 Task: Find connections with filter location Yuncheng with filter topic #indiawith filter profile language Spanish with filter current company Piaggio Vehicles Pvt. Ltd. with filter school SREE VENKATESWARA COLLEGE OF ENGINEERING with filter industry Professional Training and Coaching with filter service category Business Law with filter keywords title Content Strategist
Action: Mouse moved to (527, 563)
Screenshot: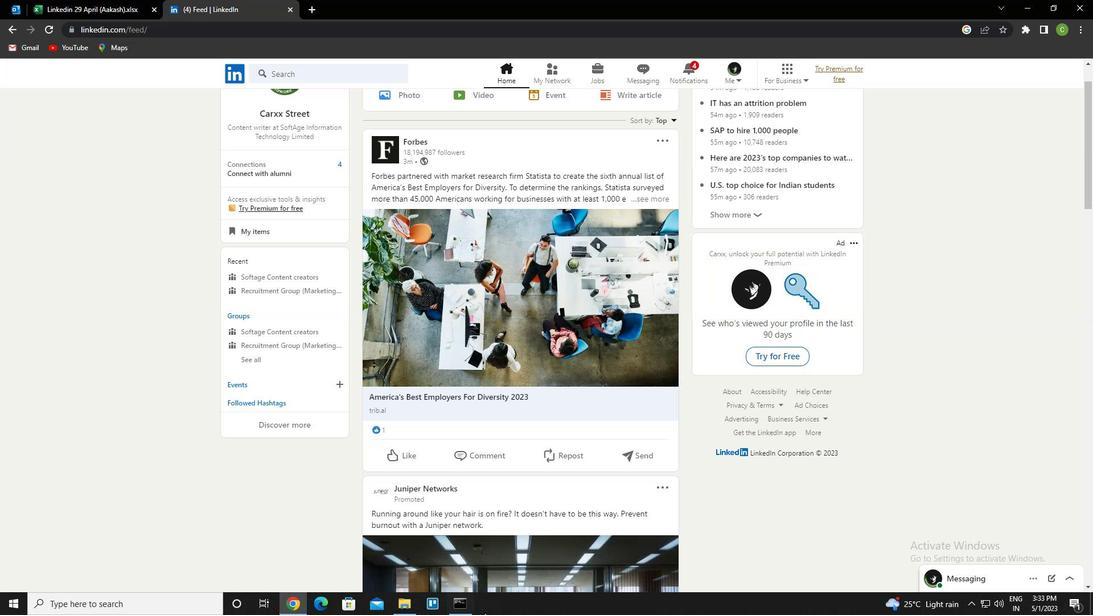 
Action: Mouse scrolled (527, 563) with delta (0, 0)
Screenshot: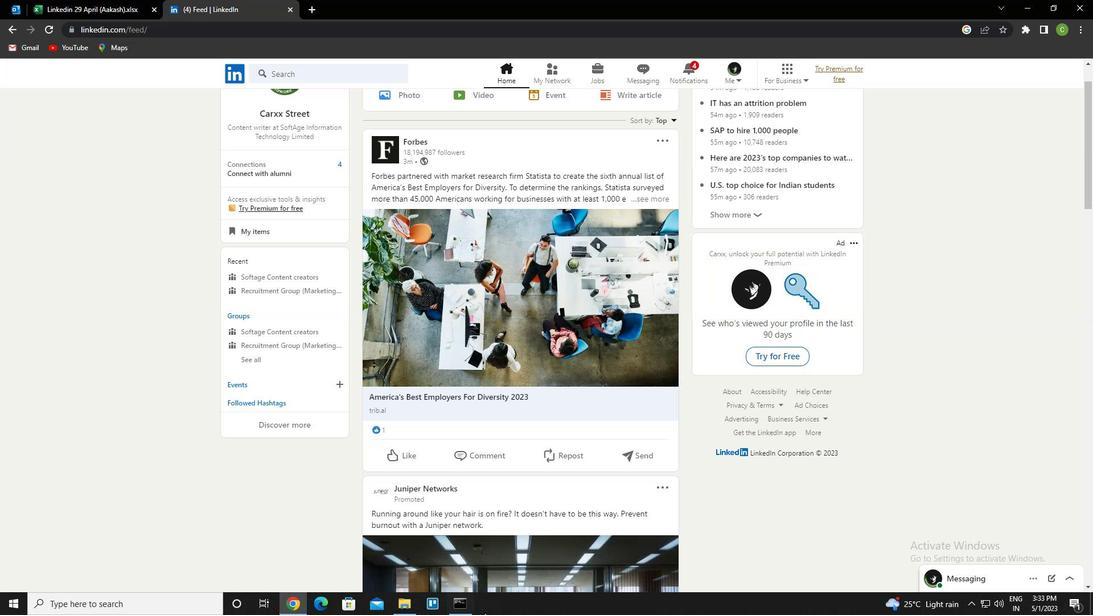 
Action: Mouse moved to (546, 83)
Screenshot: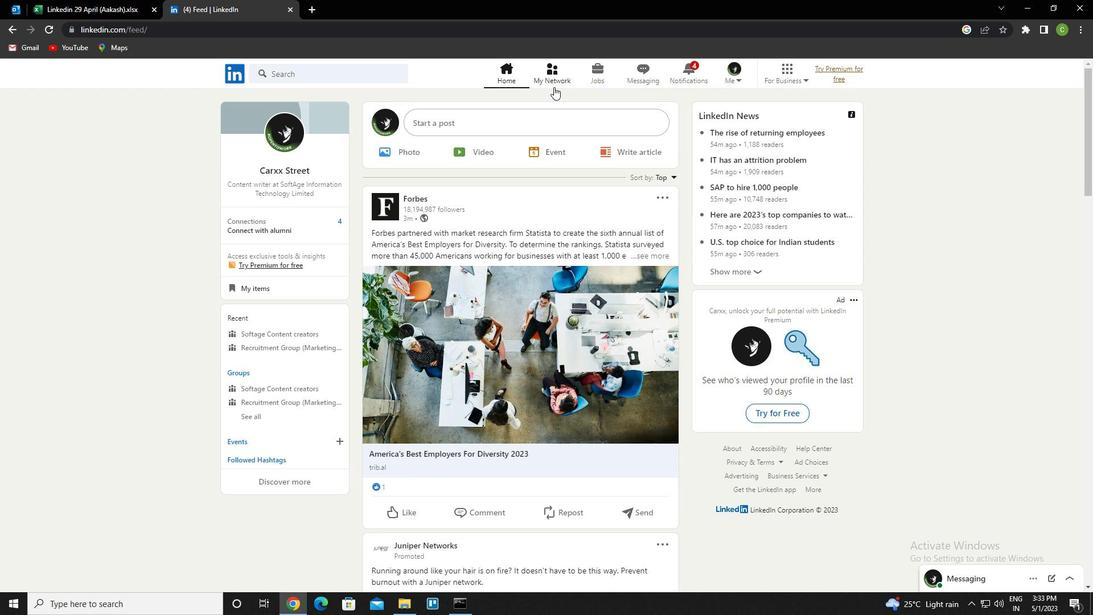 
Action: Mouse pressed left at (546, 83)
Screenshot: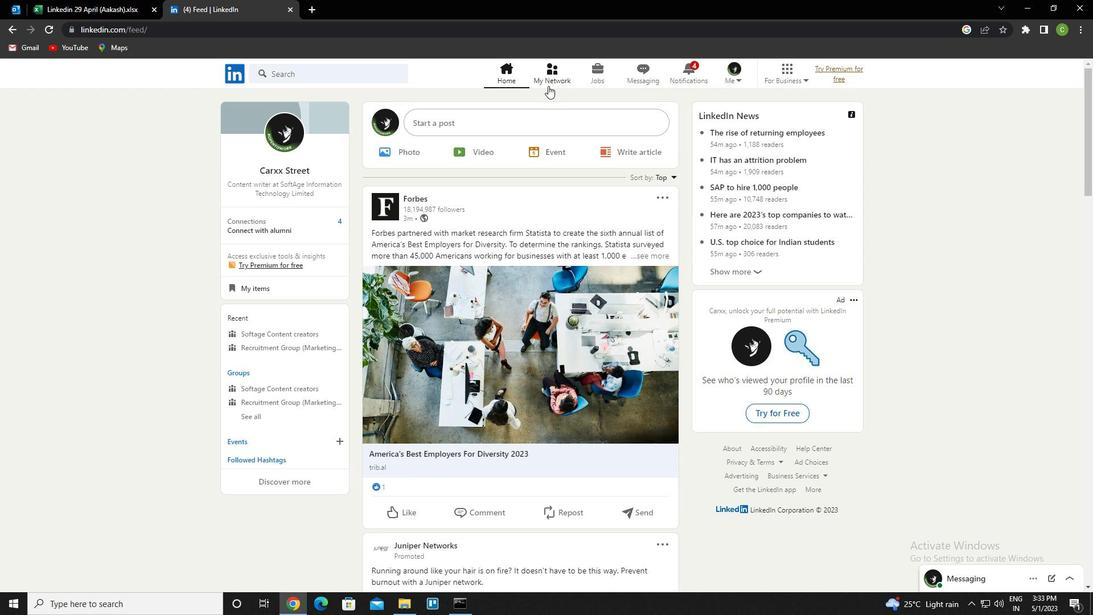 
Action: Mouse moved to (334, 142)
Screenshot: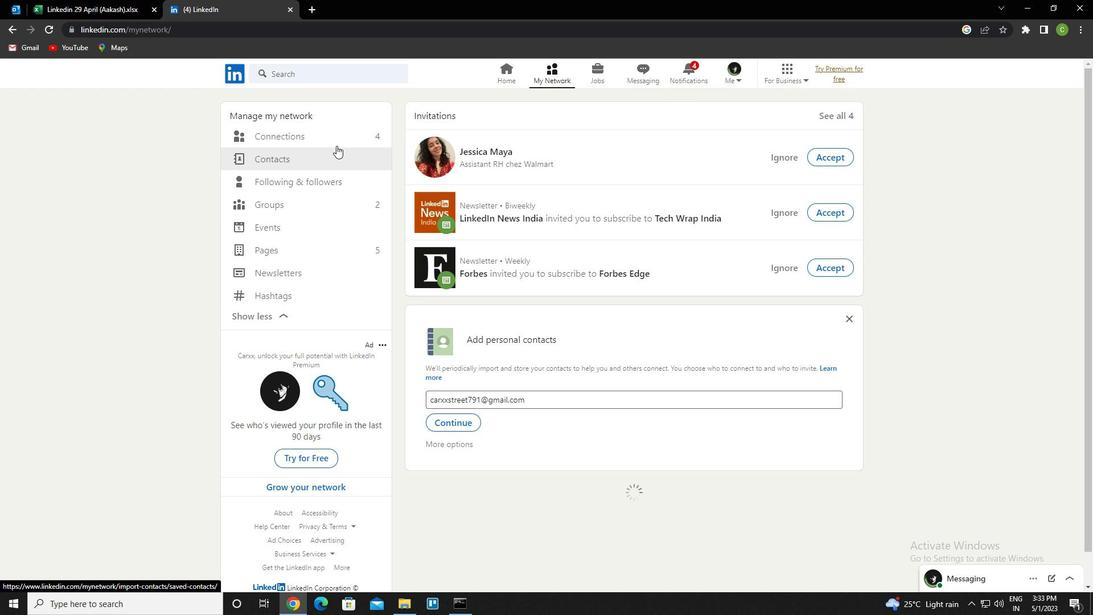 
Action: Mouse pressed left at (334, 142)
Screenshot: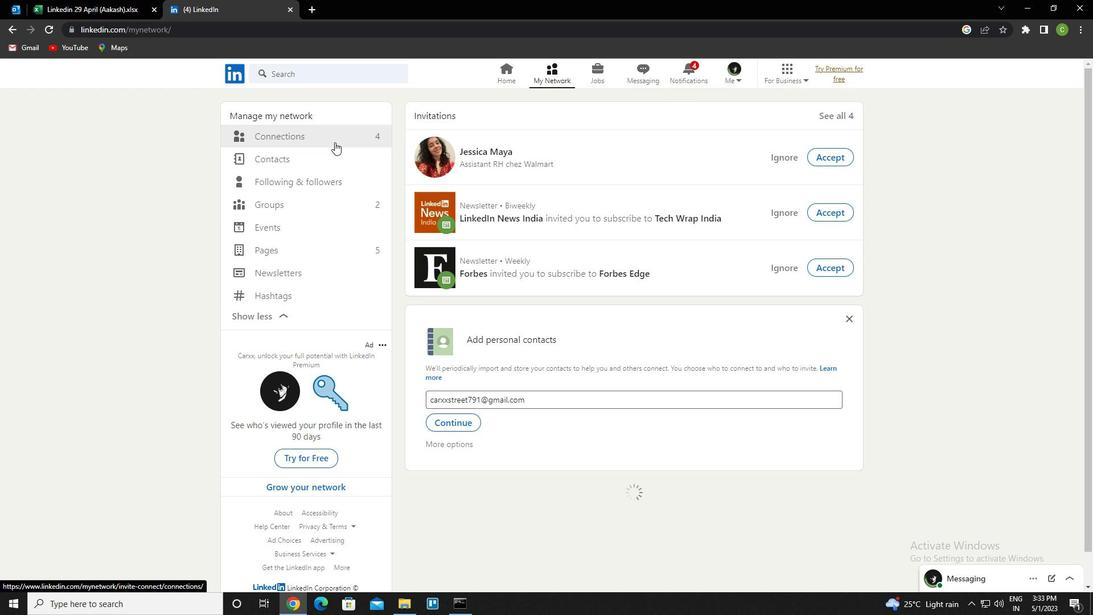 
Action: Mouse moved to (633, 137)
Screenshot: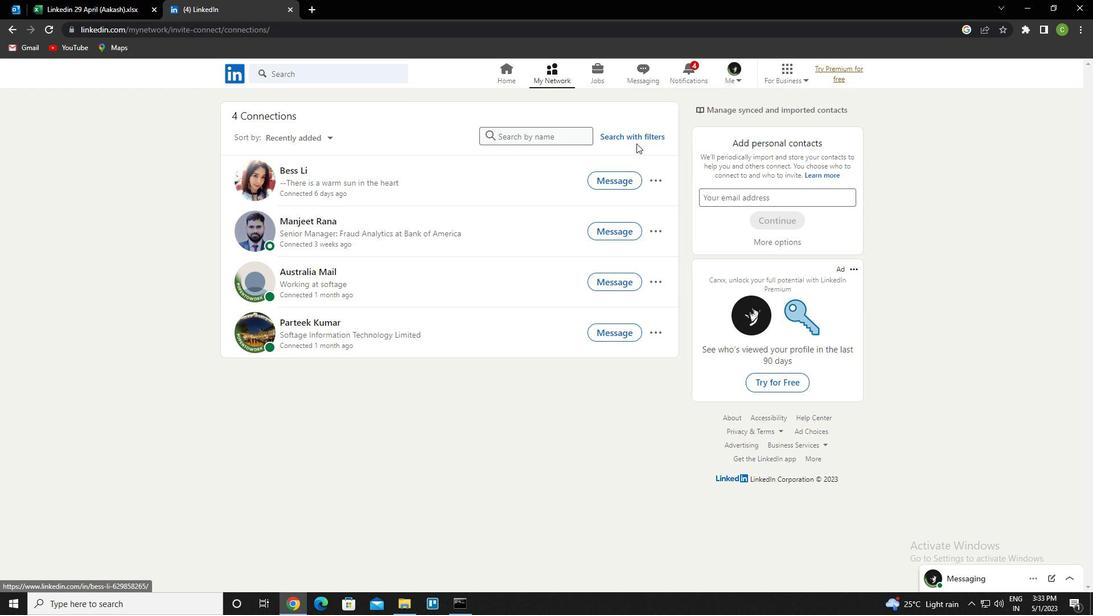 
Action: Mouse pressed left at (633, 137)
Screenshot: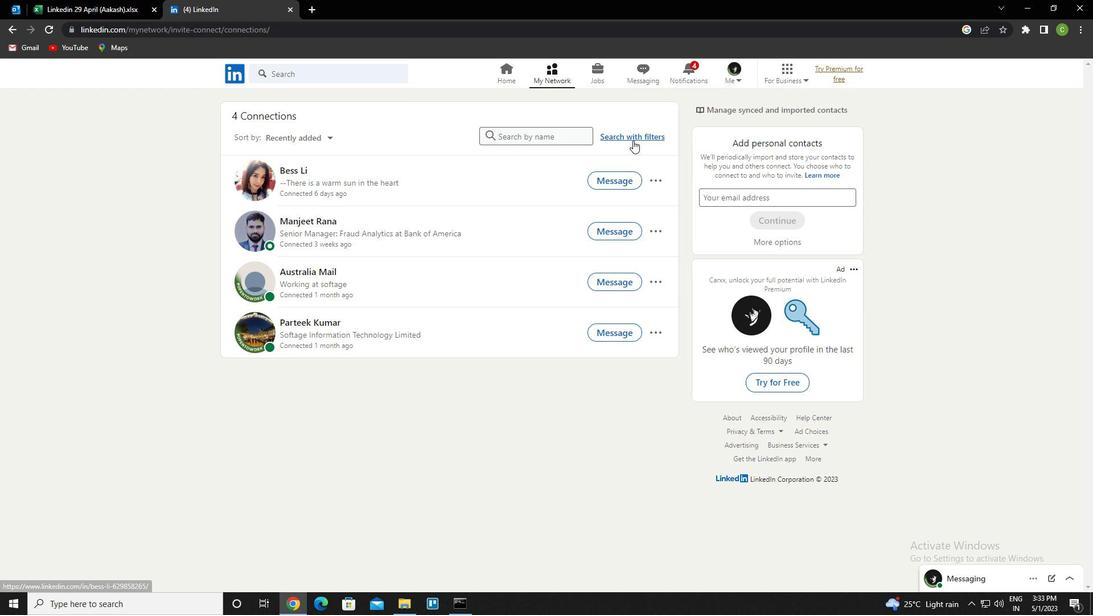 
Action: Mouse moved to (587, 104)
Screenshot: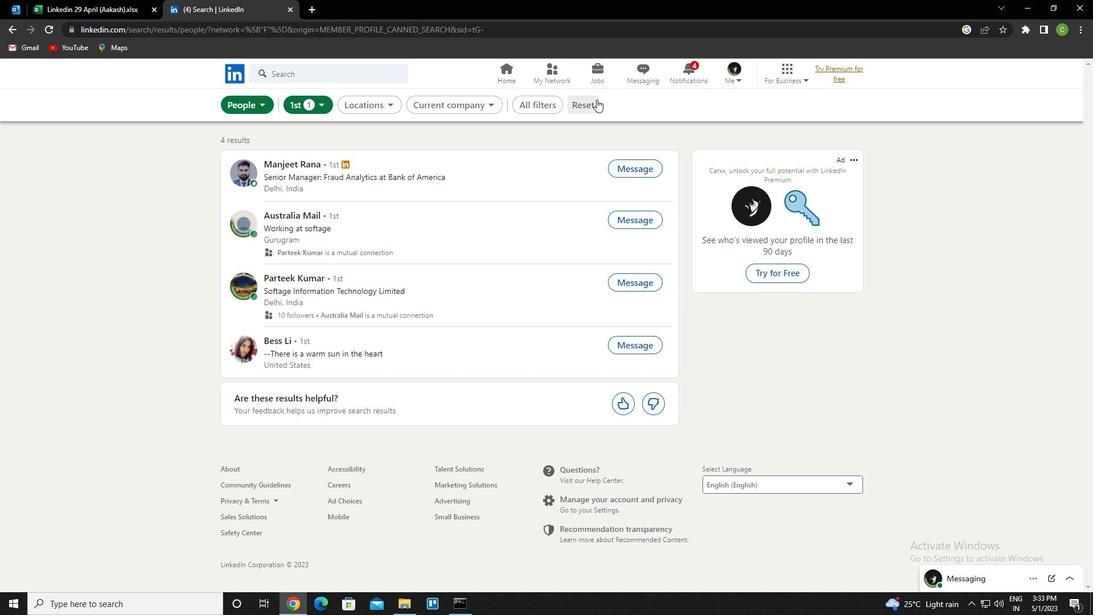 
Action: Mouse pressed left at (587, 104)
Screenshot: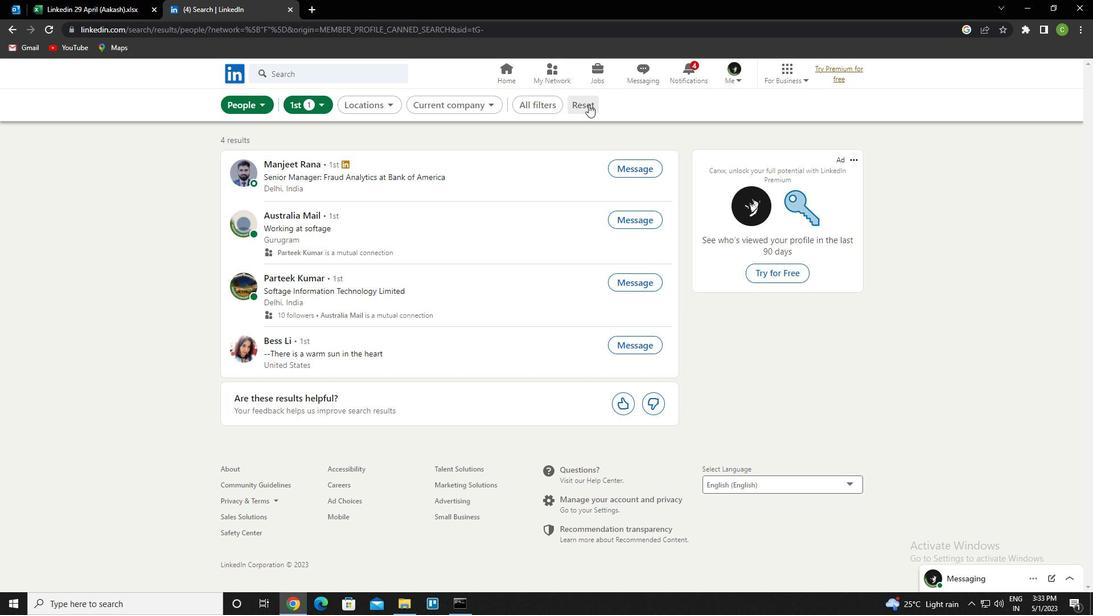 
Action: Mouse moved to (564, 104)
Screenshot: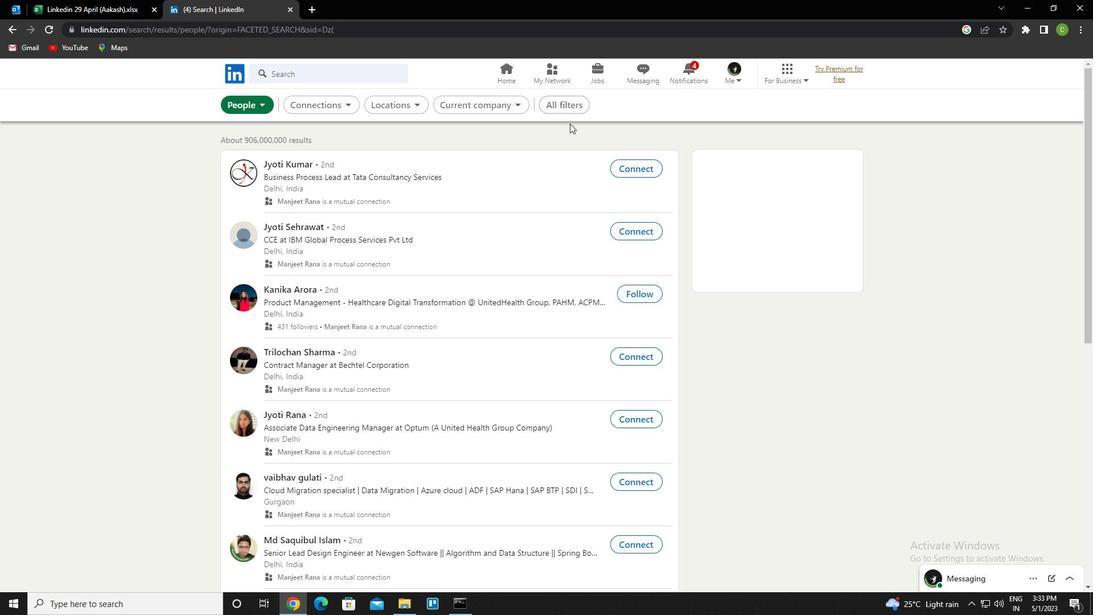 
Action: Mouse pressed left at (564, 104)
Screenshot: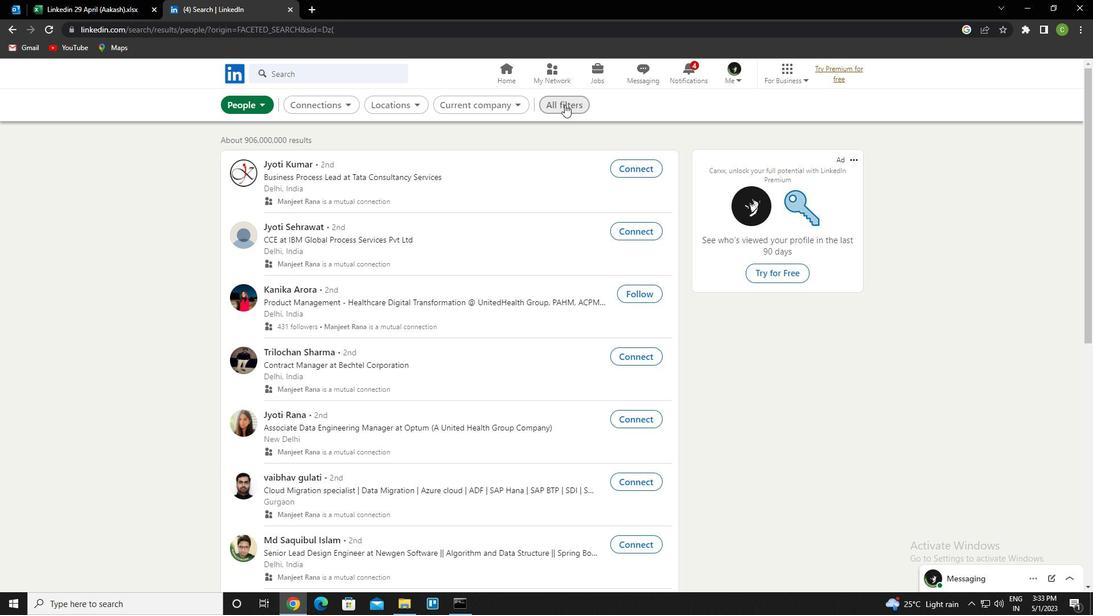 
Action: Mouse moved to (923, 307)
Screenshot: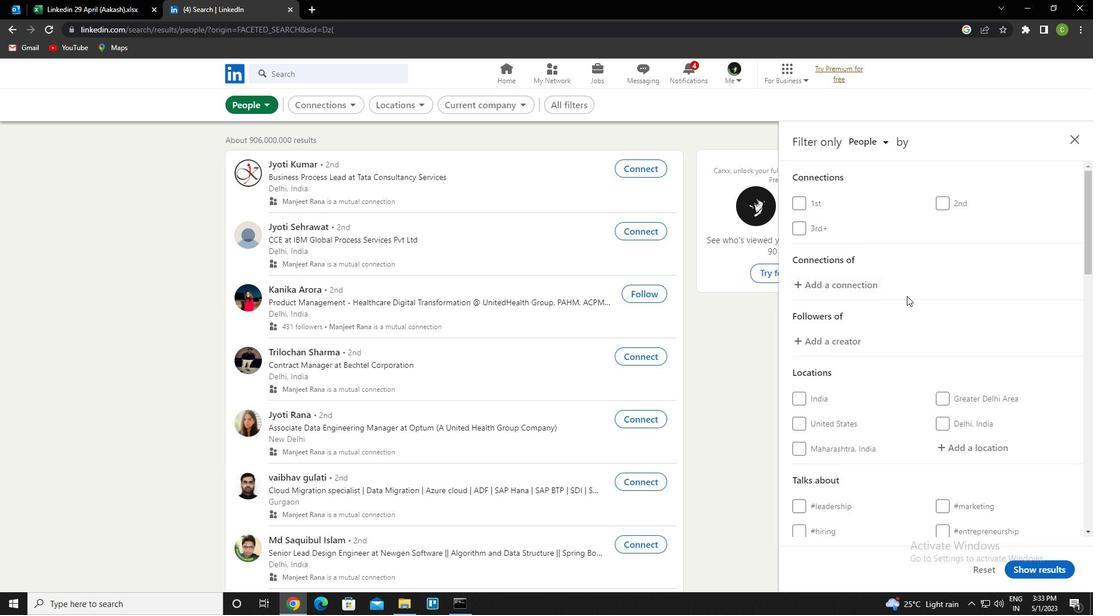 
Action: Mouse scrolled (923, 306) with delta (0, 0)
Screenshot: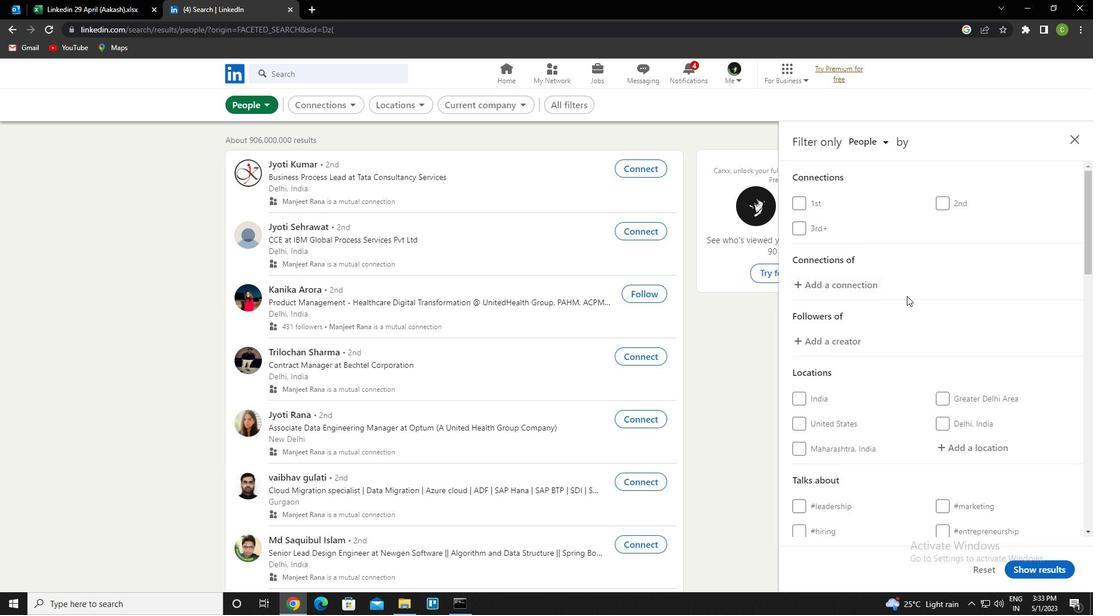 
Action: Mouse moved to (935, 314)
Screenshot: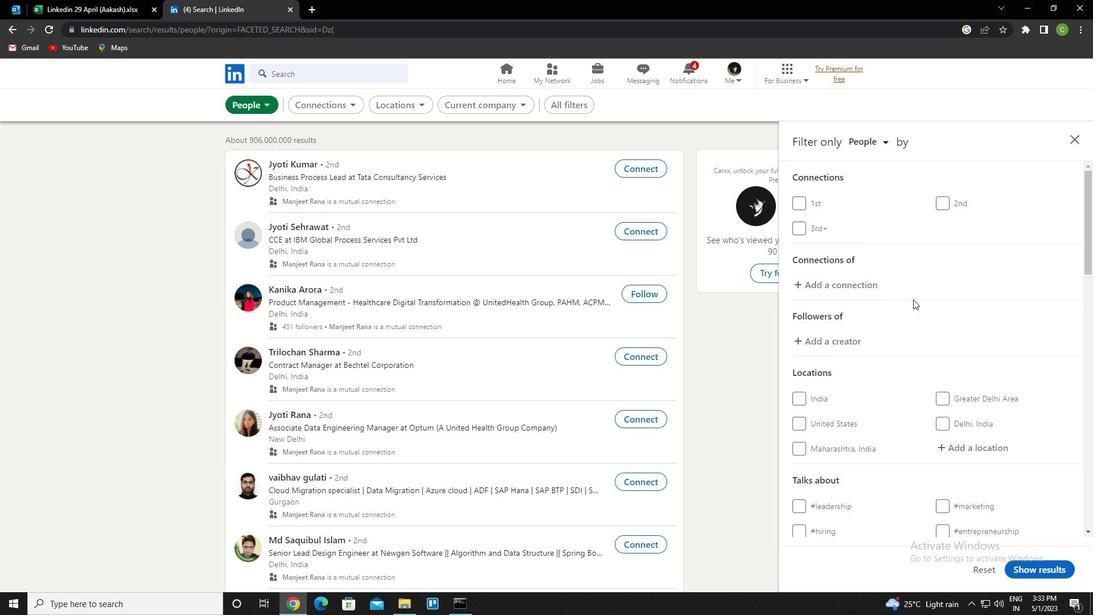 
Action: Mouse scrolled (935, 314) with delta (0, 0)
Screenshot: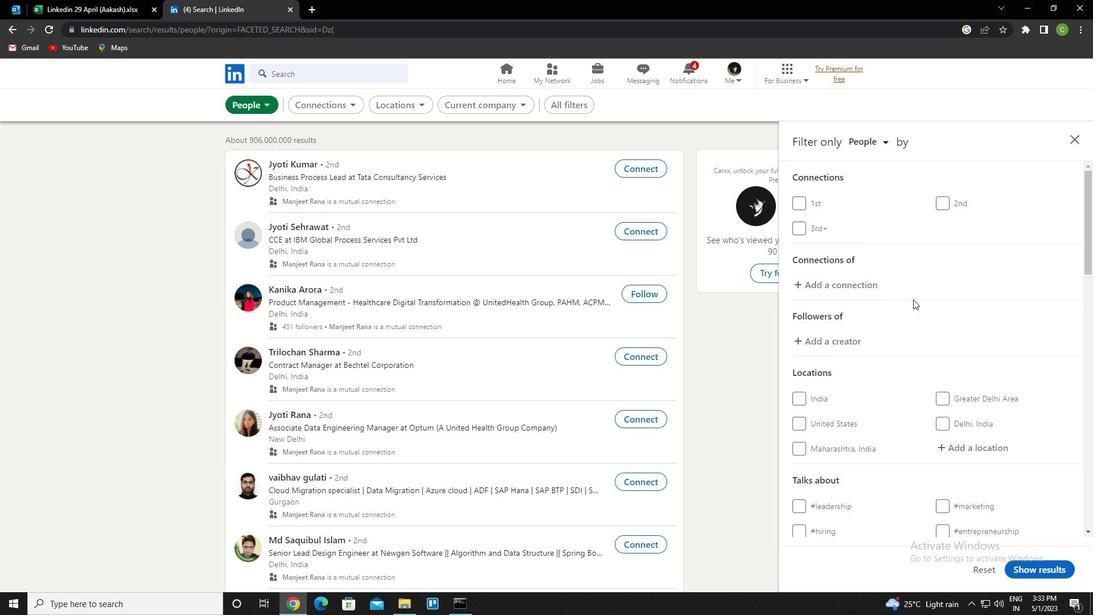 
Action: Mouse moved to (960, 338)
Screenshot: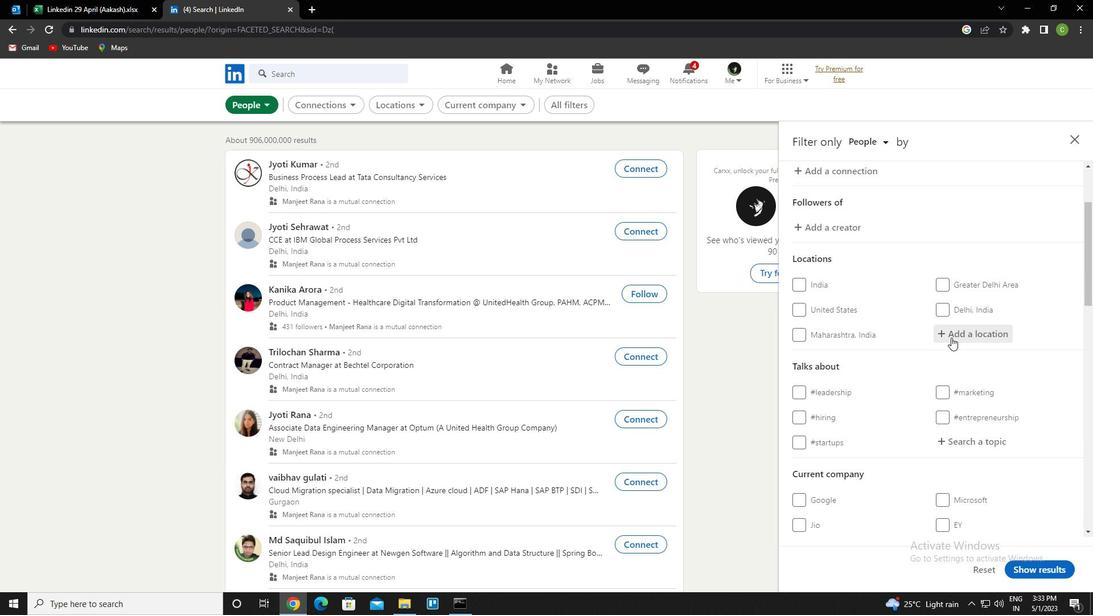 
Action: Mouse pressed left at (960, 338)
Screenshot: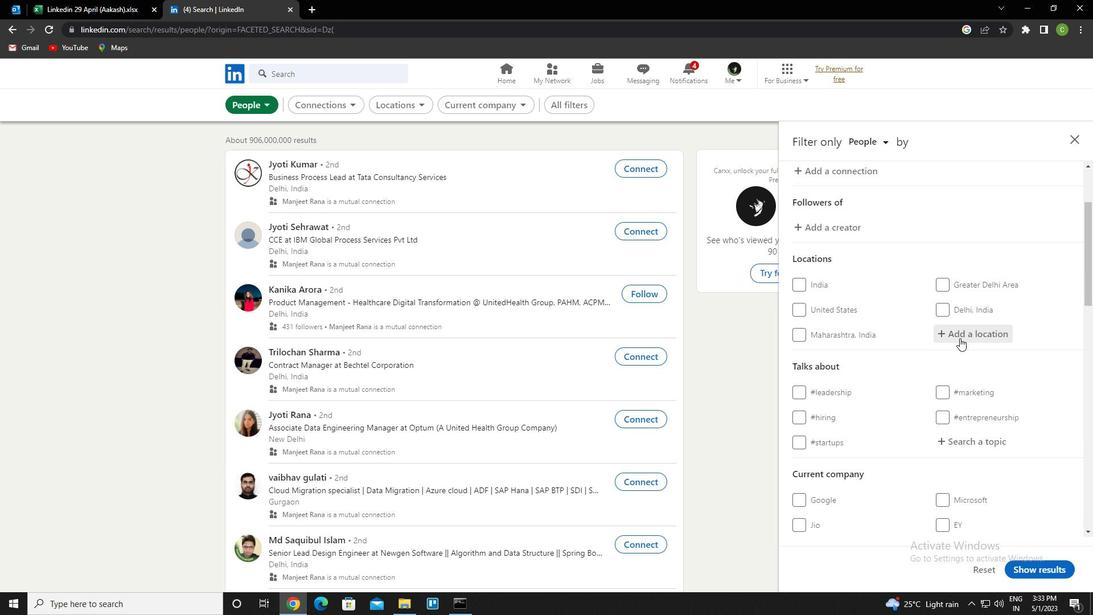 
Action: Mouse moved to (950, 334)
Screenshot: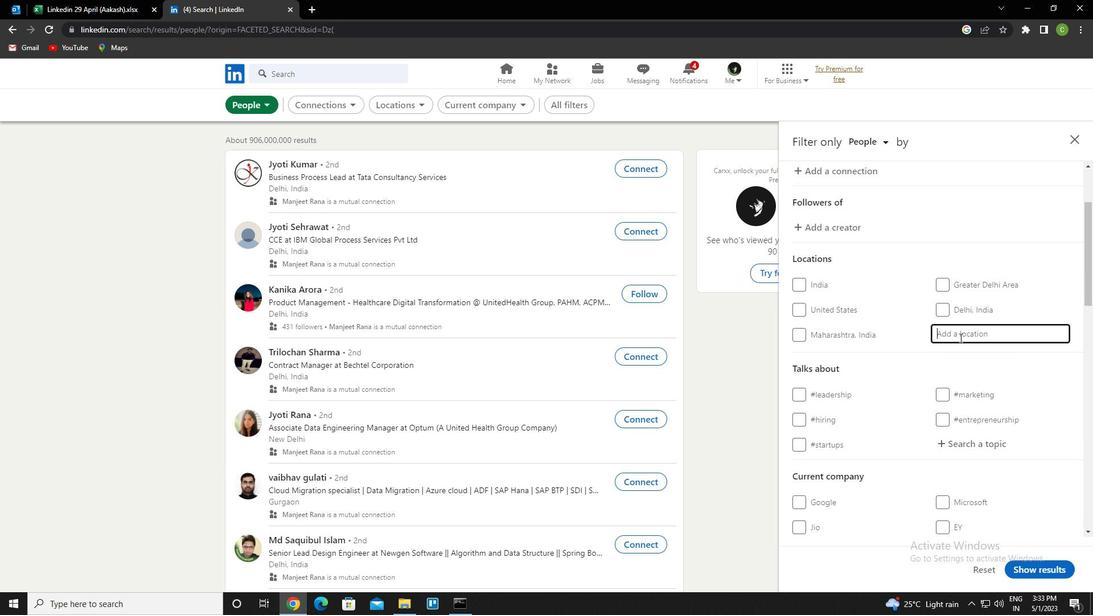 
Action: Key pressed <Key.caps_lock>y<Key.caps_lock>uncheng<Key.down><Key.enter>
Screenshot: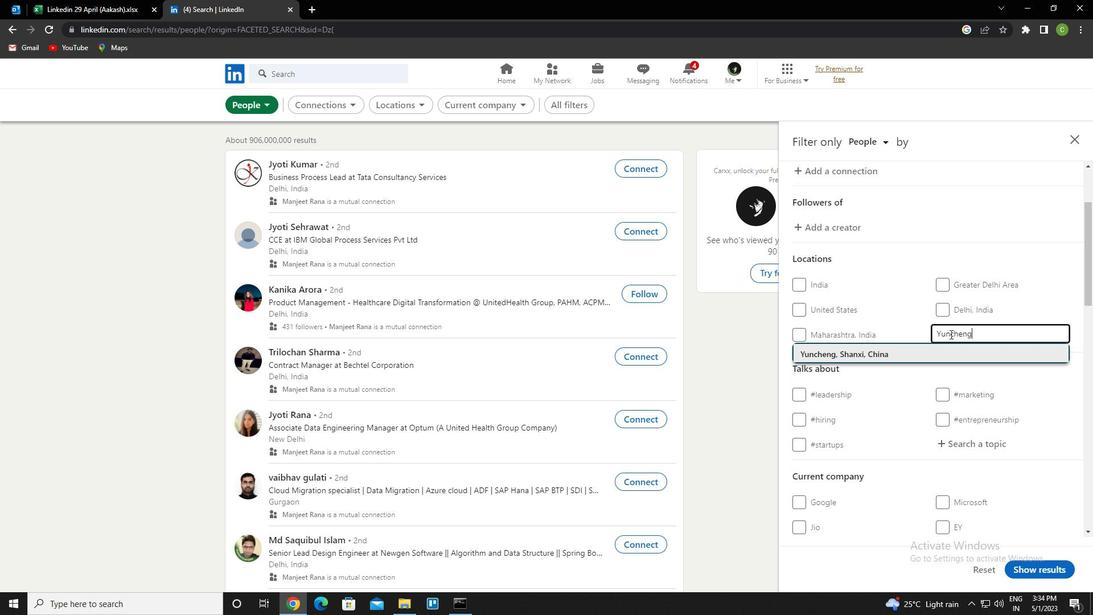 
Action: Mouse moved to (974, 349)
Screenshot: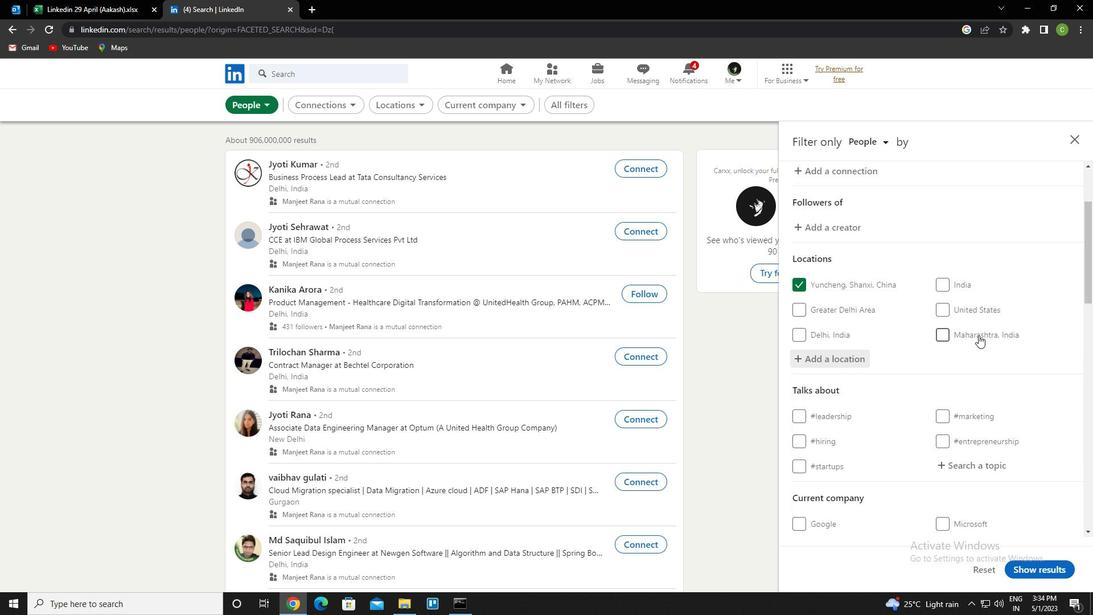 
Action: Mouse scrolled (974, 349) with delta (0, 0)
Screenshot: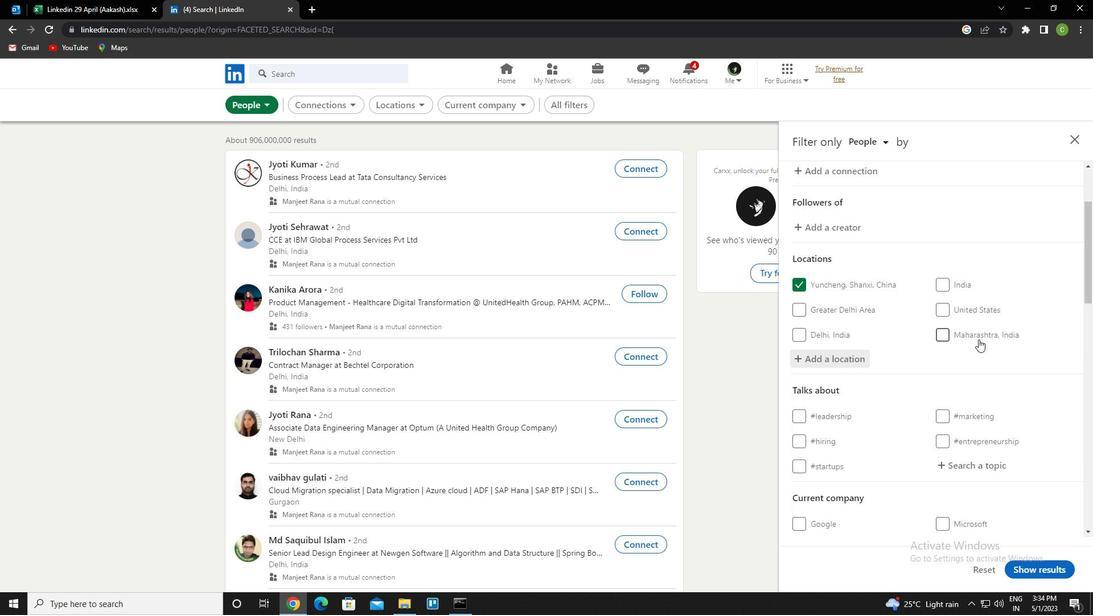 
Action: Mouse moved to (971, 353)
Screenshot: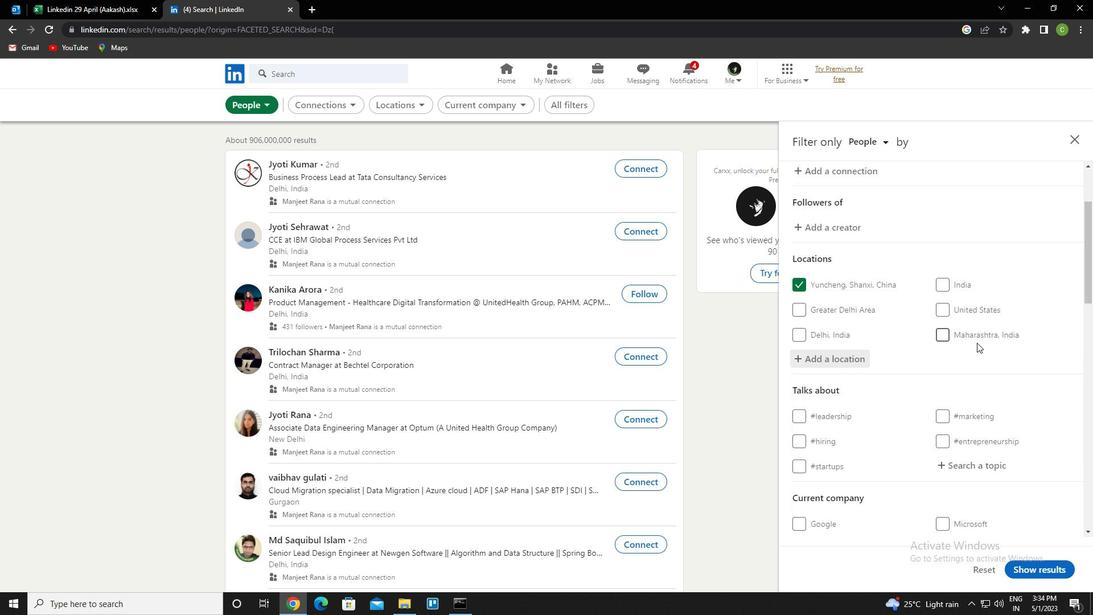 
Action: Mouse scrolled (971, 352) with delta (0, 0)
Screenshot: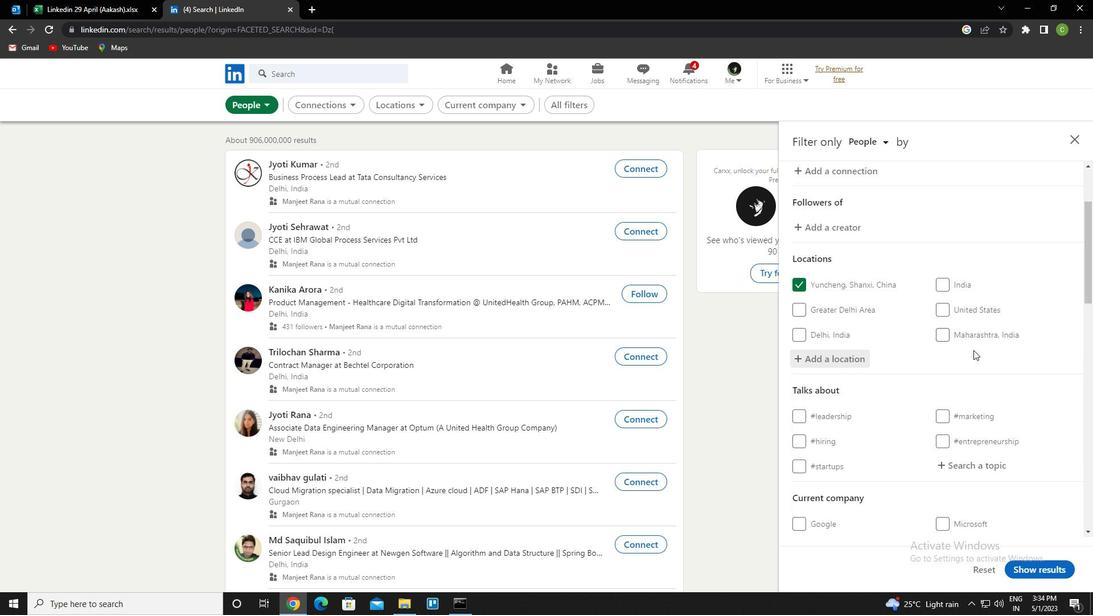 
Action: Mouse moved to (970, 354)
Screenshot: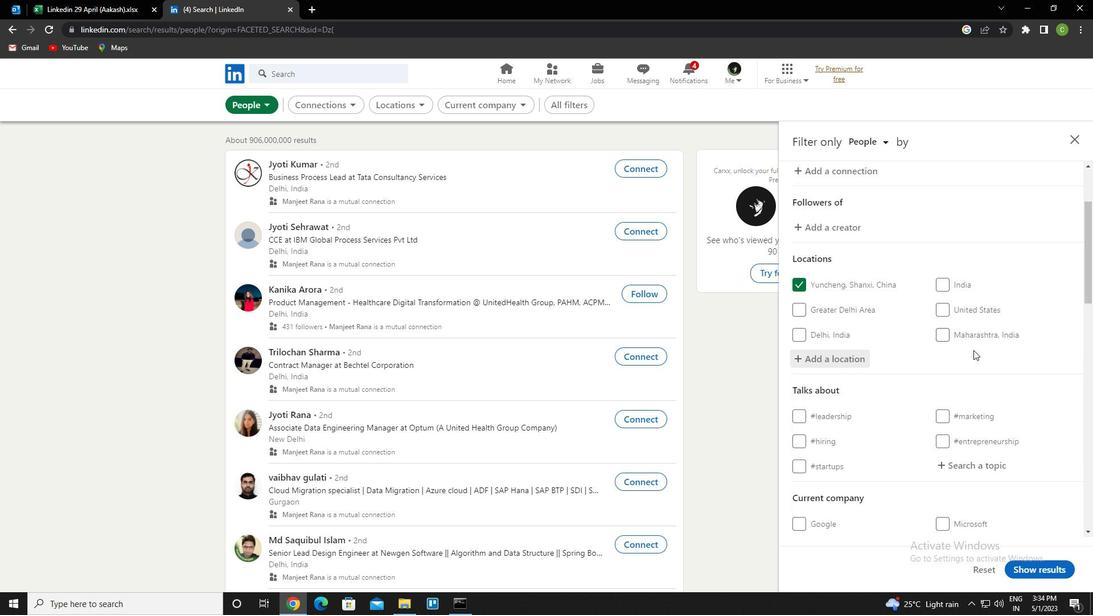 
Action: Mouse scrolled (970, 354) with delta (0, 0)
Screenshot: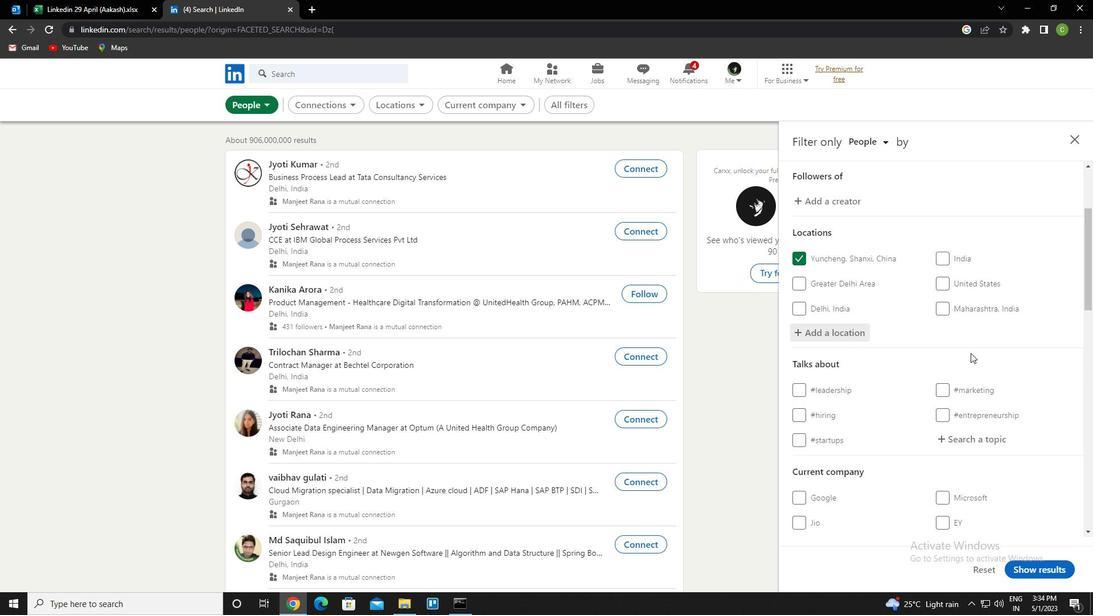
Action: Mouse moved to (976, 298)
Screenshot: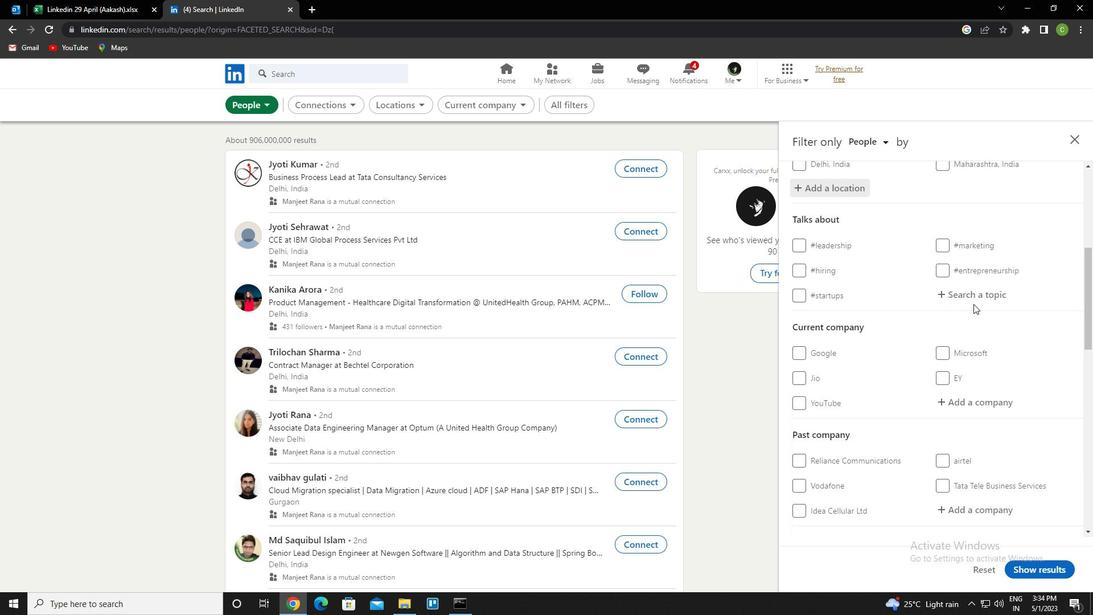 
Action: Mouse pressed left at (976, 298)
Screenshot: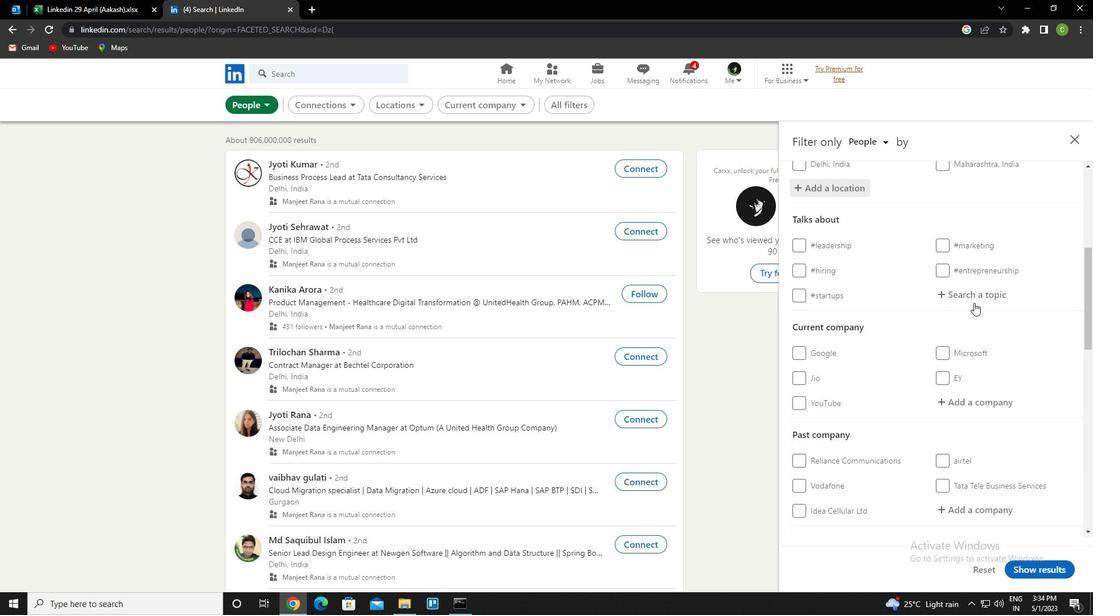 
Action: Key pressed <Key.caps_lock>i<Key.caps_lock>ndia<Key.down><Key.enter>
Screenshot: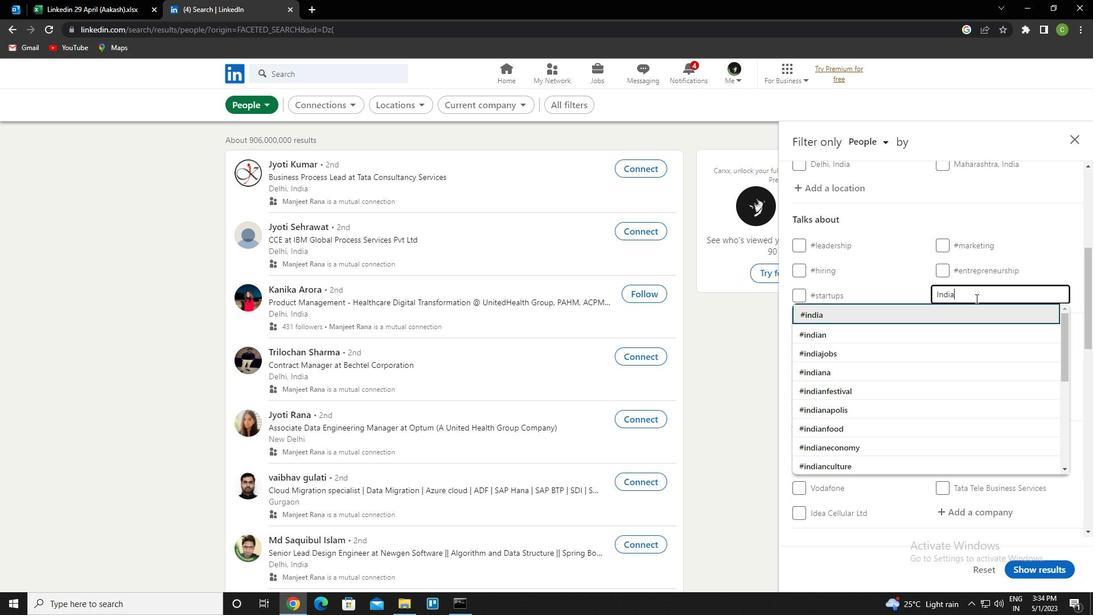 
Action: Mouse scrolled (976, 297) with delta (0, 0)
Screenshot: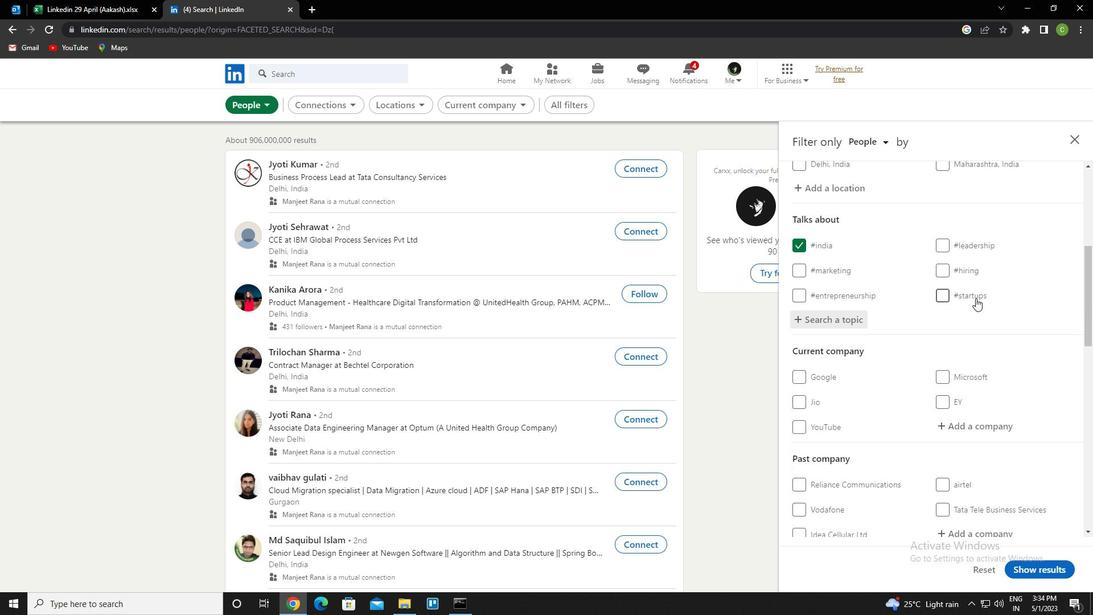 
Action: Mouse scrolled (976, 297) with delta (0, 0)
Screenshot: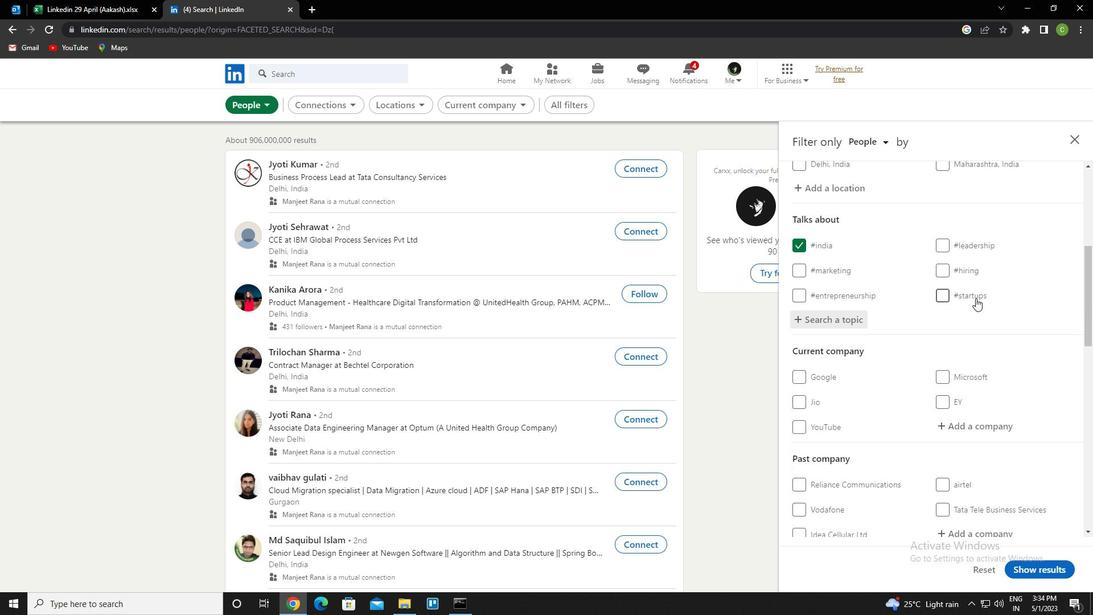 
Action: Mouse moved to (976, 298)
Screenshot: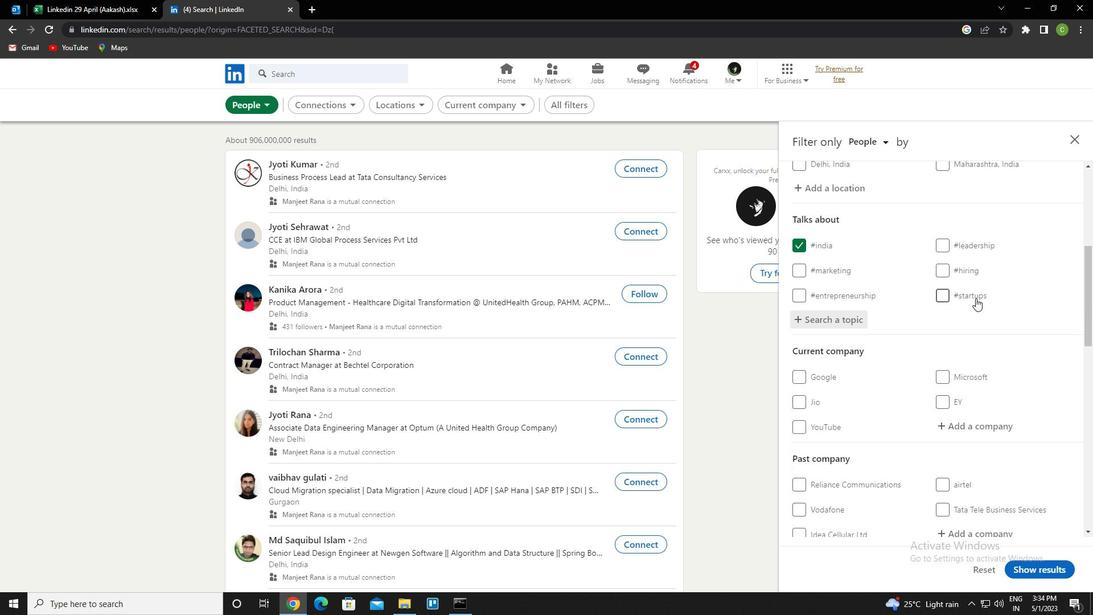 
Action: Mouse scrolled (976, 297) with delta (0, 0)
Screenshot: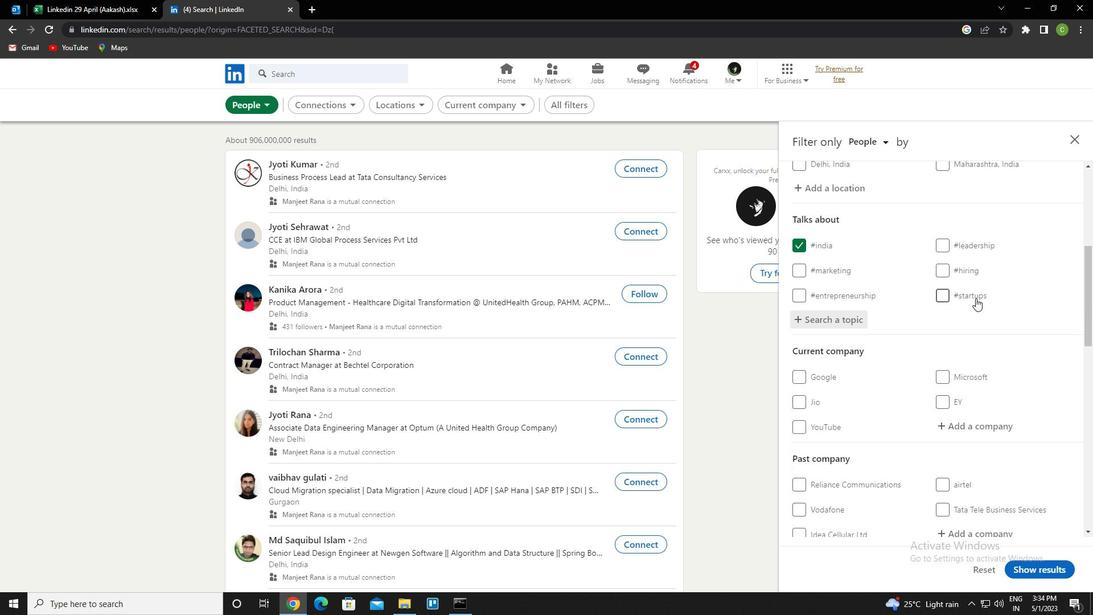 
Action: Mouse moved to (974, 305)
Screenshot: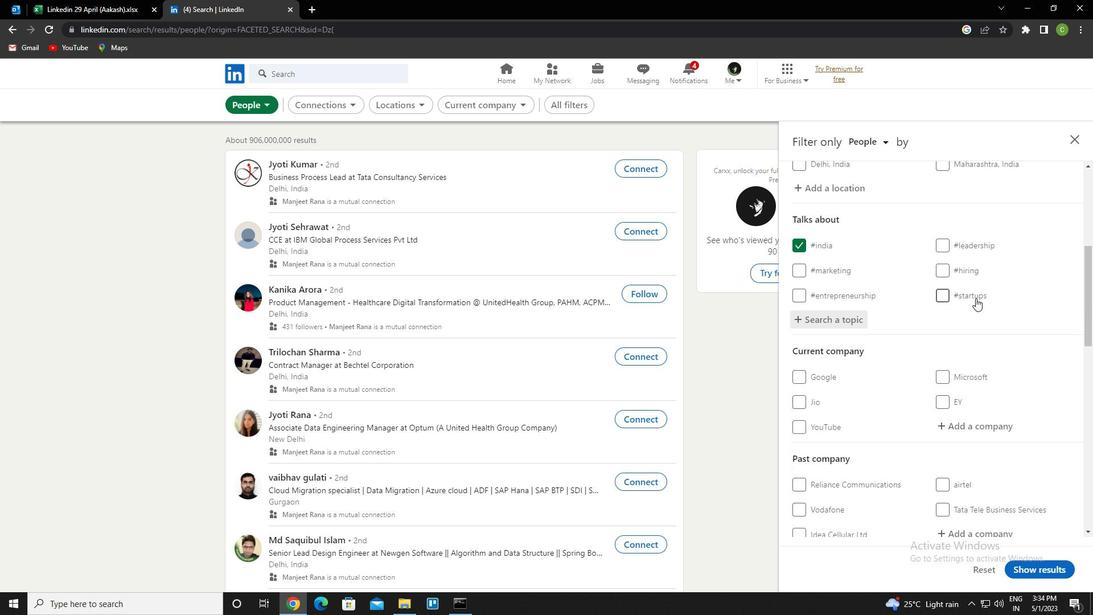 
Action: Mouse scrolled (974, 305) with delta (0, 0)
Screenshot: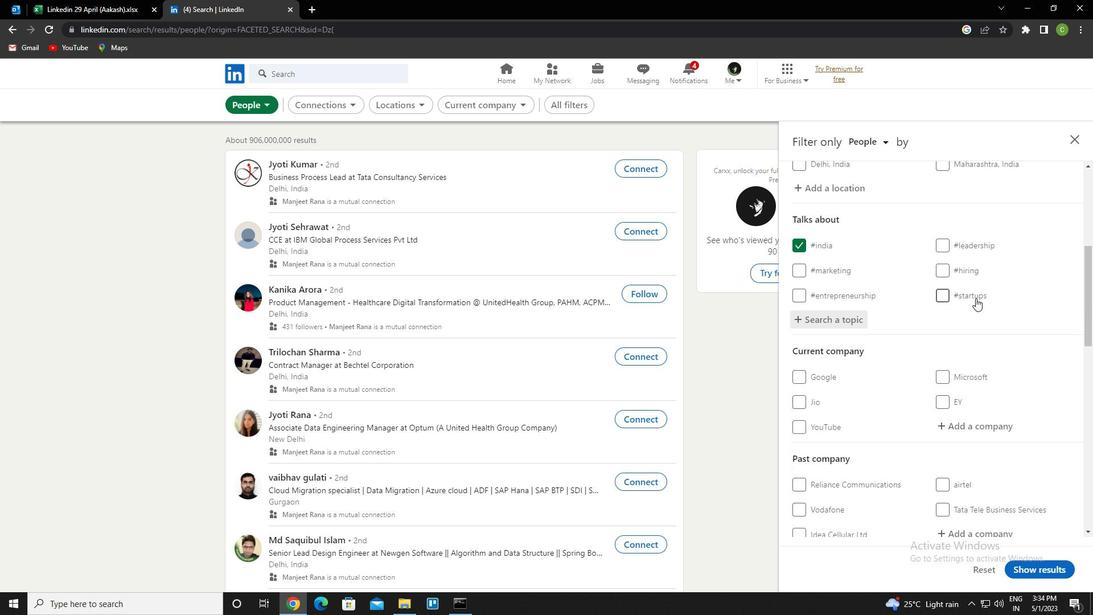 
Action: Mouse moved to (975, 326)
Screenshot: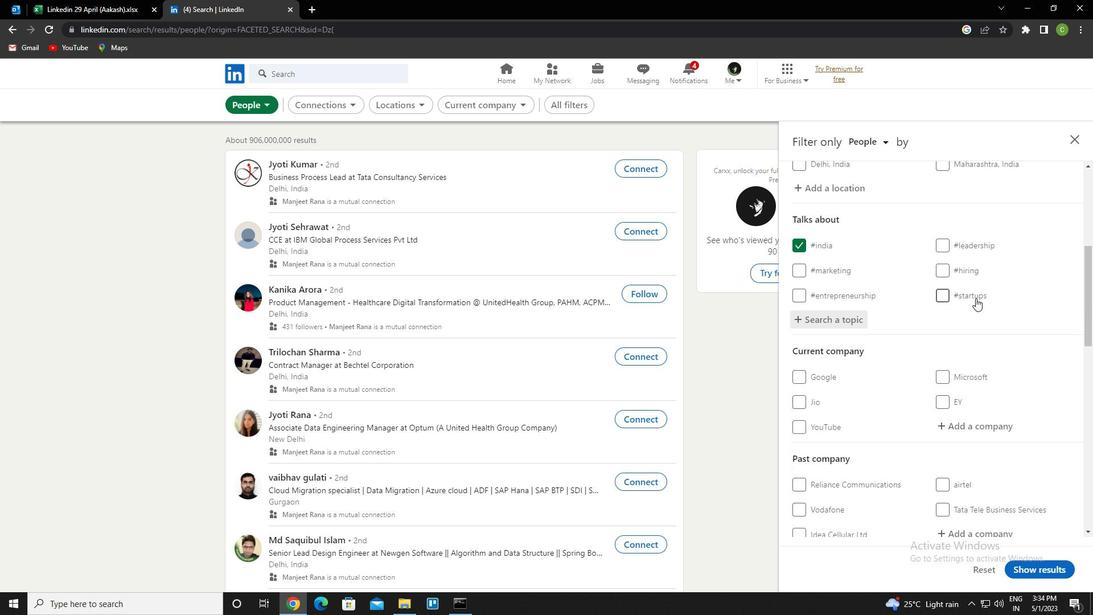 
Action: Mouse scrolled (975, 325) with delta (0, 0)
Screenshot: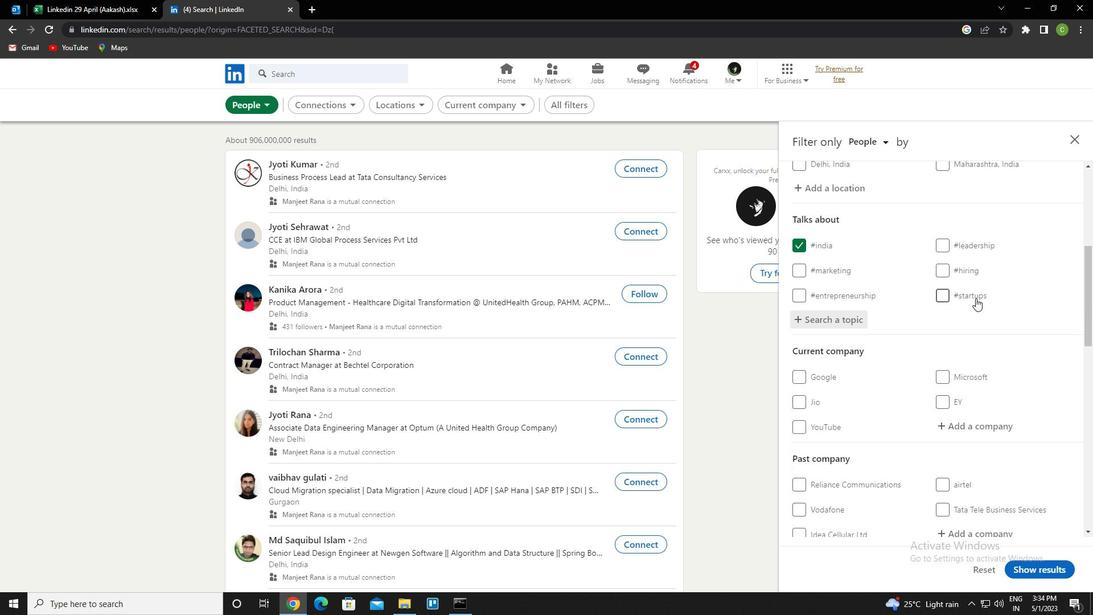 
Action: Mouse moved to (977, 355)
Screenshot: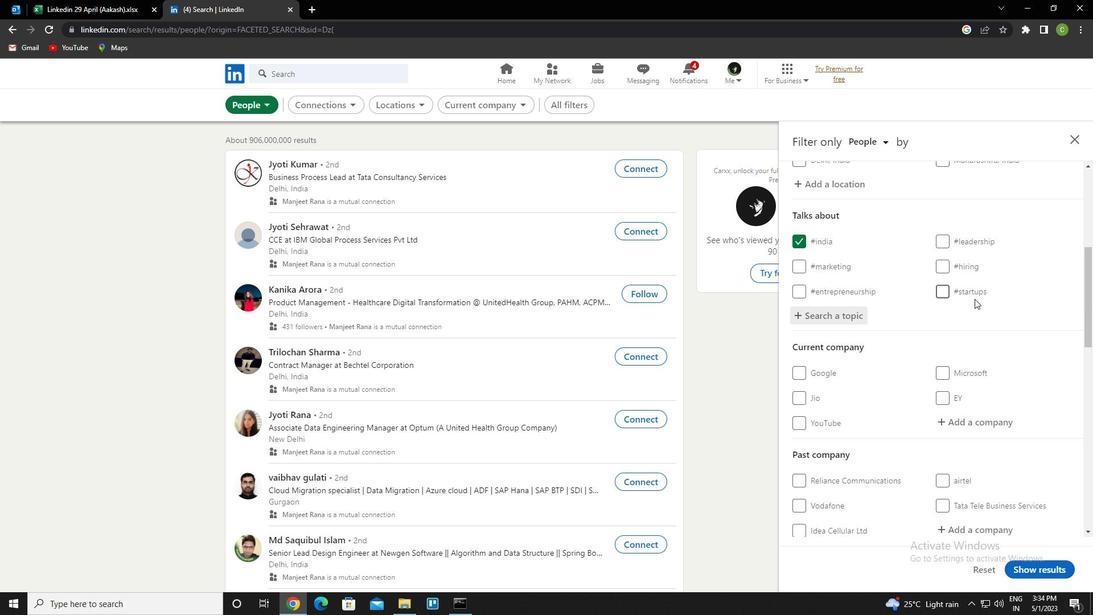 
Action: Mouse scrolled (977, 355) with delta (0, 0)
Screenshot: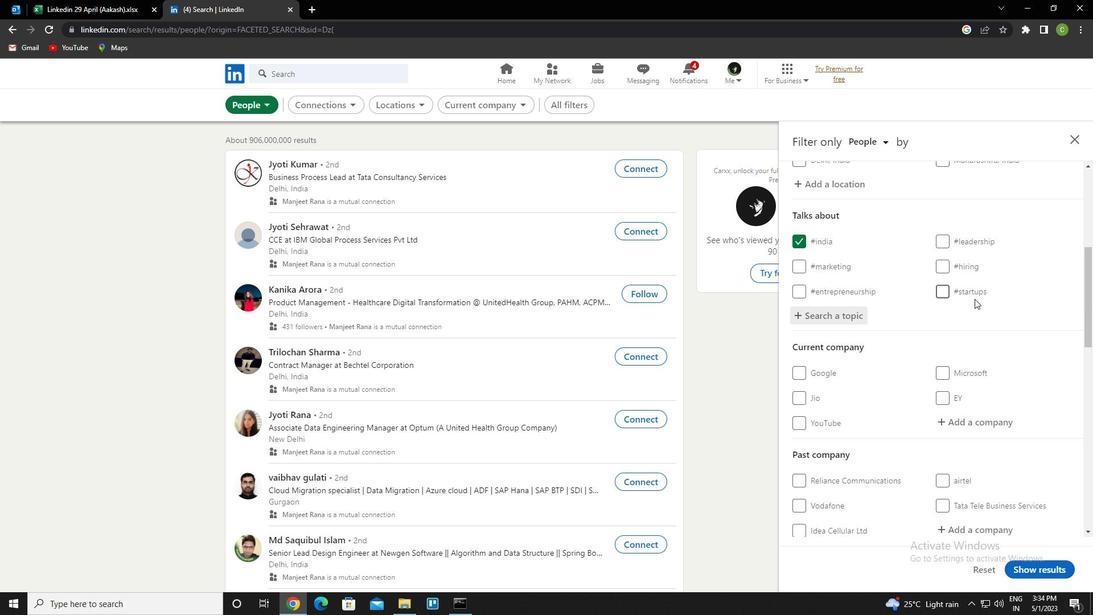 
Action: Mouse moved to (980, 367)
Screenshot: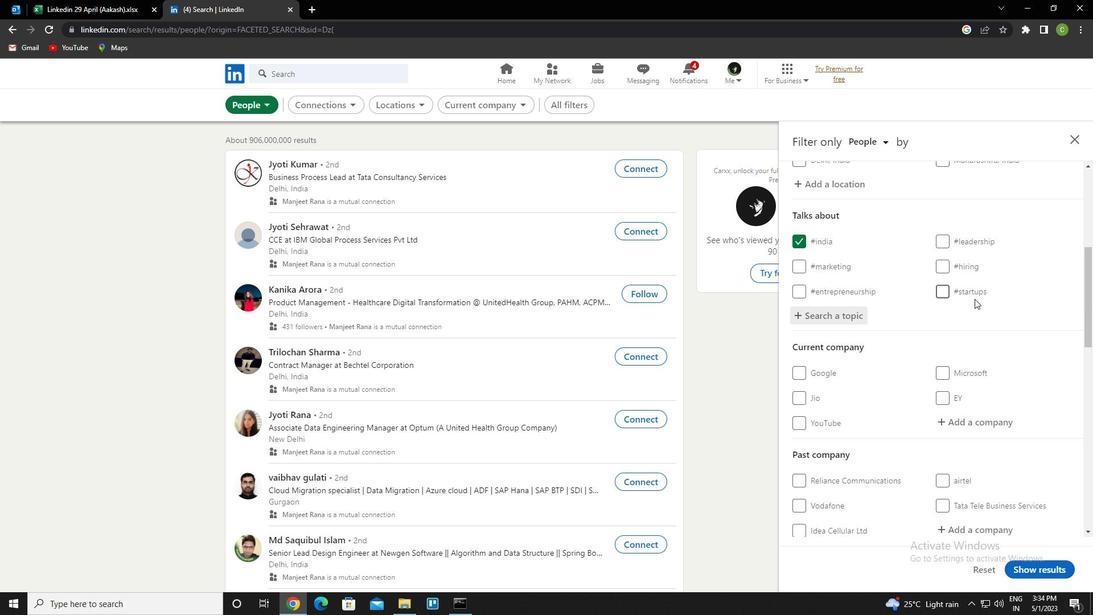 
Action: Mouse scrolled (980, 367) with delta (0, 0)
Screenshot: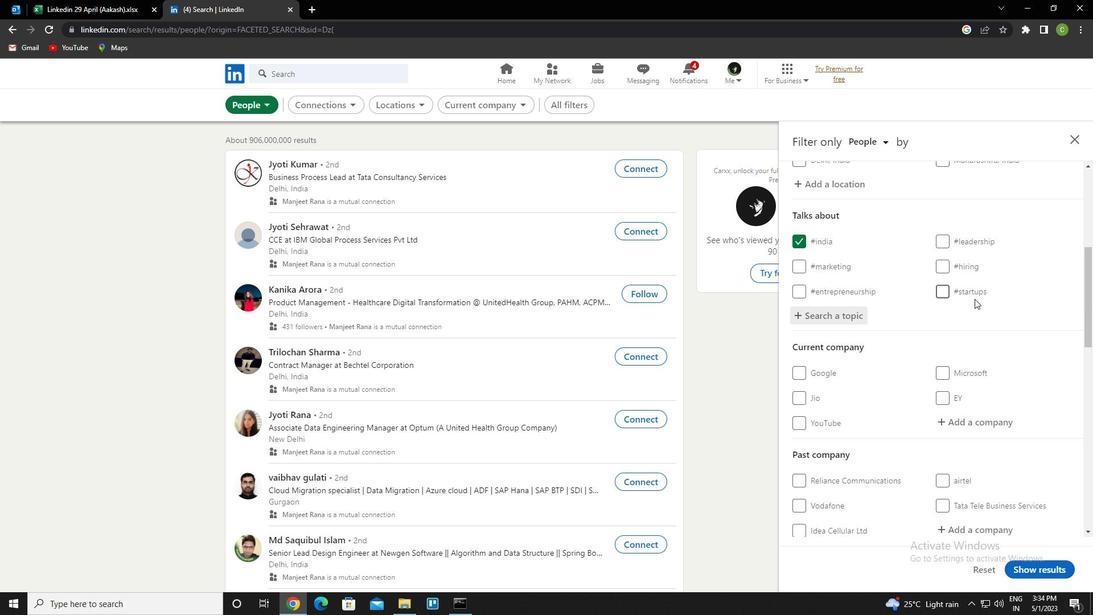 
Action: Mouse moved to (980, 369)
Screenshot: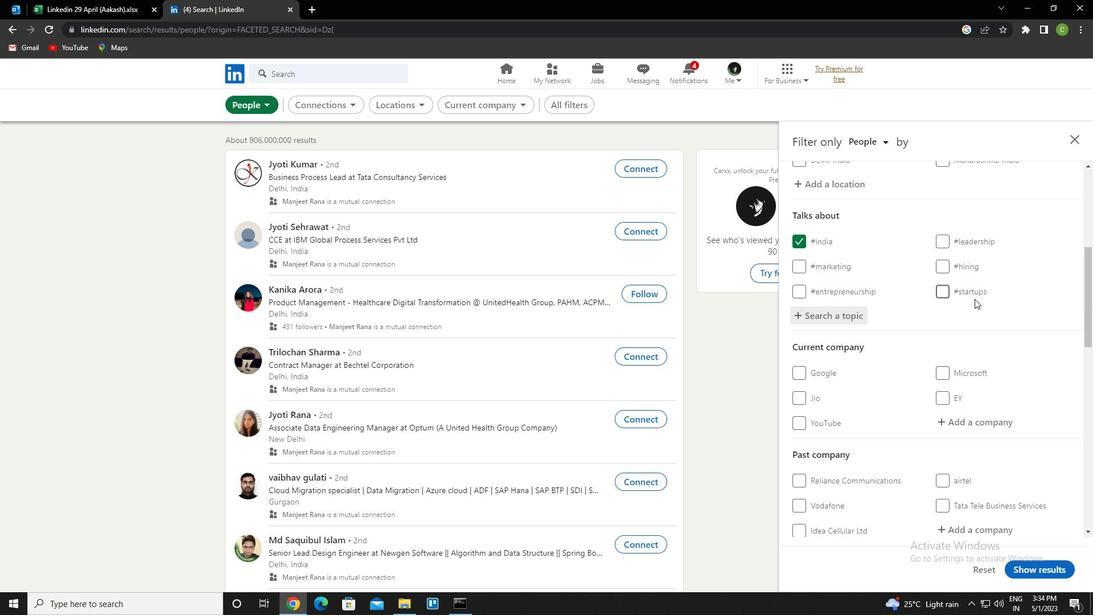 
Action: Mouse scrolled (980, 369) with delta (0, 0)
Screenshot: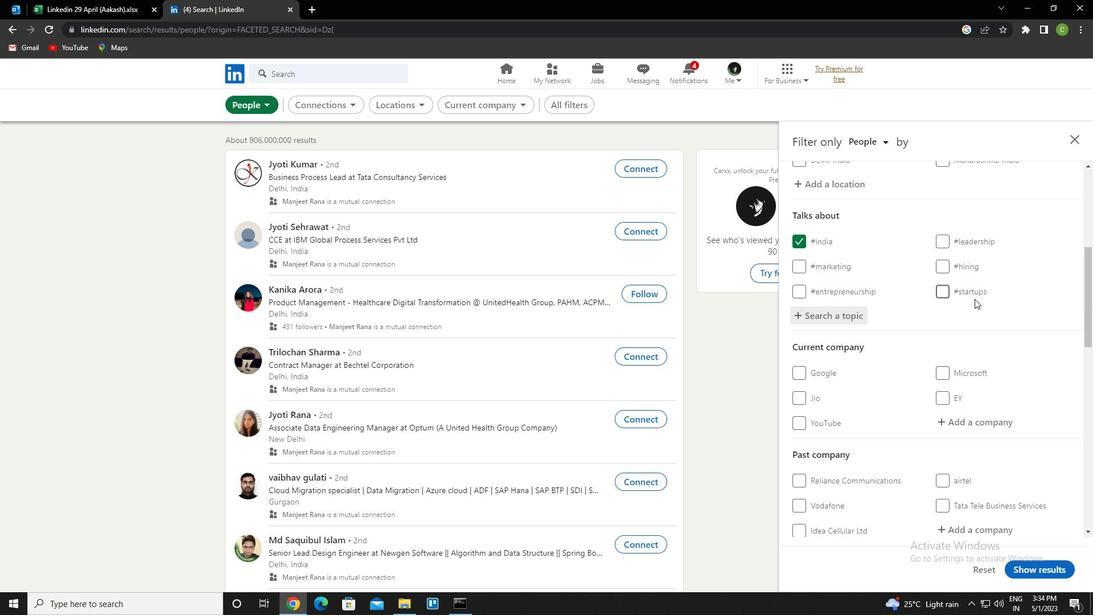
Action: Mouse moved to (980, 370)
Screenshot: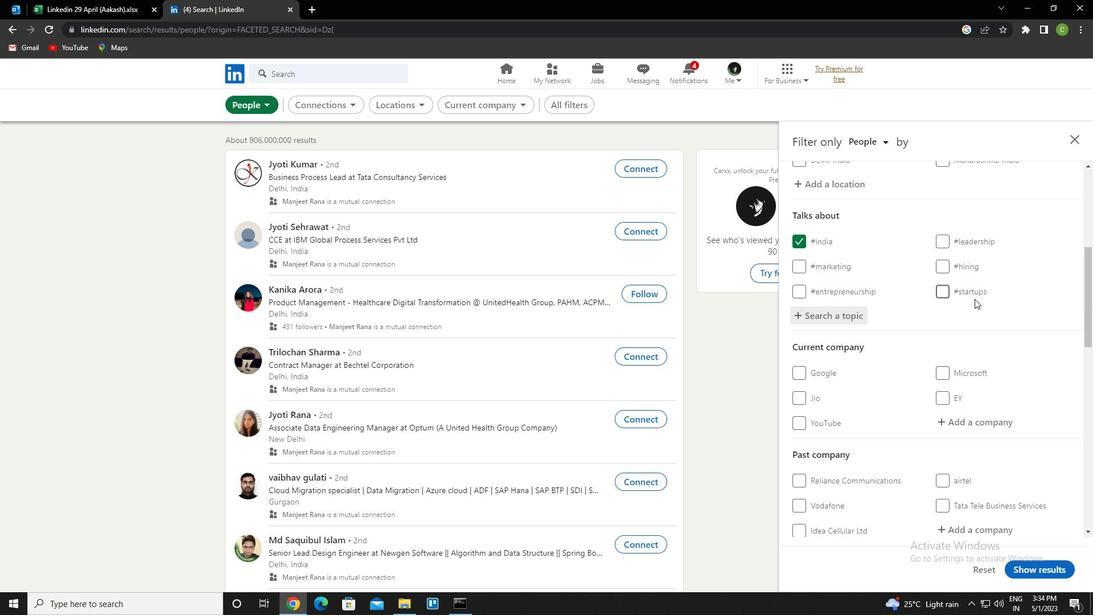 
Action: Mouse scrolled (980, 369) with delta (0, 0)
Screenshot: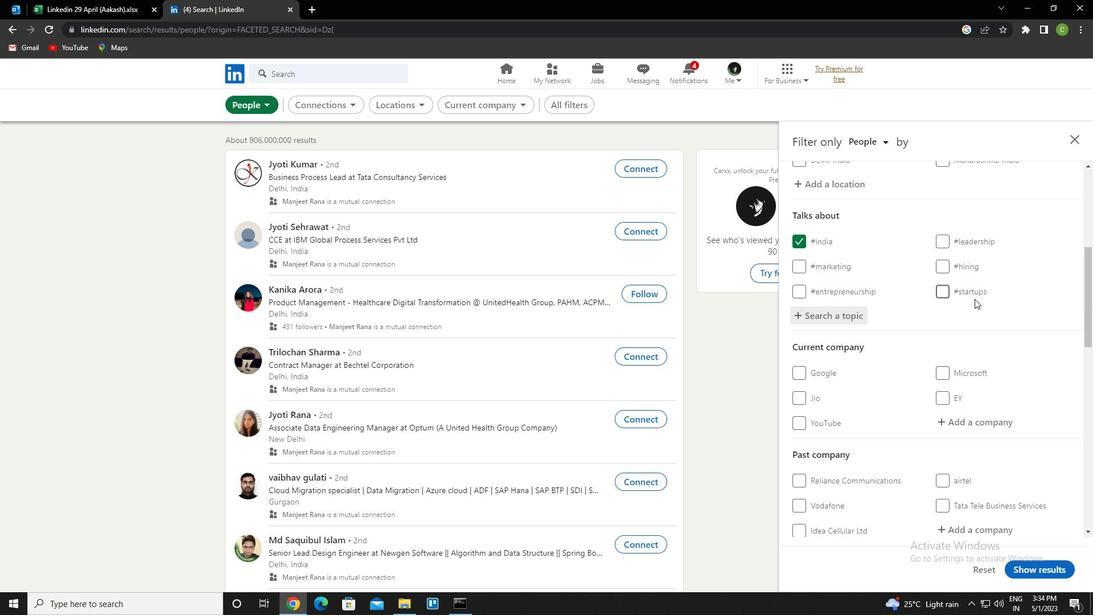 
Action: Mouse moved to (980, 370)
Screenshot: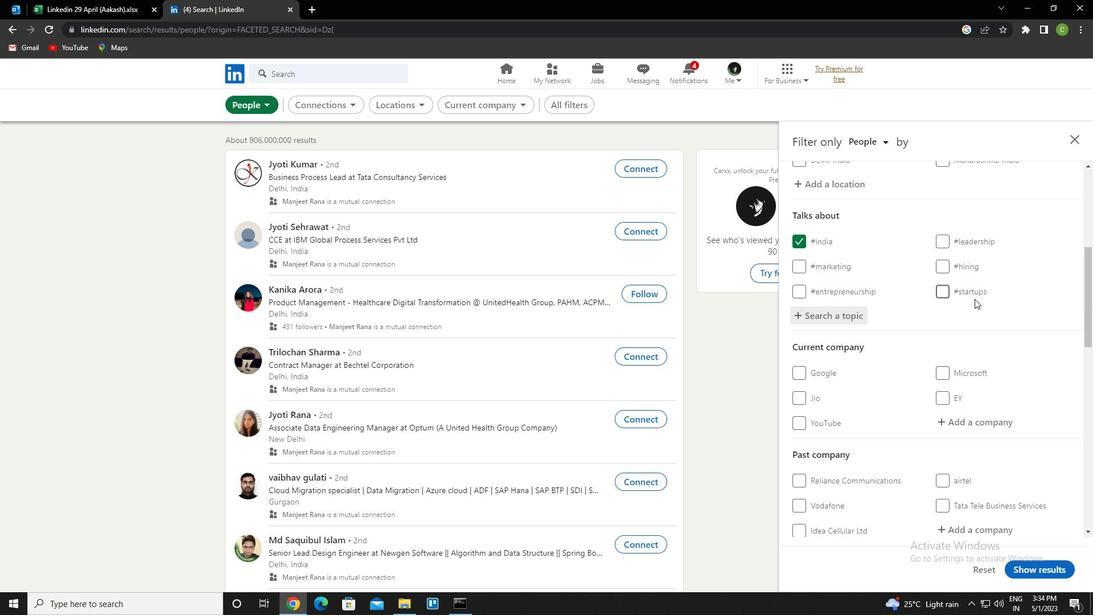 
Action: Mouse scrolled (980, 370) with delta (0, 0)
Screenshot: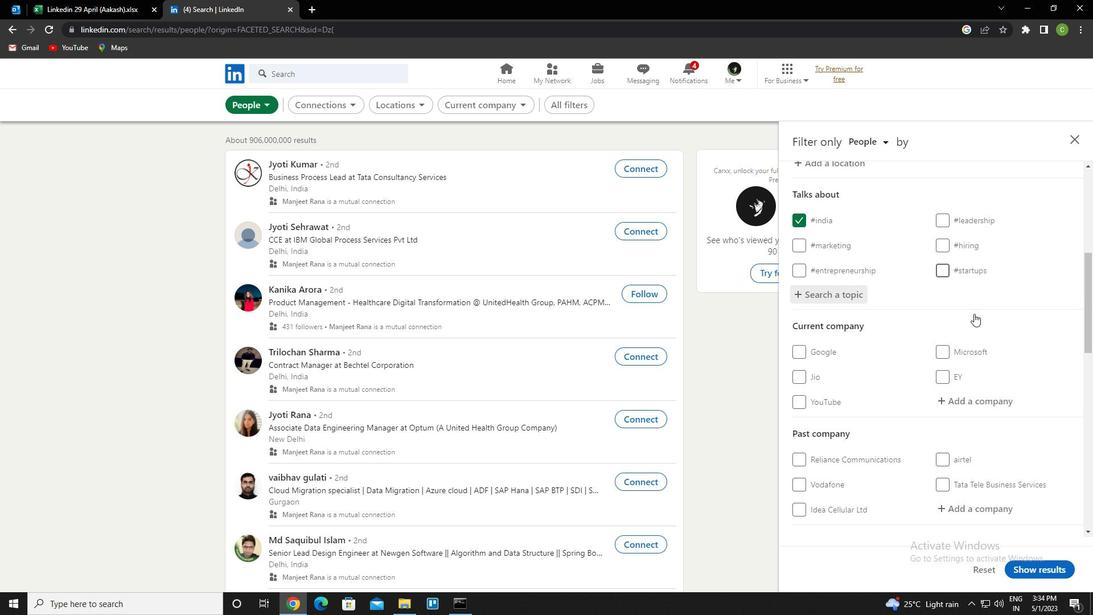 
Action: Mouse moved to (799, 286)
Screenshot: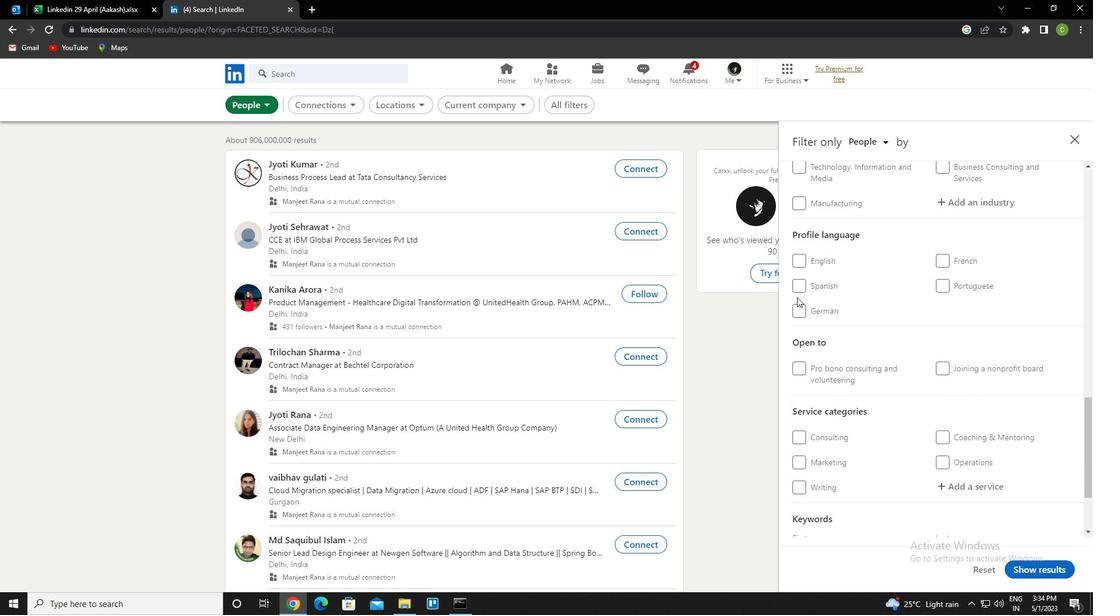 
Action: Mouse pressed left at (799, 286)
Screenshot: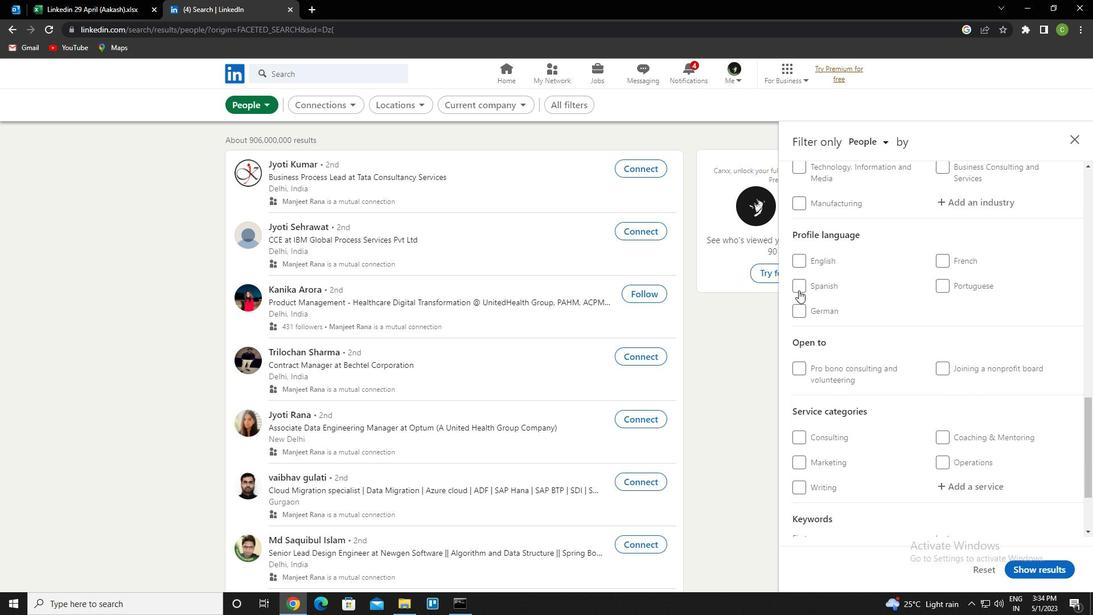
Action: Mouse moved to (836, 328)
Screenshot: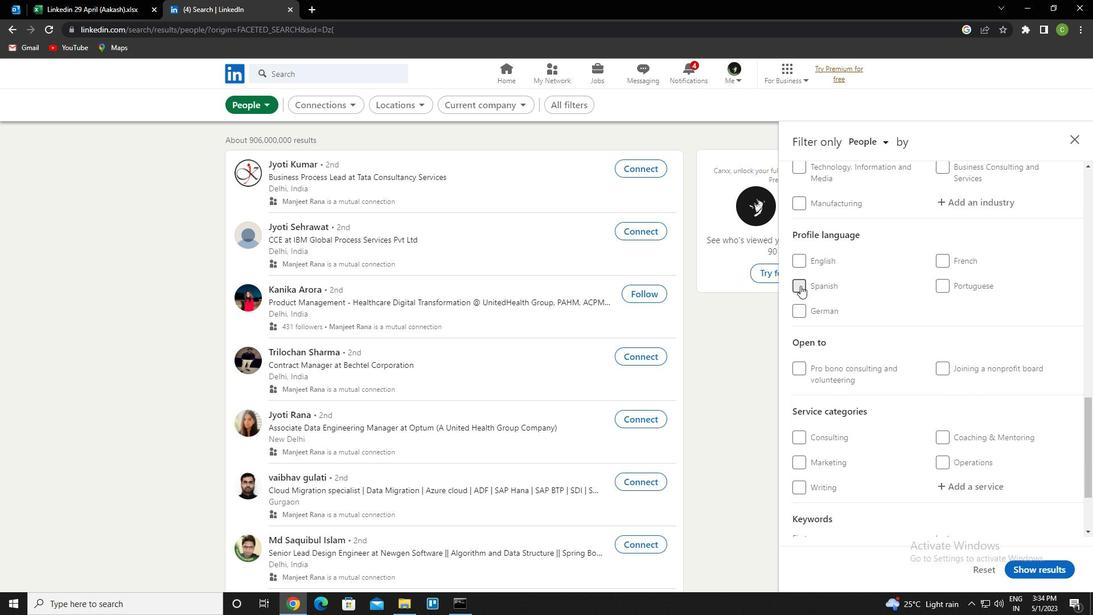 
Action: Mouse scrolled (836, 329) with delta (0, 0)
Screenshot: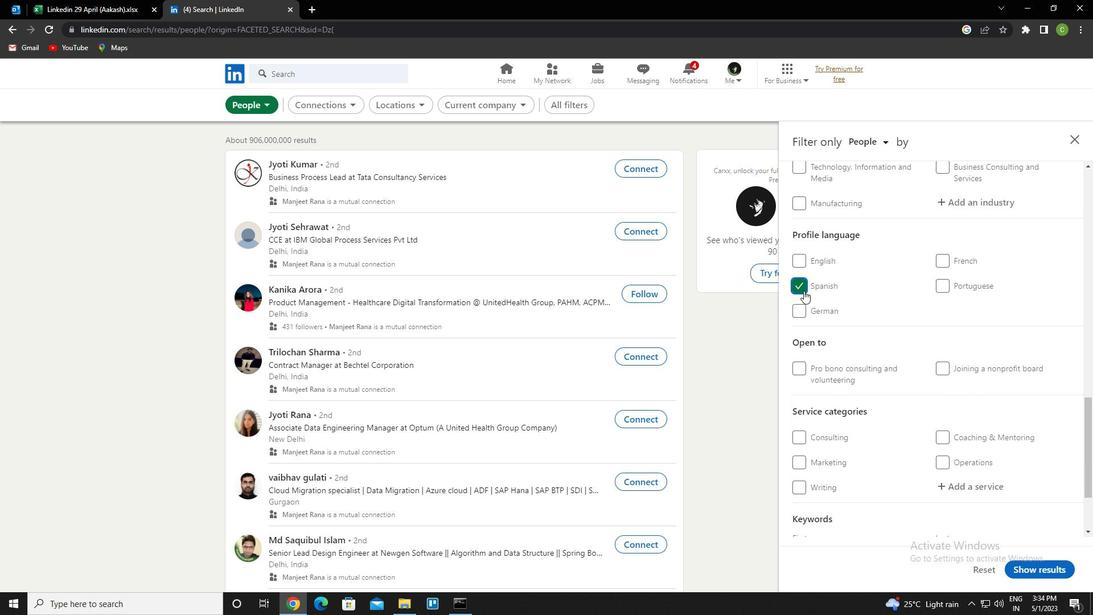 
Action: Mouse scrolled (836, 329) with delta (0, 0)
Screenshot: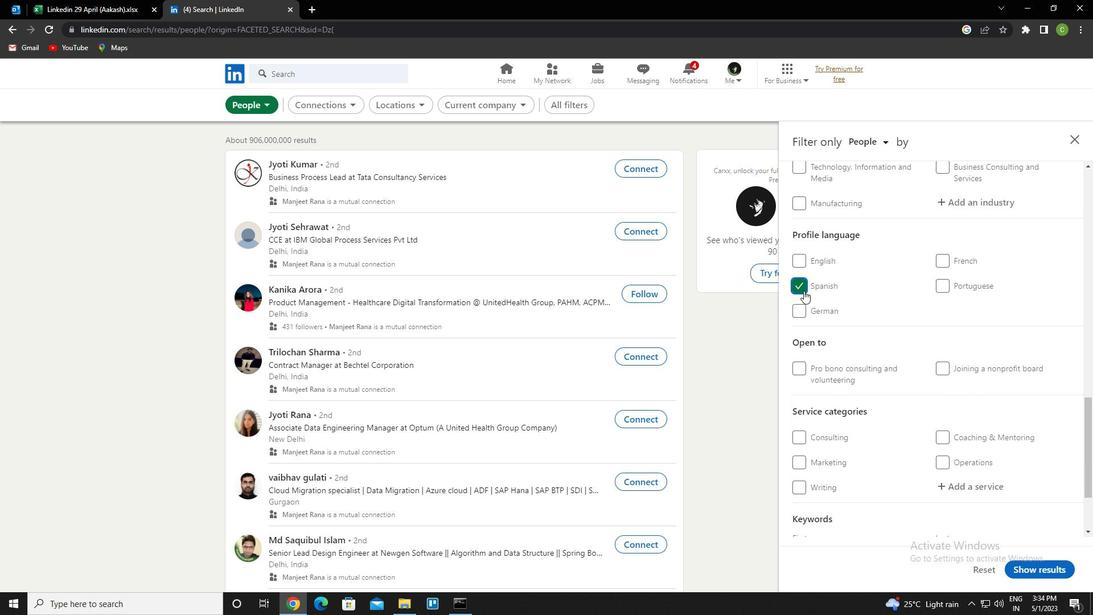 
Action: Mouse scrolled (836, 329) with delta (0, 0)
Screenshot: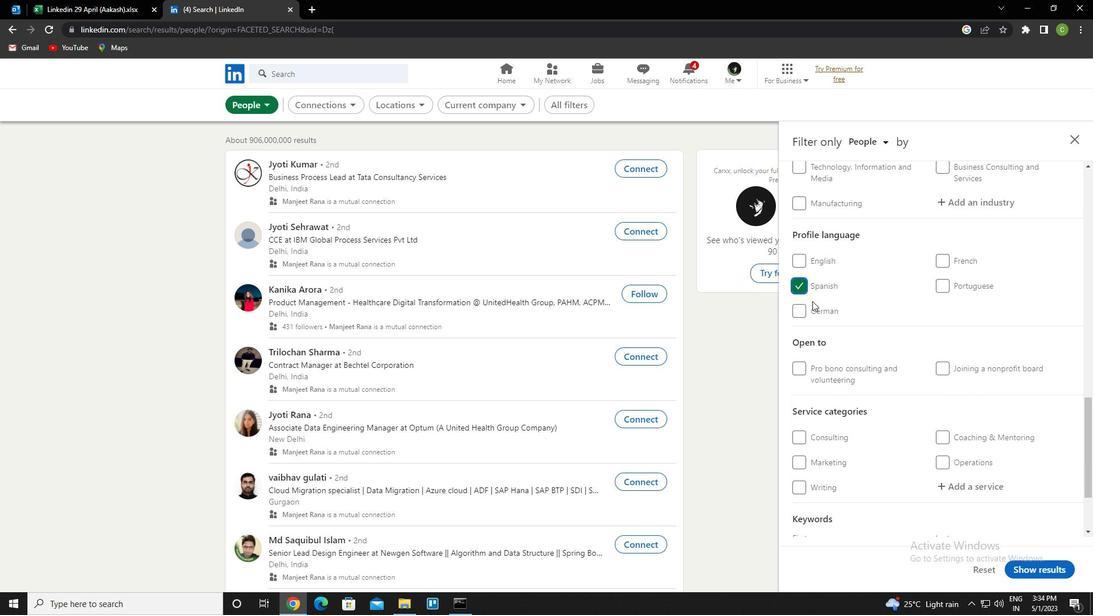 
Action: Mouse scrolled (836, 329) with delta (0, 0)
Screenshot: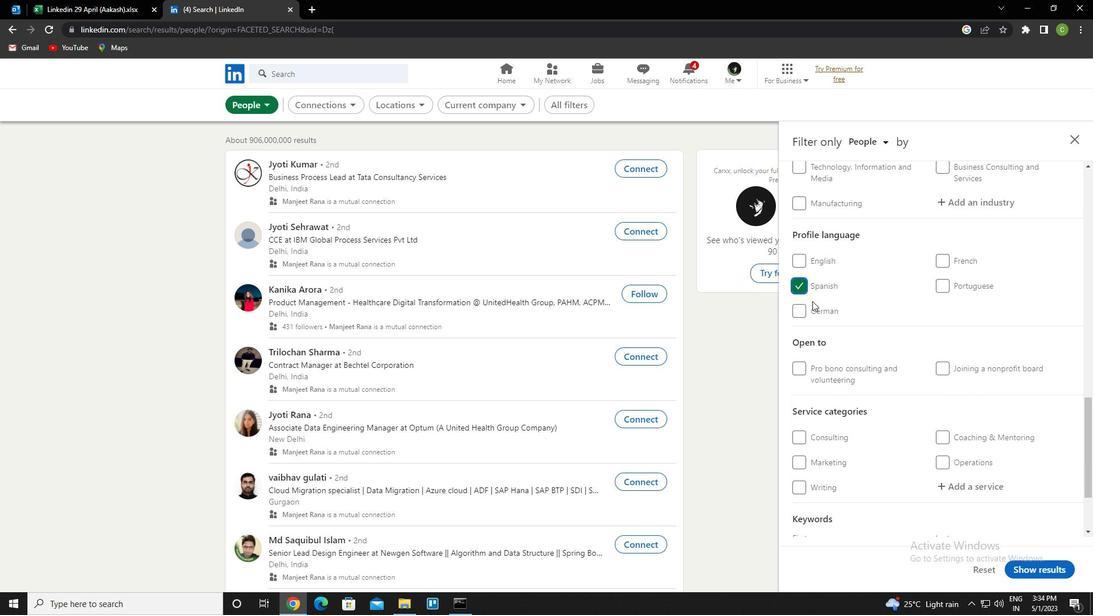 
Action: Mouse scrolled (836, 329) with delta (0, 0)
Screenshot: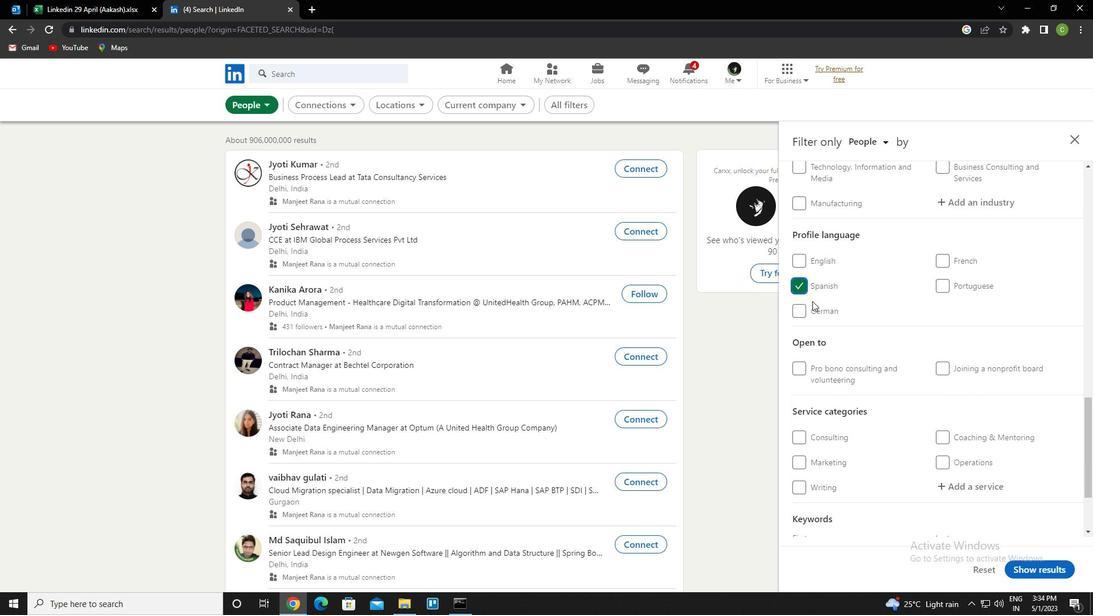 
Action: Mouse scrolled (836, 329) with delta (0, 0)
Screenshot: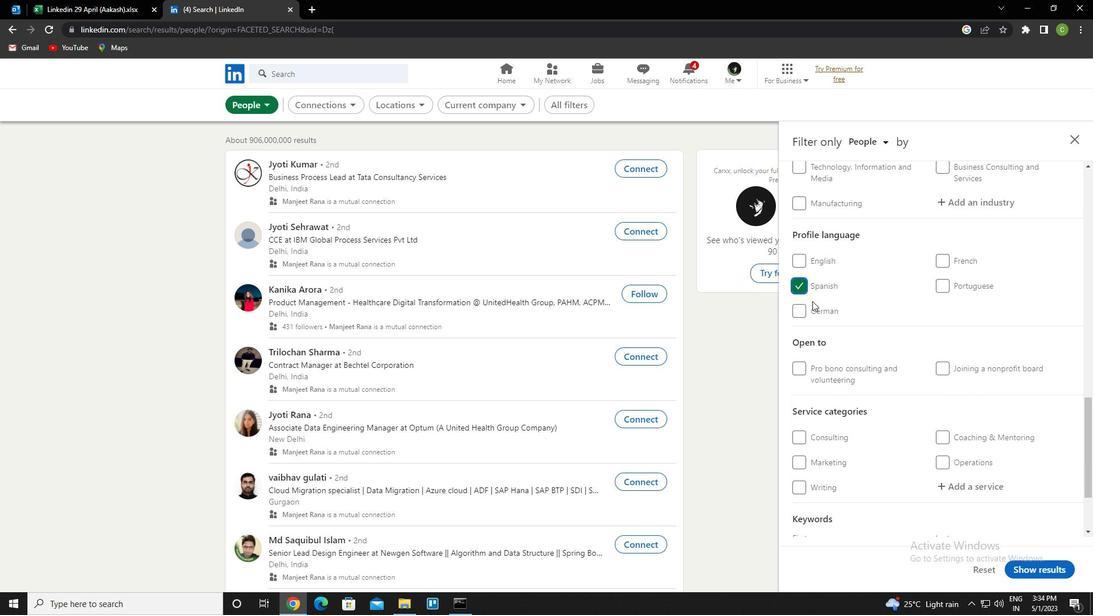 
Action: Mouse scrolled (836, 329) with delta (0, 0)
Screenshot: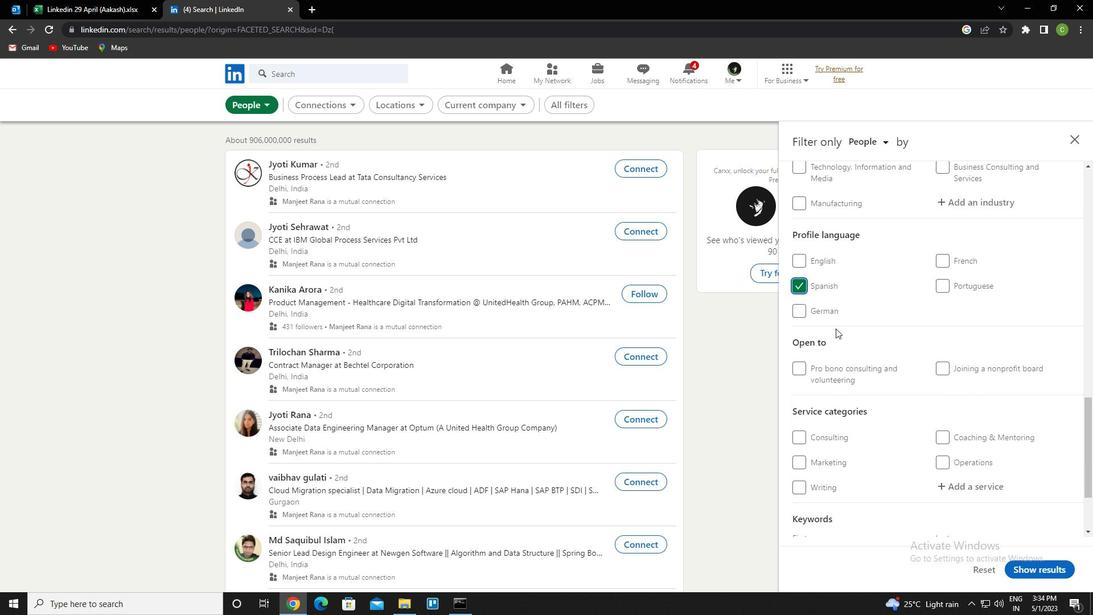 
Action: Mouse scrolled (836, 329) with delta (0, 0)
Screenshot: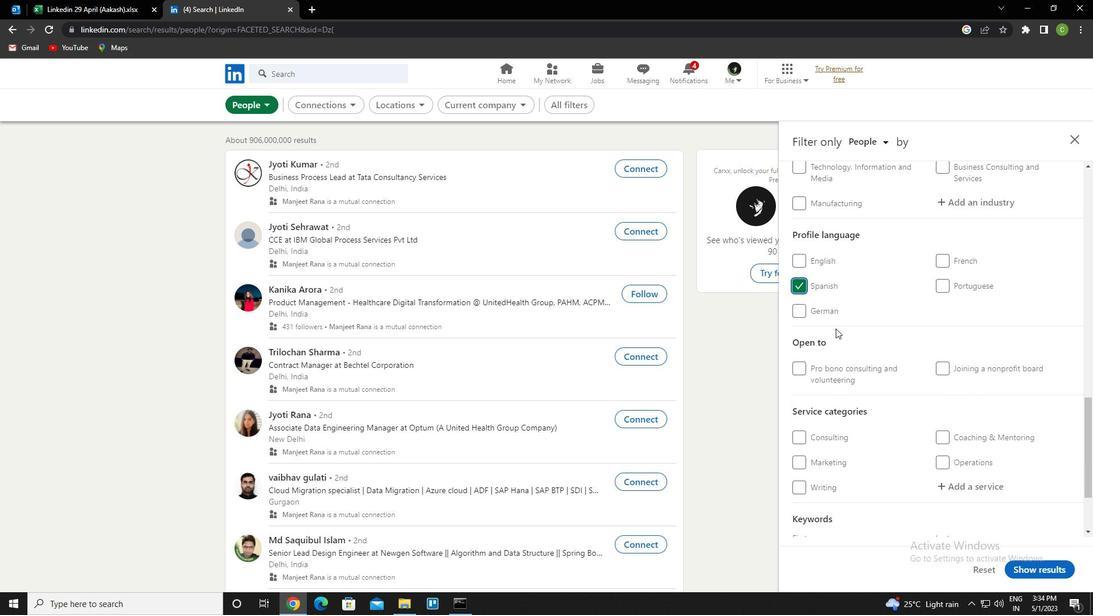 
Action: Mouse moved to (965, 317)
Screenshot: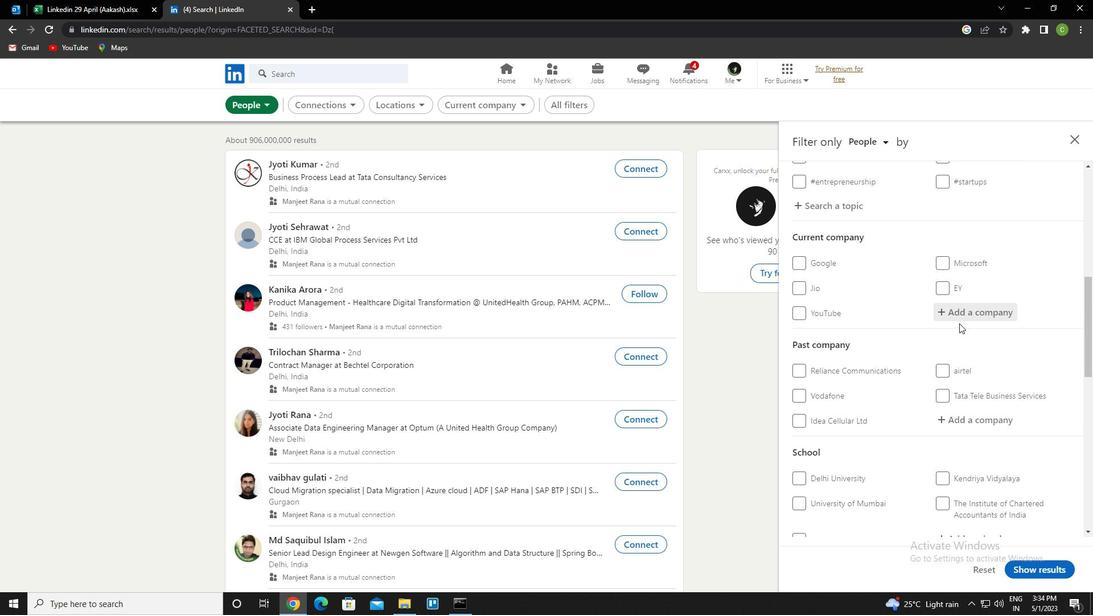 
Action: Mouse pressed left at (965, 317)
Screenshot: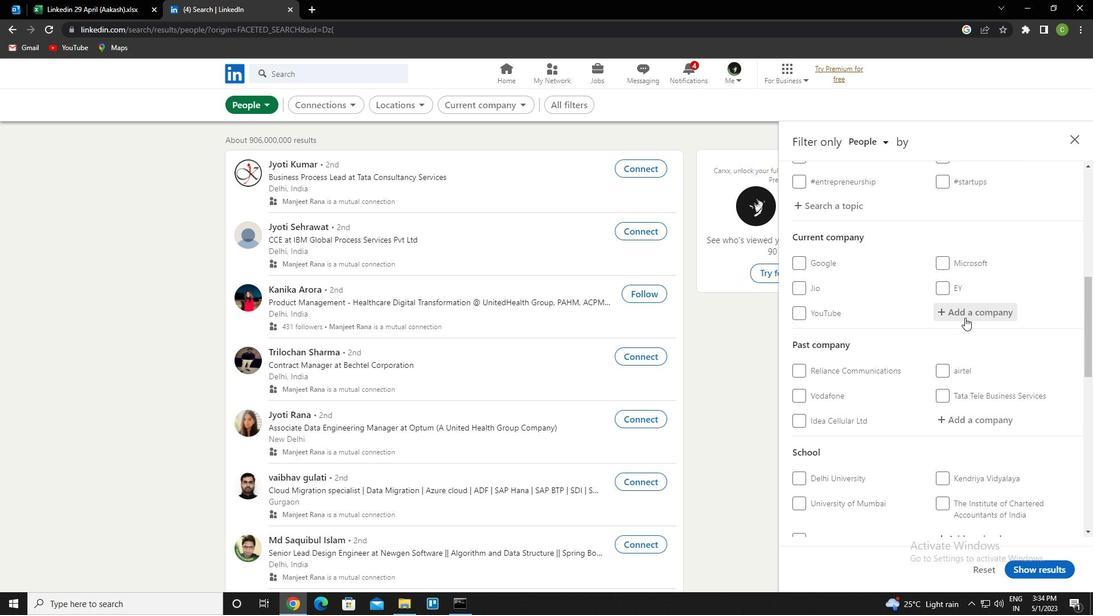 
Action: Key pressed <Key.caps_lock>p<Key.caps_lock>iaggio<Key.down><Key.down><Key.enter>
Screenshot: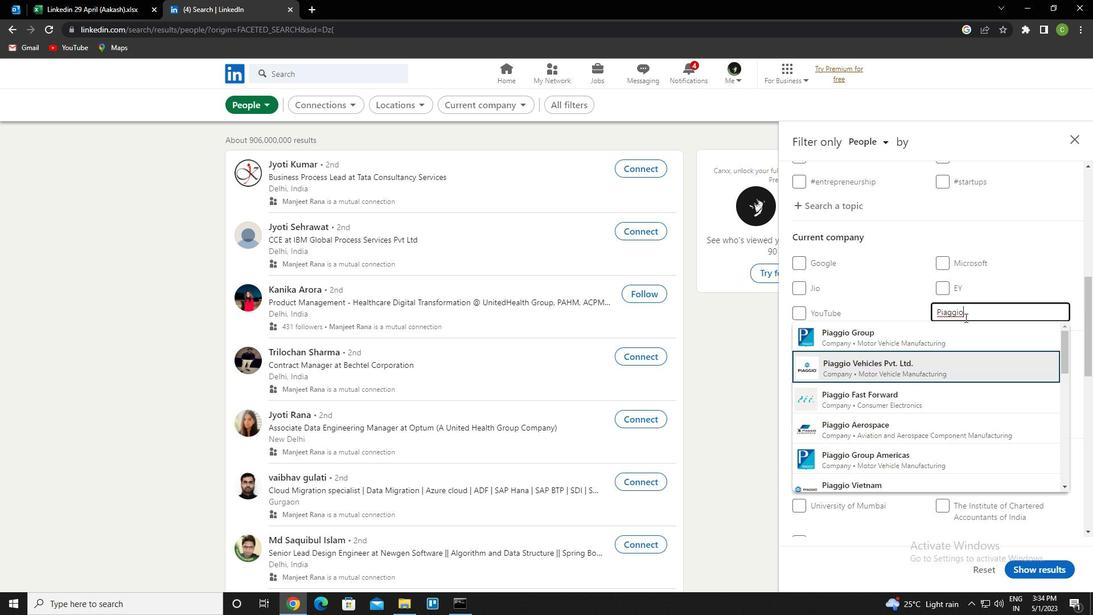
Action: Mouse moved to (975, 187)
Screenshot: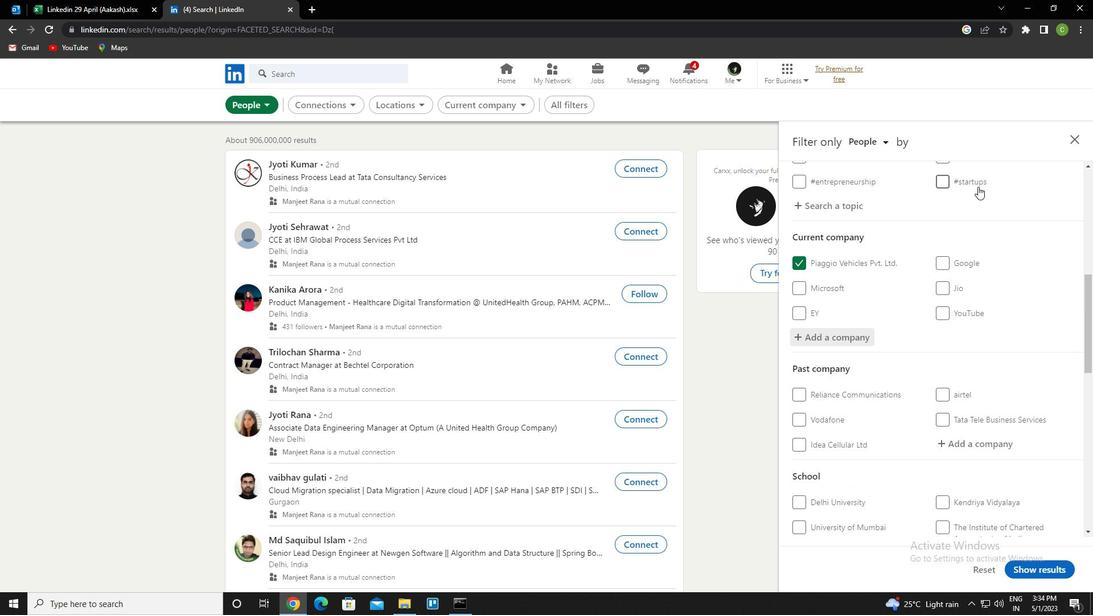 
Action: Mouse scrolled (975, 187) with delta (0, 0)
Screenshot: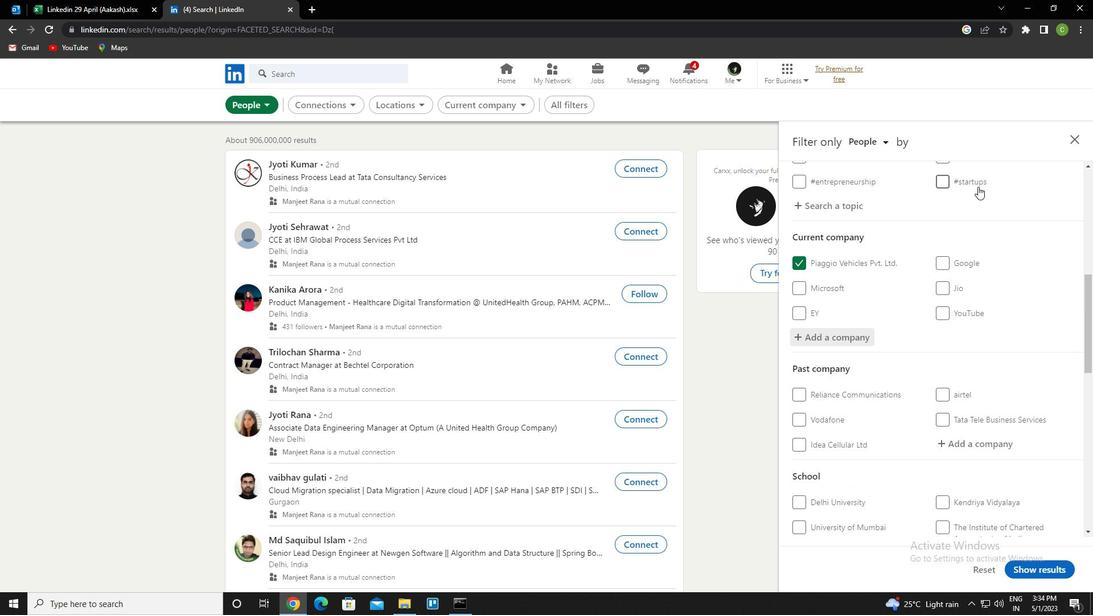 
Action: Mouse scrolled (975, 187) with delta (0, 0)
Screenshot: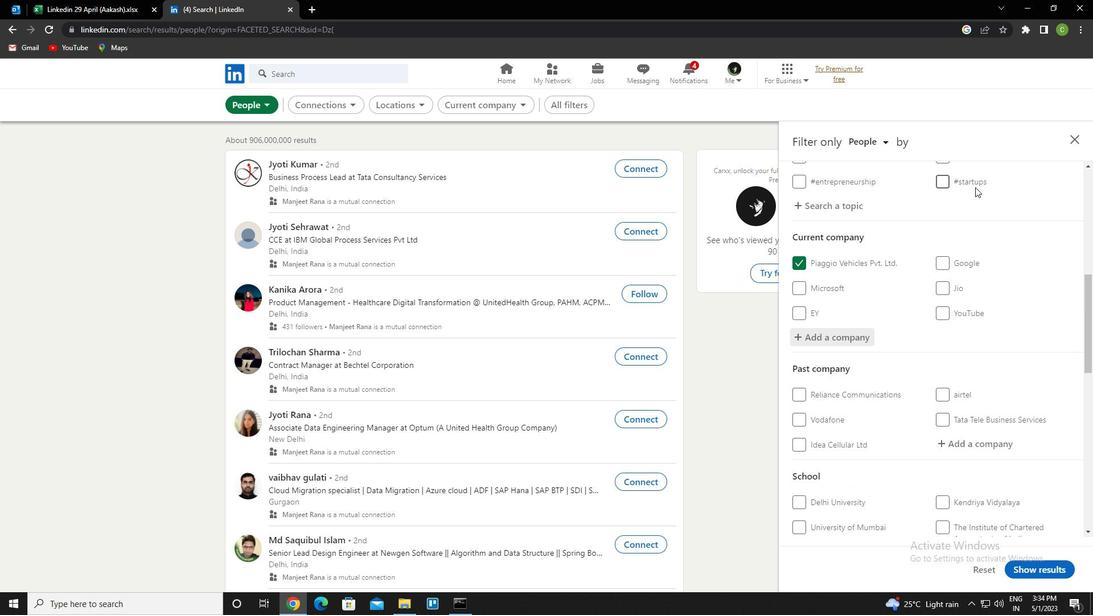 
Action: Mouse moved to (972, 189)
Screenshot: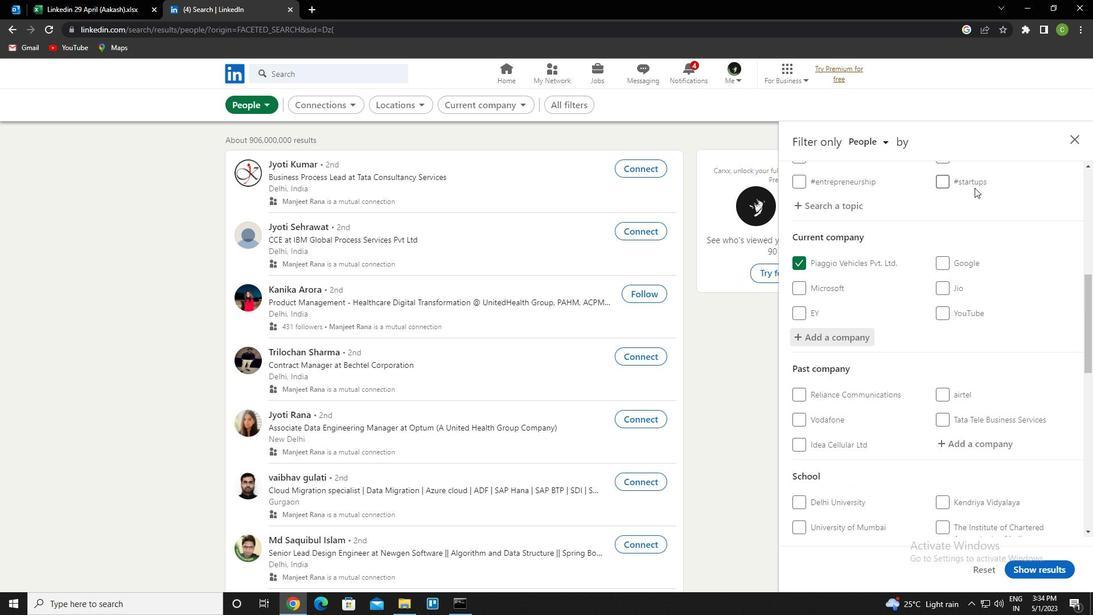
Action: Mouse scrolled (972, 189) with delta (0, 0)
Screenshot: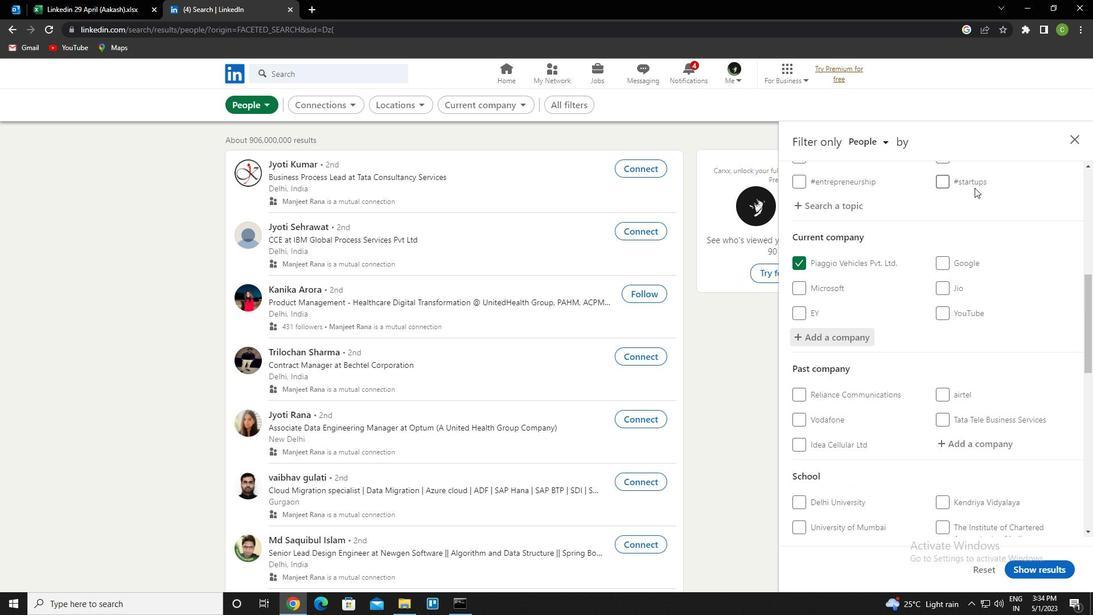 
Action: Mouse moved to (958, 309)
Screenshot: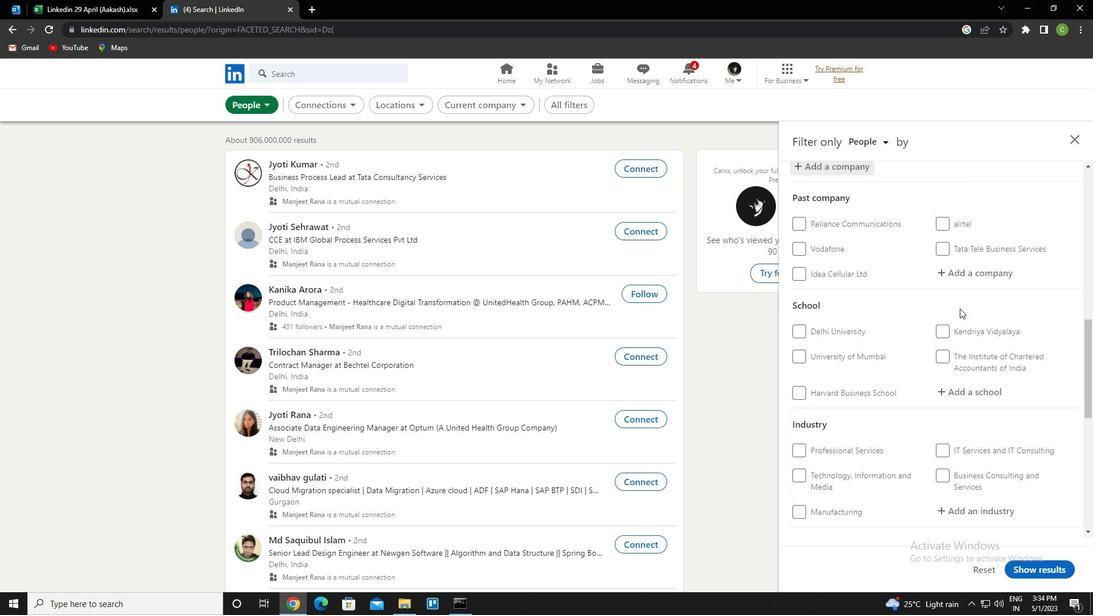
Action: Mouse scrolled (958, 310) with delta (0, 0)
Screenshot: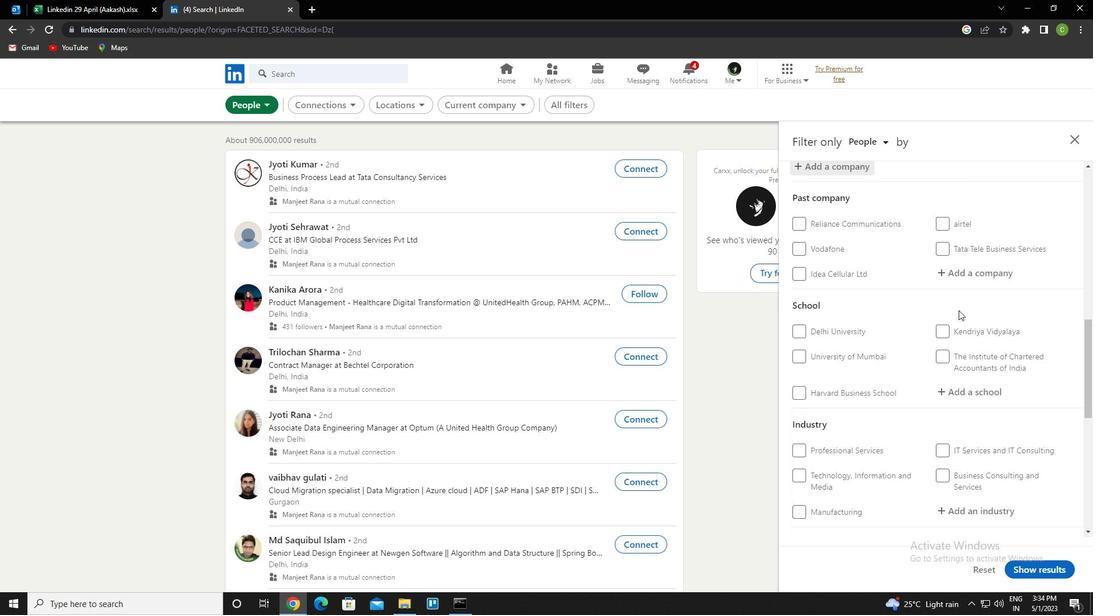 
Action: Mouse moved to (977, 456)
Screenshot: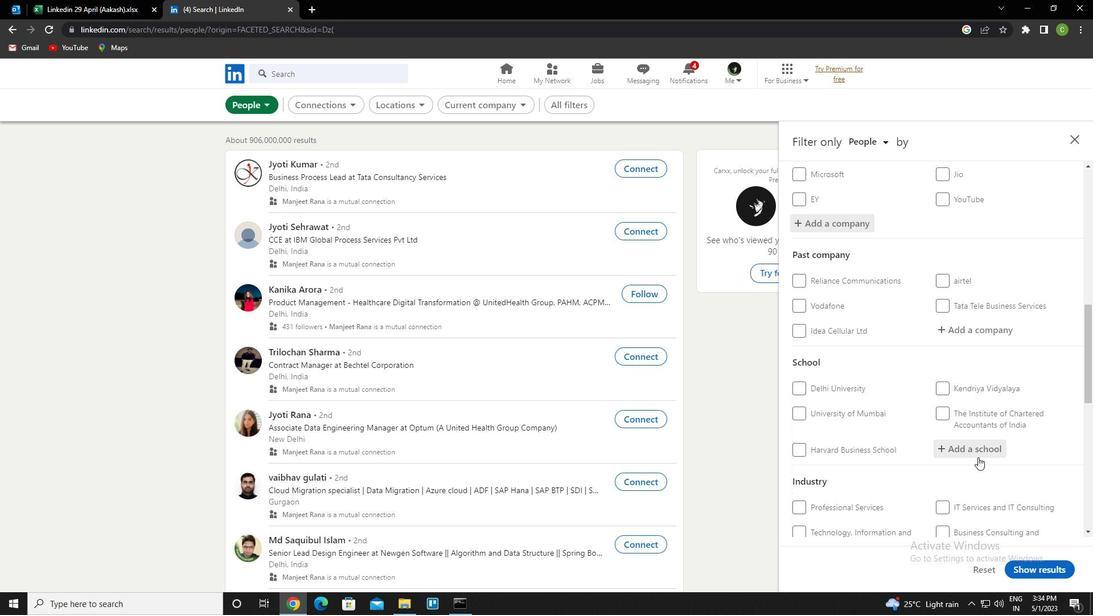 
Action: Mouse pressed left at (977, 456)
Screenshot: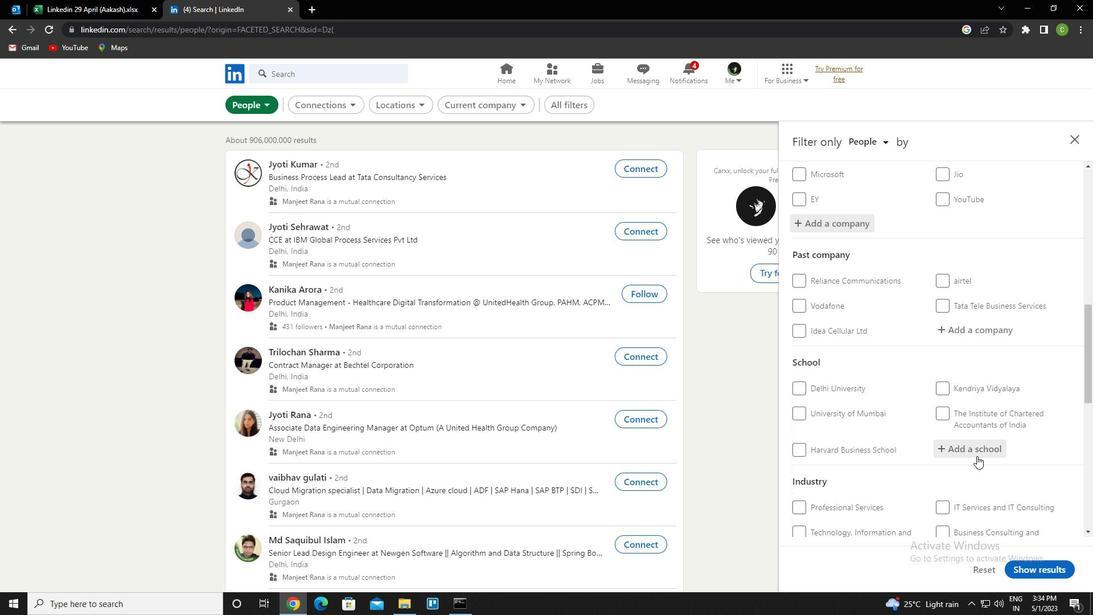 
Action: Mouse moved to (976, 455)
Screenshot: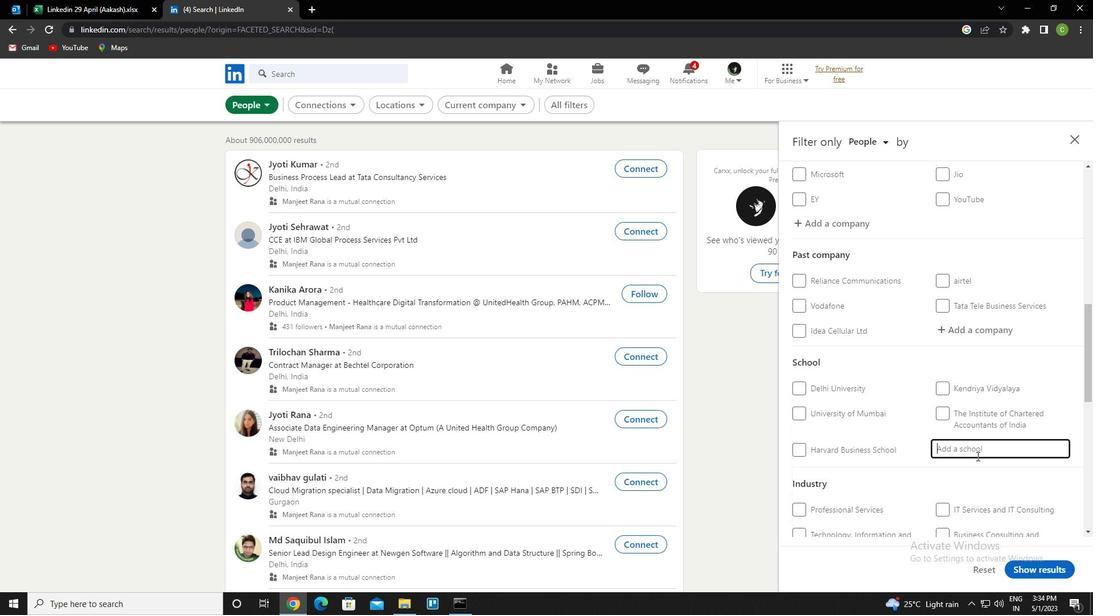 
Action: Key pressed <Key.caps_lock>sree<Key.space>v<Key.caps_lock>e<Key.backspace><Key.caps_lock>e
Screenshot: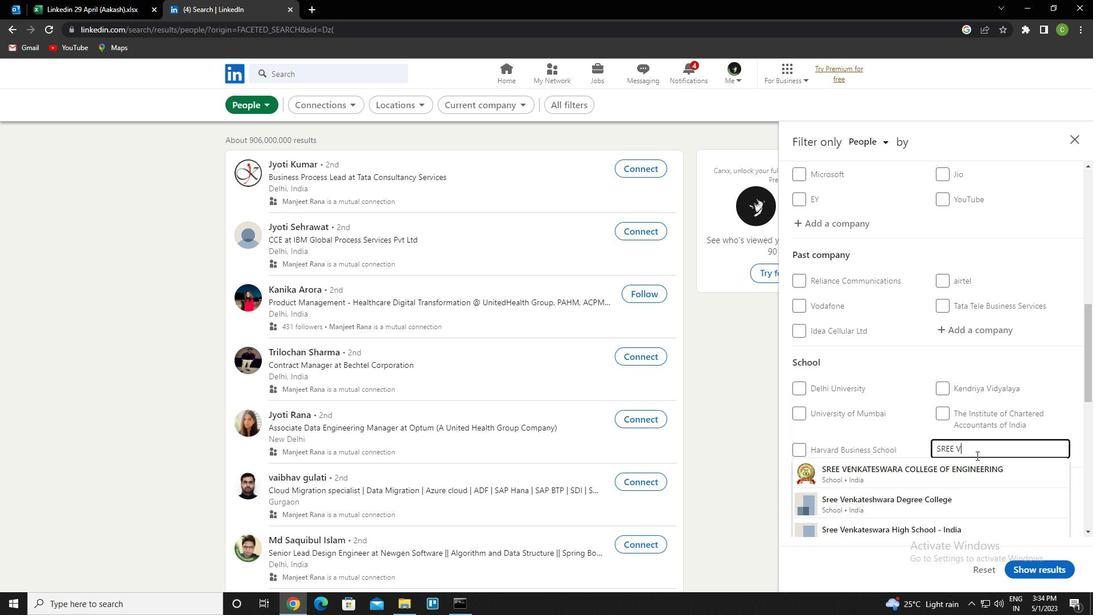 
Action: Mouse moved to (976, 455)
Screenshot: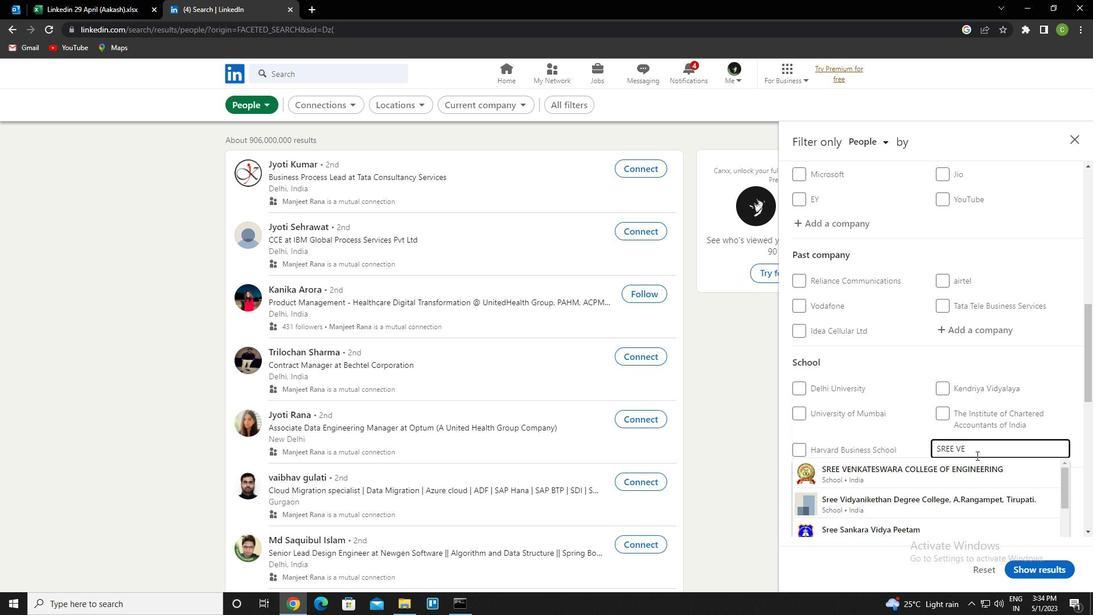 
Action: Key pressed nkas<Key.backspace>t<Key.down><Key.enter>
Screenshot: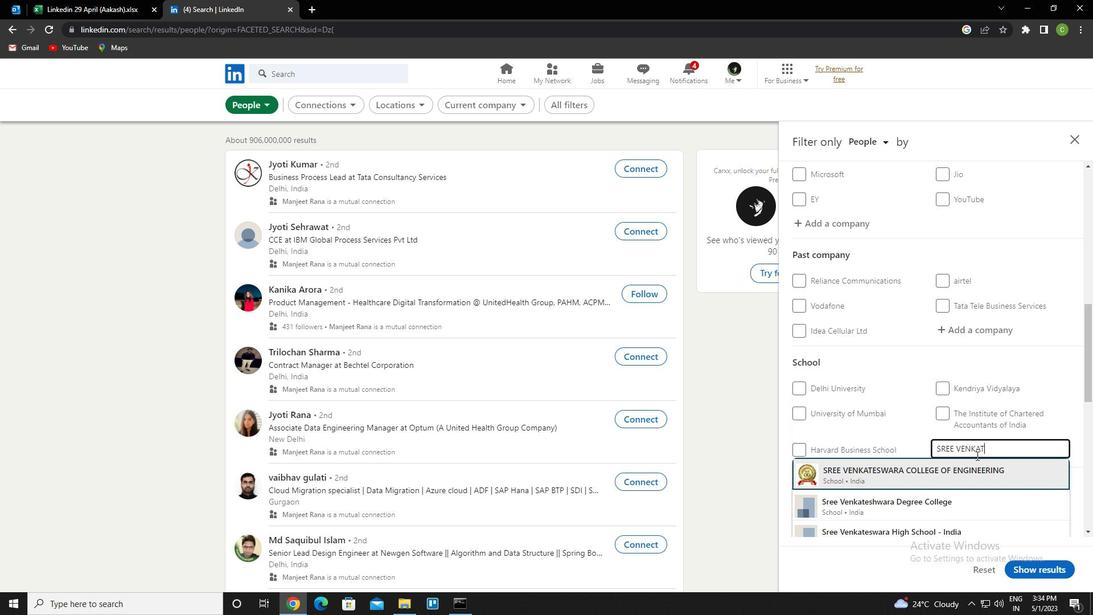 
Action: Mouse moved to (982, 424)
Screenshot: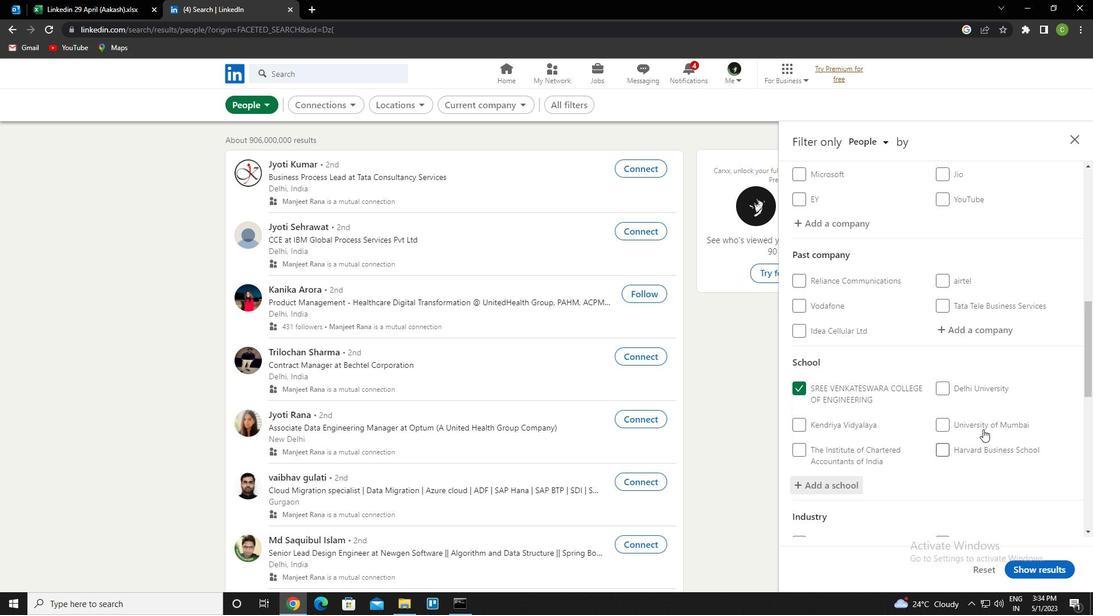 
Action: Mouse scrolled (982, 423) with delta (0, 0)
Screenshot: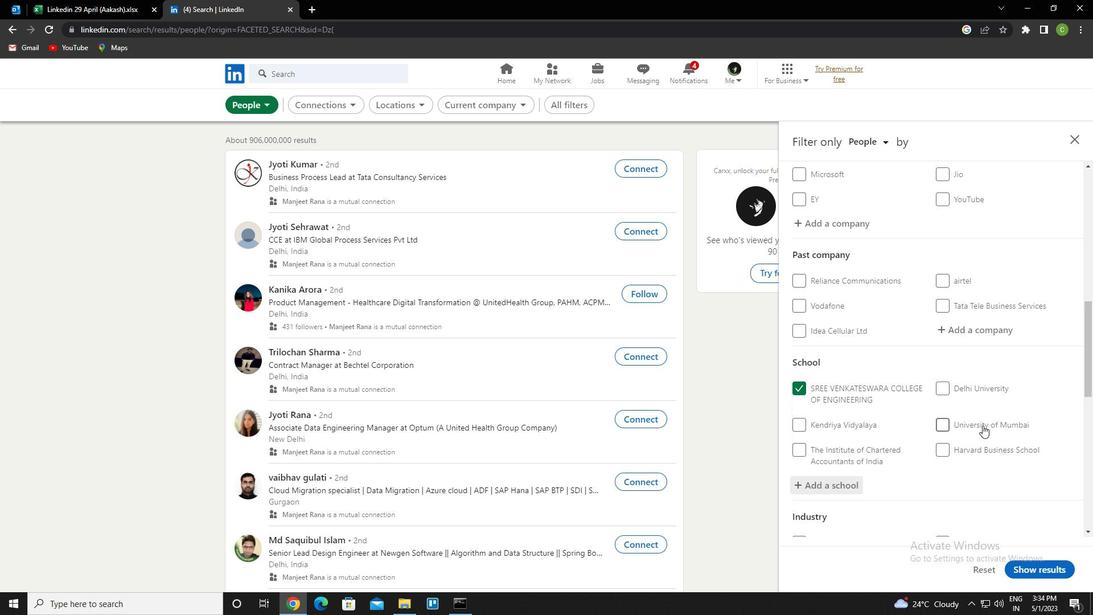 
Action: Mouse moved to (982, 423)
Screenshot: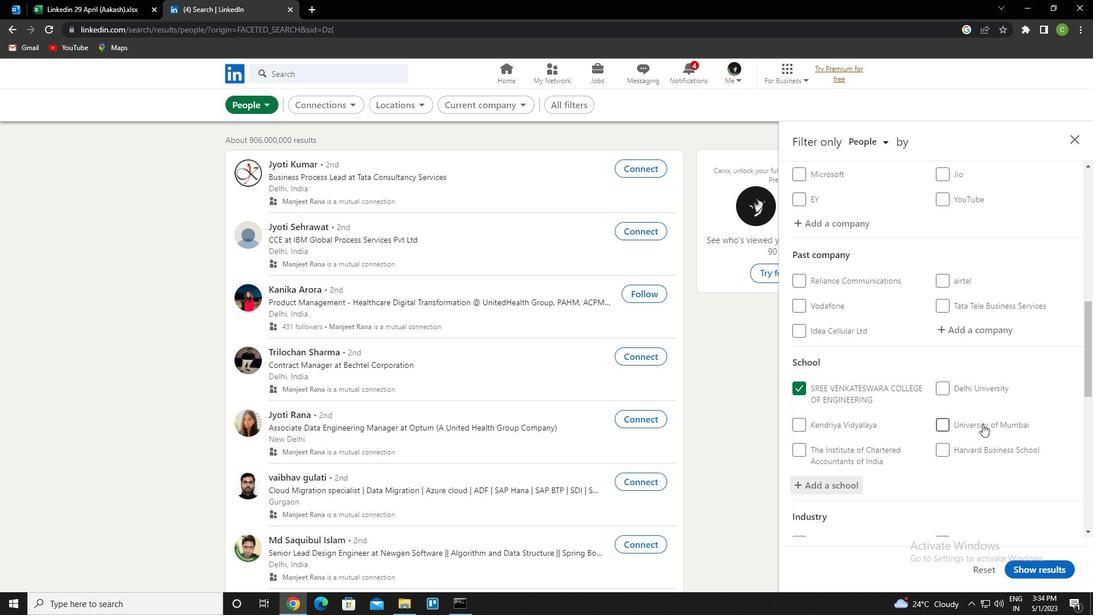 
Action: Mouse scrolled (982, 423) with delta (0, 0)
Screenshot: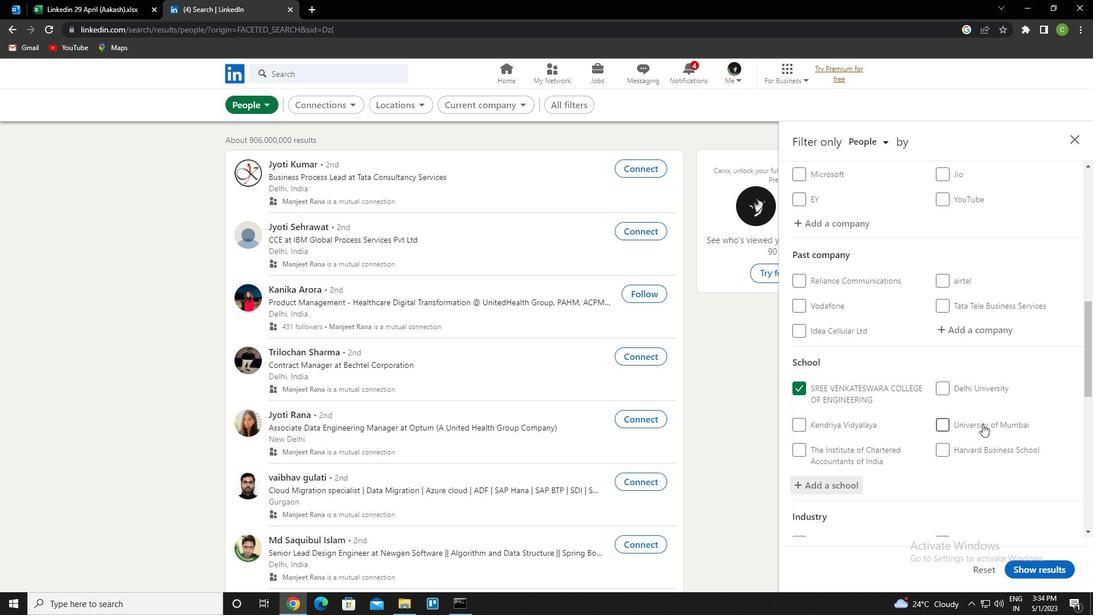 
Action: Mouse moved to (969, 423)
Screenshot: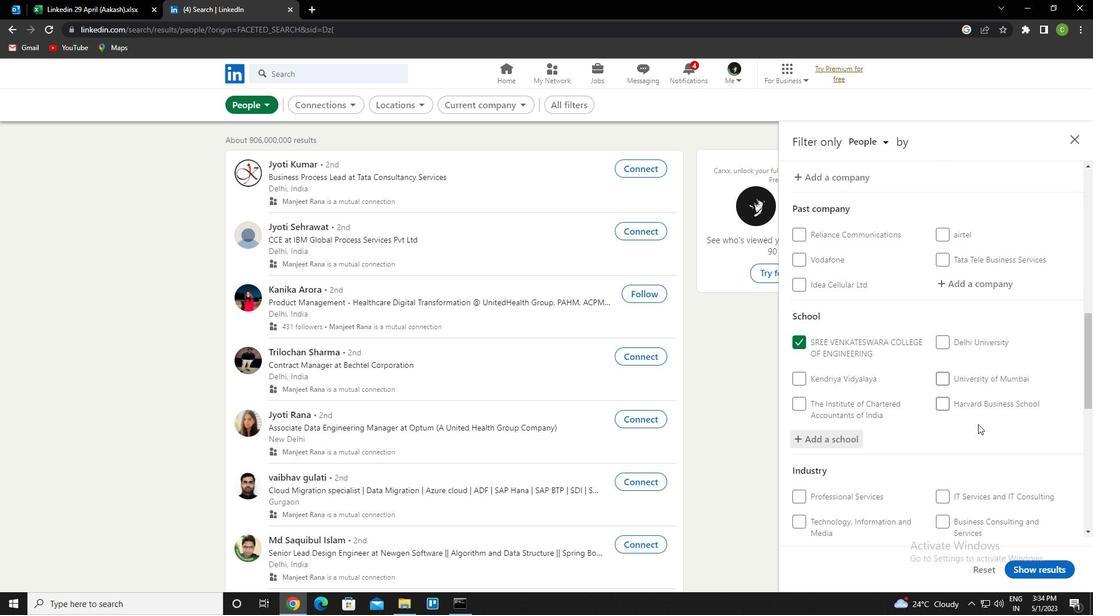 
Action: Mouse scrolled (969, 423) with delta (0, 0)
Screenshot: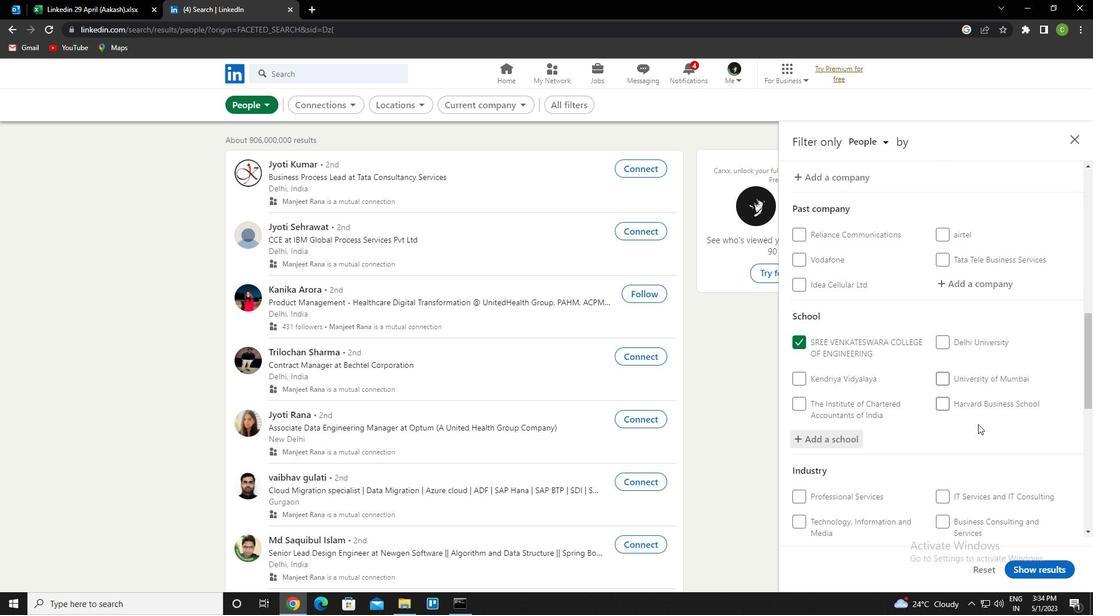 
Action: Mouse moved to (962, 420)
Screenshot: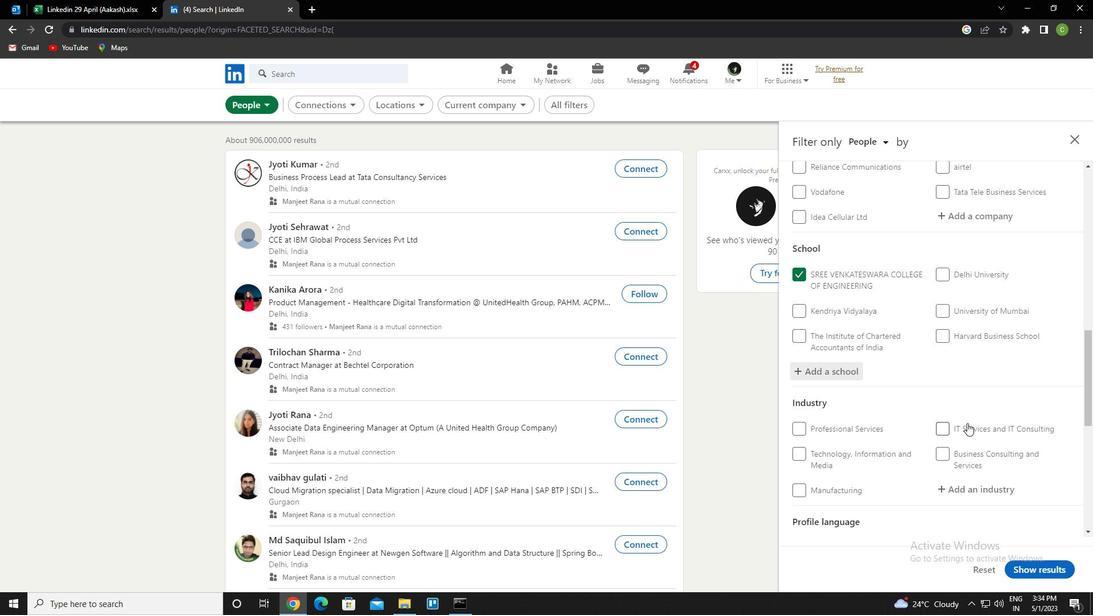 
Action: Mouse scrolled (962, 419) with delta (0, 0)
Screenshot: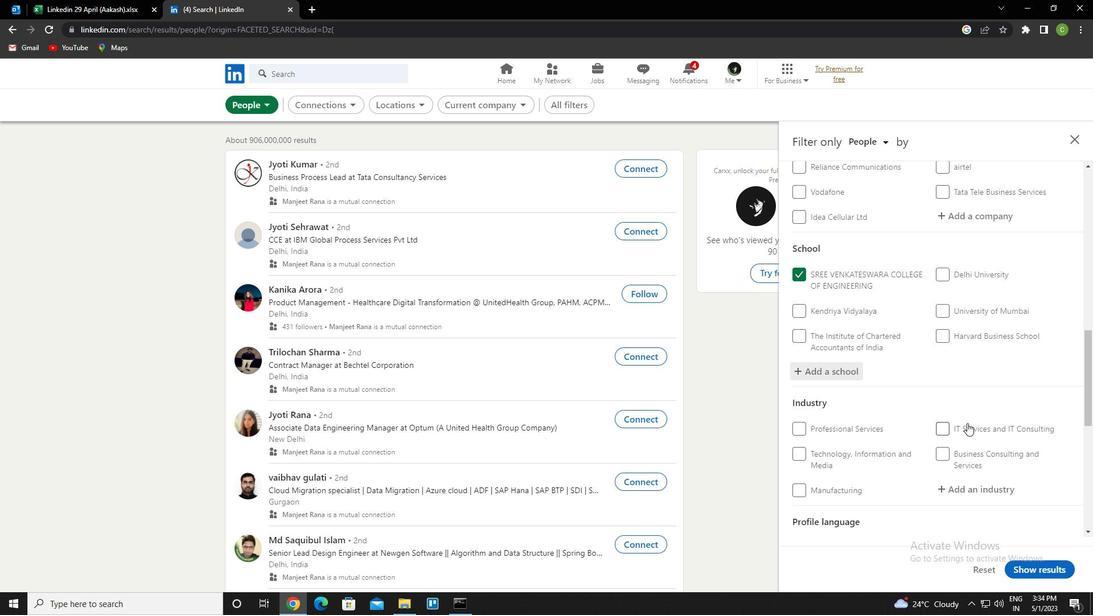 
Action: Mouse moved to (962, 382)
Screenshot: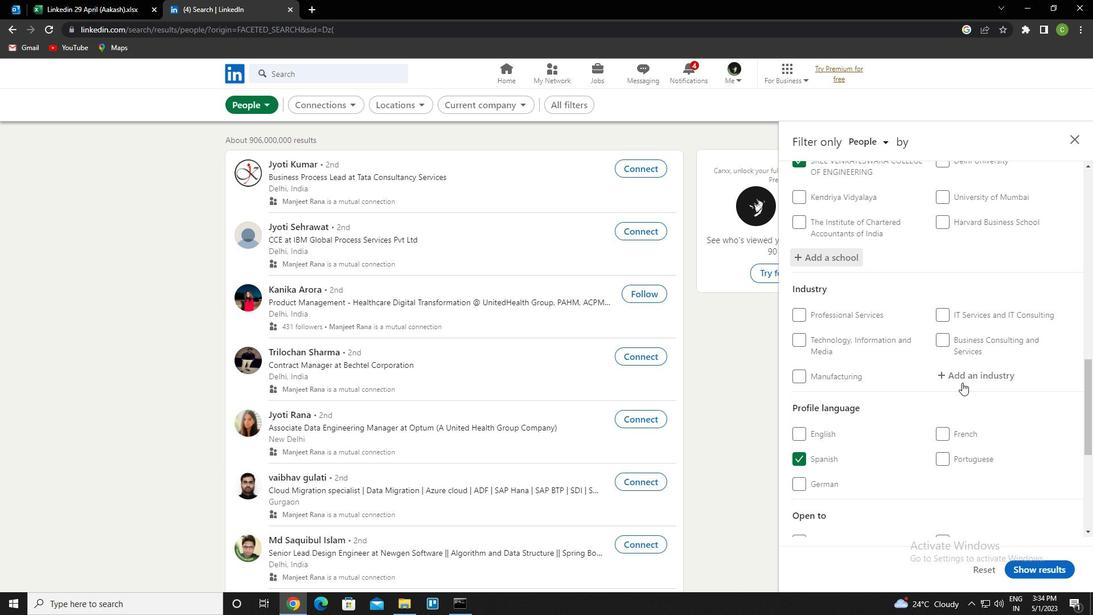 
Action: Mouse pressed left at (962, 382)
Screenshot: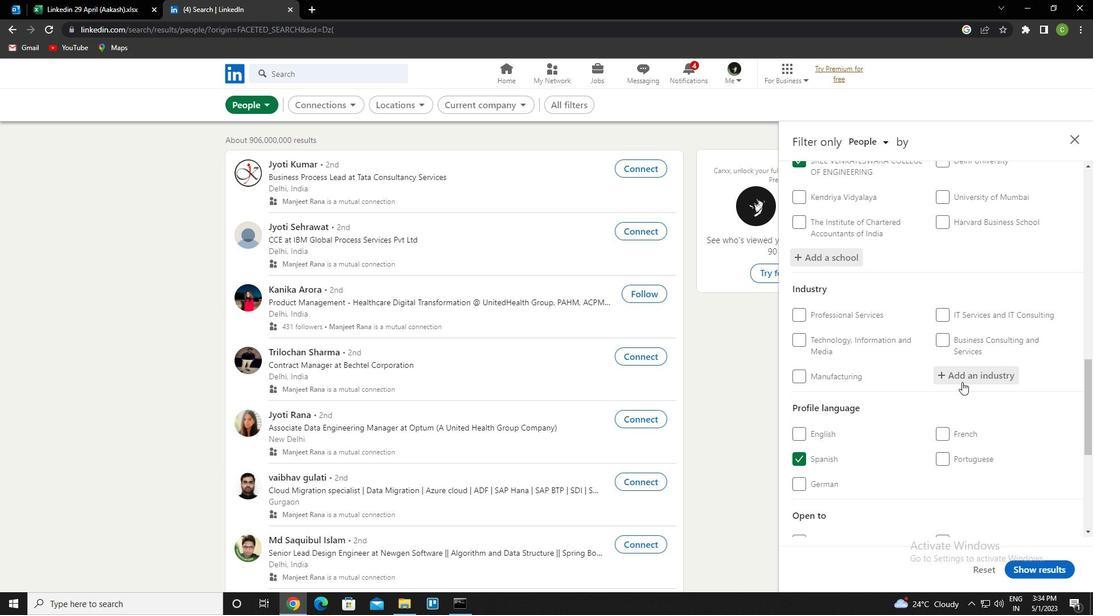 
Action: Key pressed p<Key.caps_lock>rofessional<Key.down><Key.enter>
Screenshot: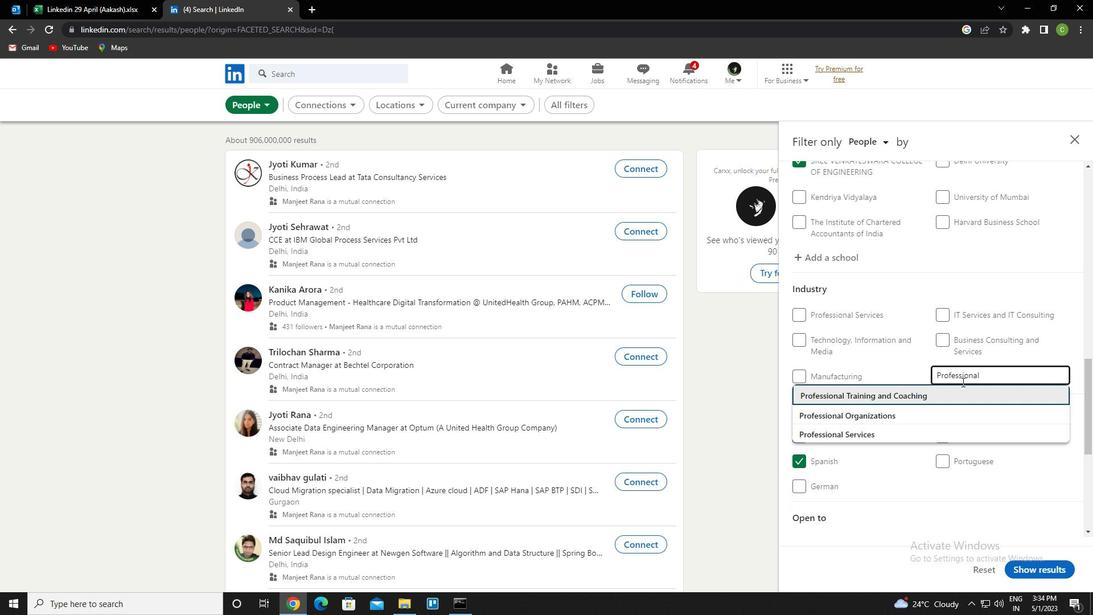 
Action: Mouse moved to (963, 381)
Screenshot: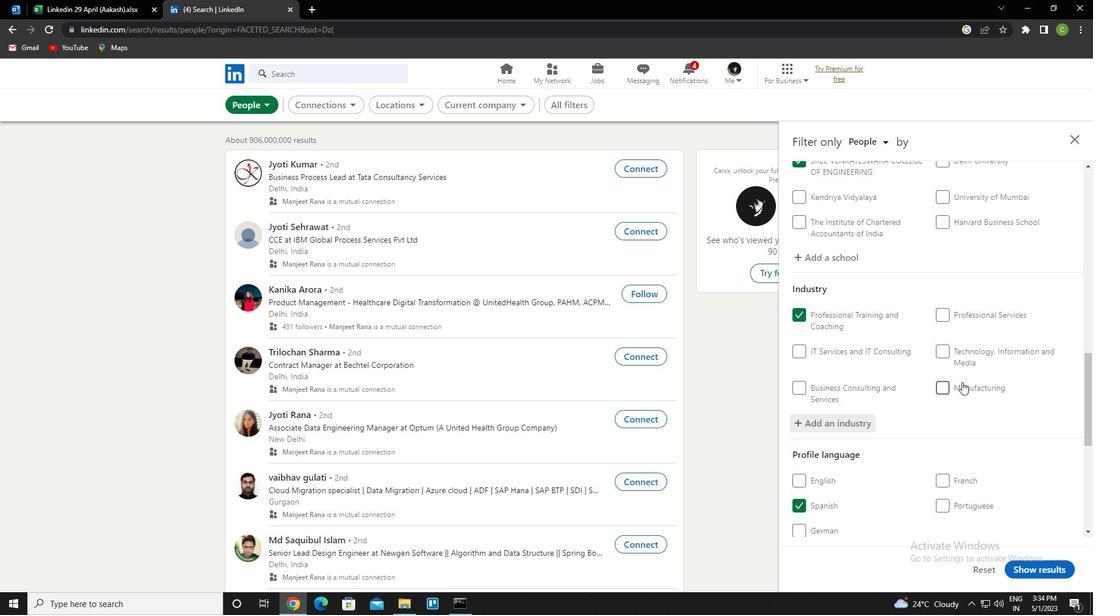 
Action: Mouse scrolled (963, 381) with delta (0, 0)
Screenshot: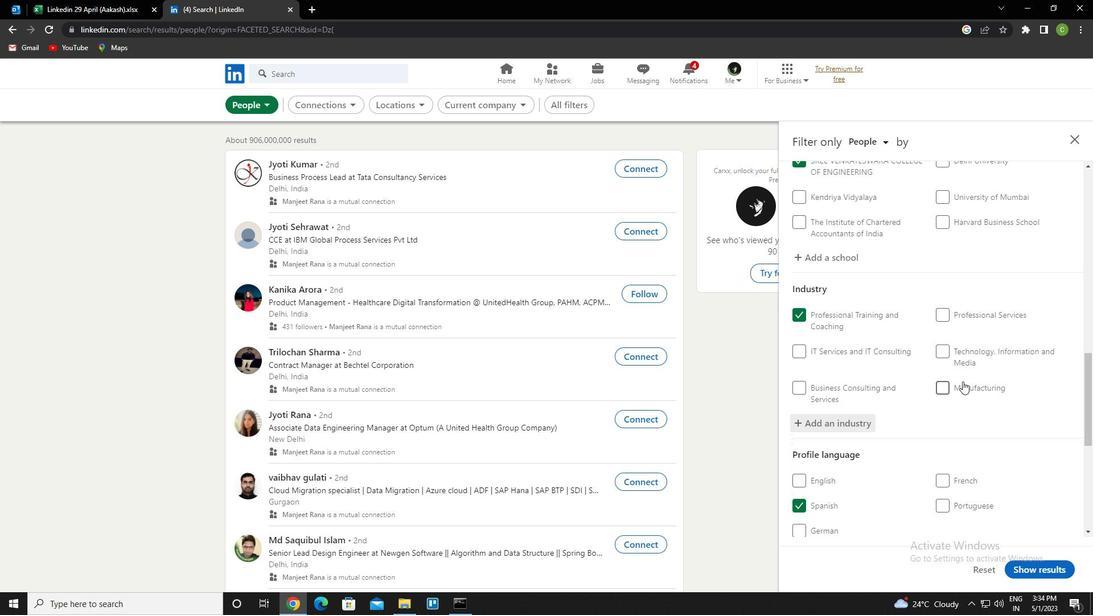 
Action: Mouse scrolled (963, 381) with delta (0, 0)
Screenshot: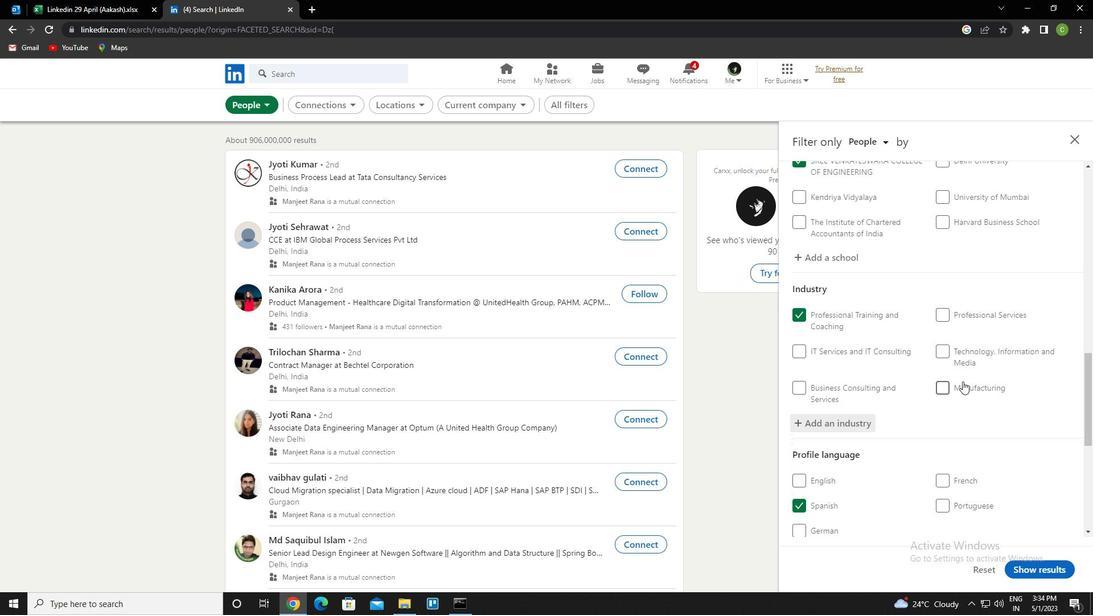 
Action: Mouse scrolled (963, 381) with delta (0, 0)
Screenshot: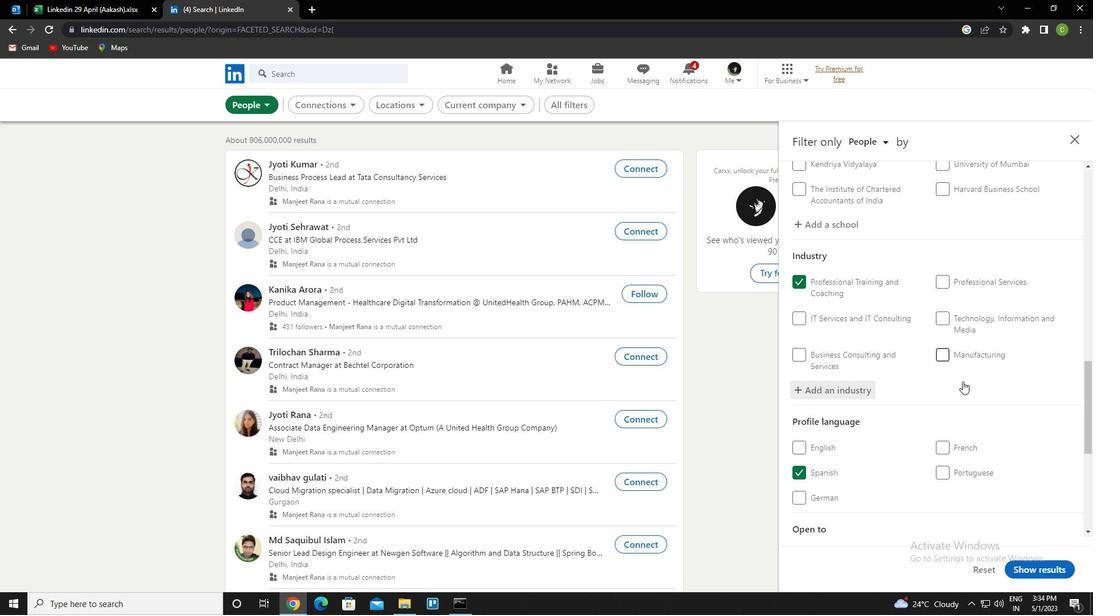 
Action: Mouse moved to (944, 387)
Screenshot: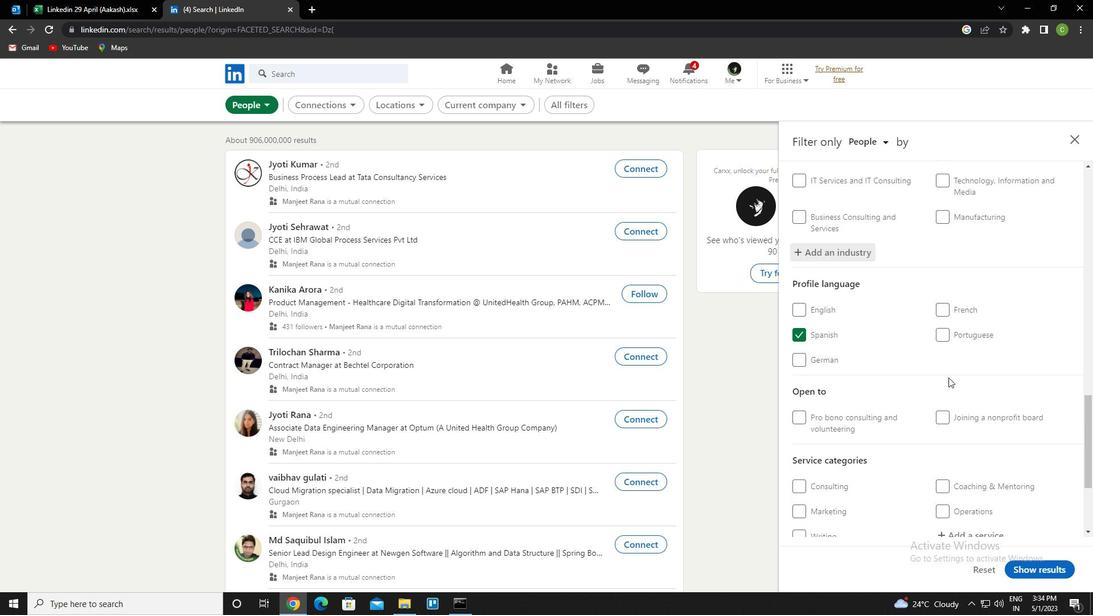 
Action: Mouse scrolled (944, 386) with delta (0, 0)
Screenshot: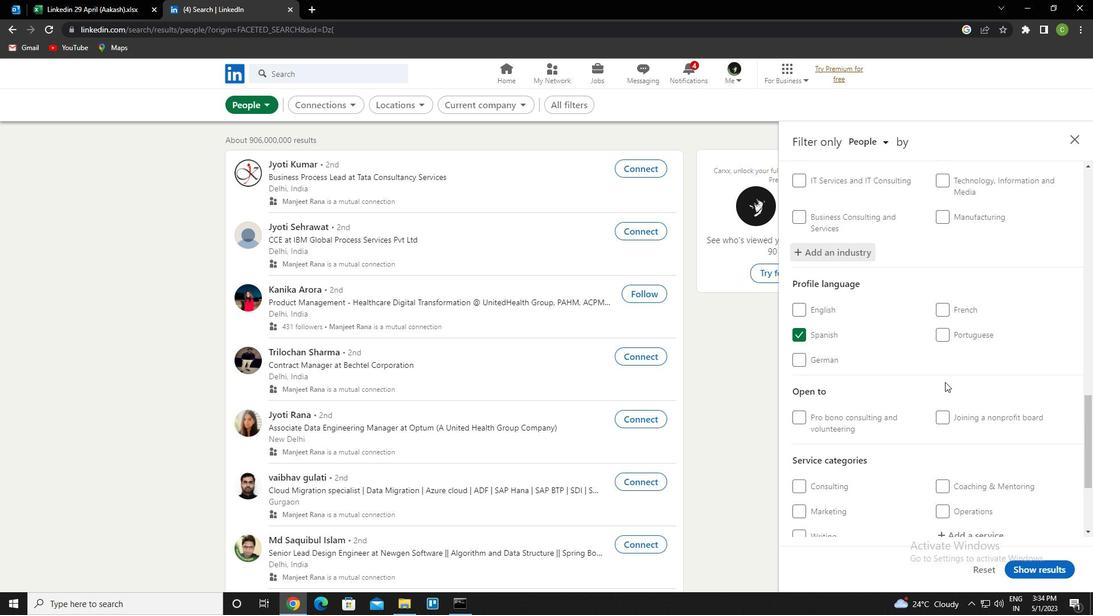 
Action: Mouse scrolled (944, 386) with delta (0, 0)
Screenshot: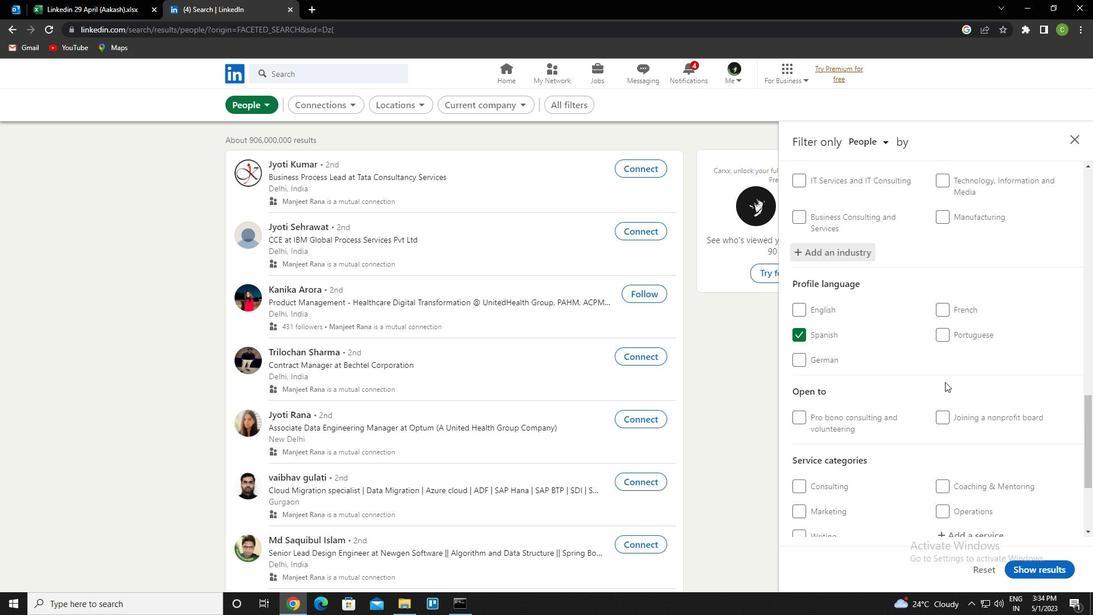 
Action: Mouse scrolled (944, 386) with delta (0, 0)
Screenshot: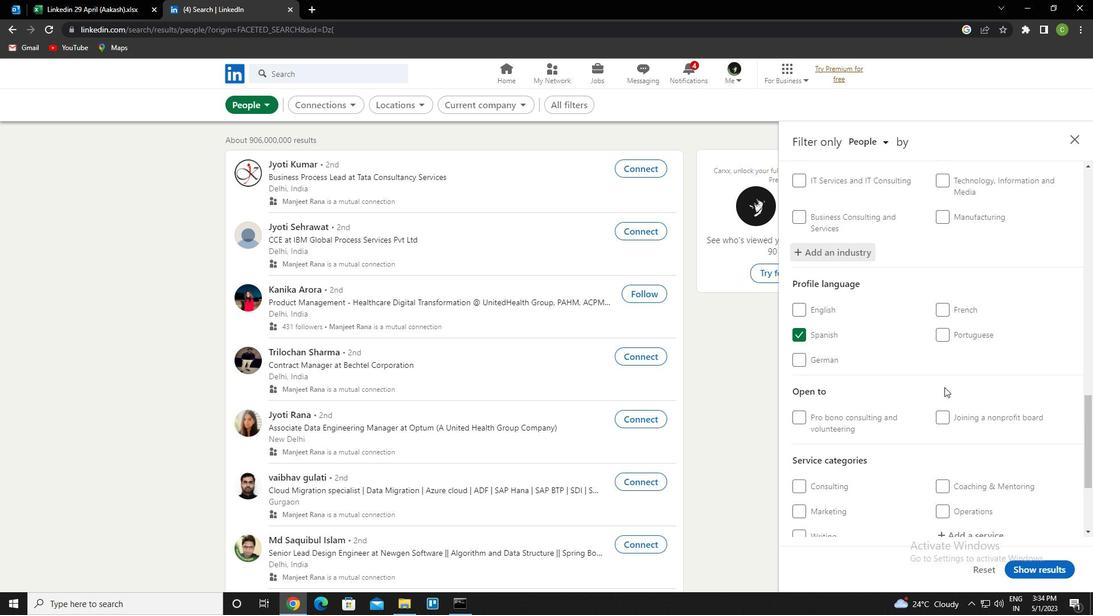 
Action: Mouse moved to (973, 382)
Screenshot: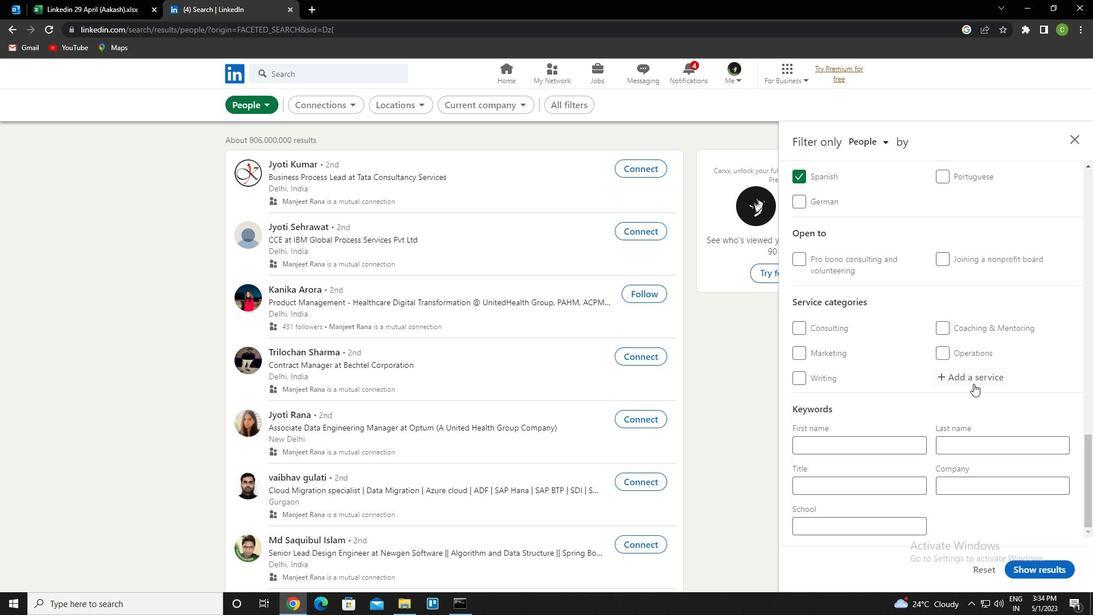
Action: Mouse pressed left at (973, 382)
Screenshot: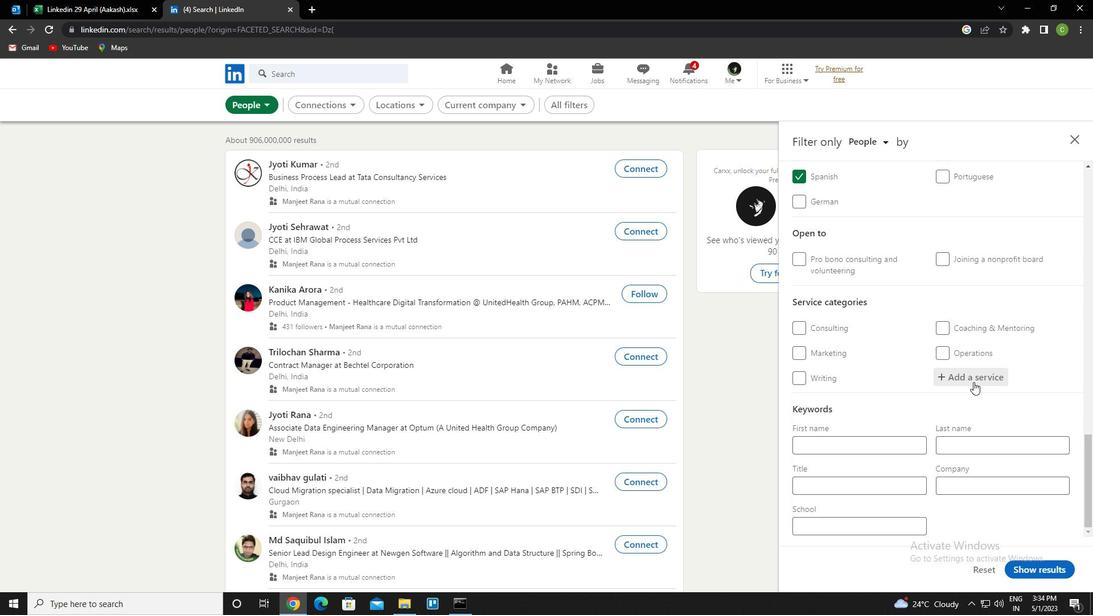 
Action: Key pressed <Key.caps_lock>b<Key.caps_lock>usiness<Key.space>law<Key.down><Key.enter>
Screenshot: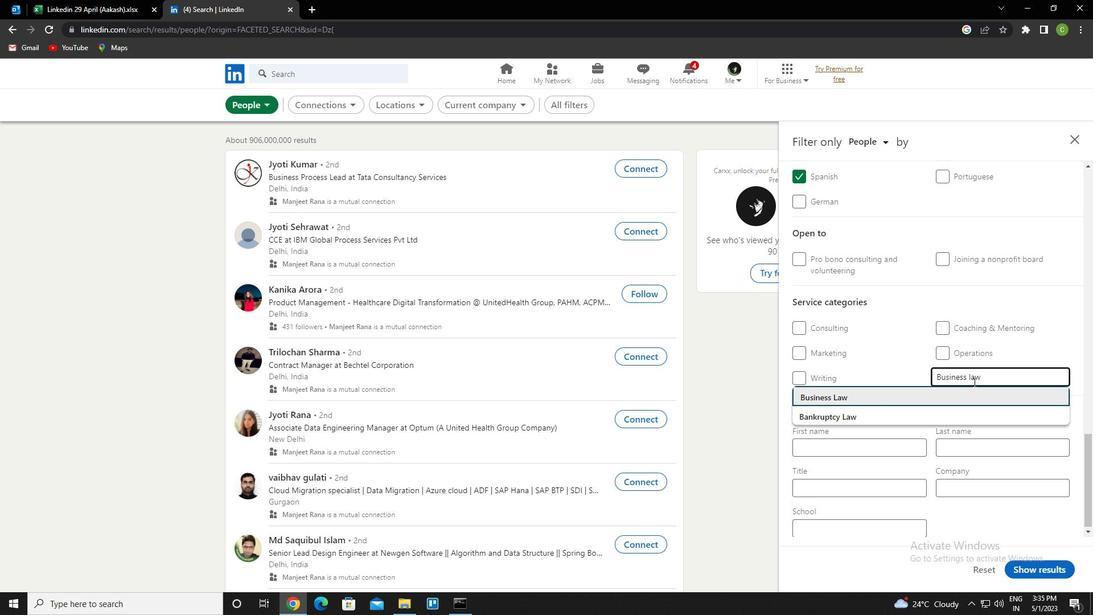 
Action: Mouse moved to (992, 403)
Screenshot: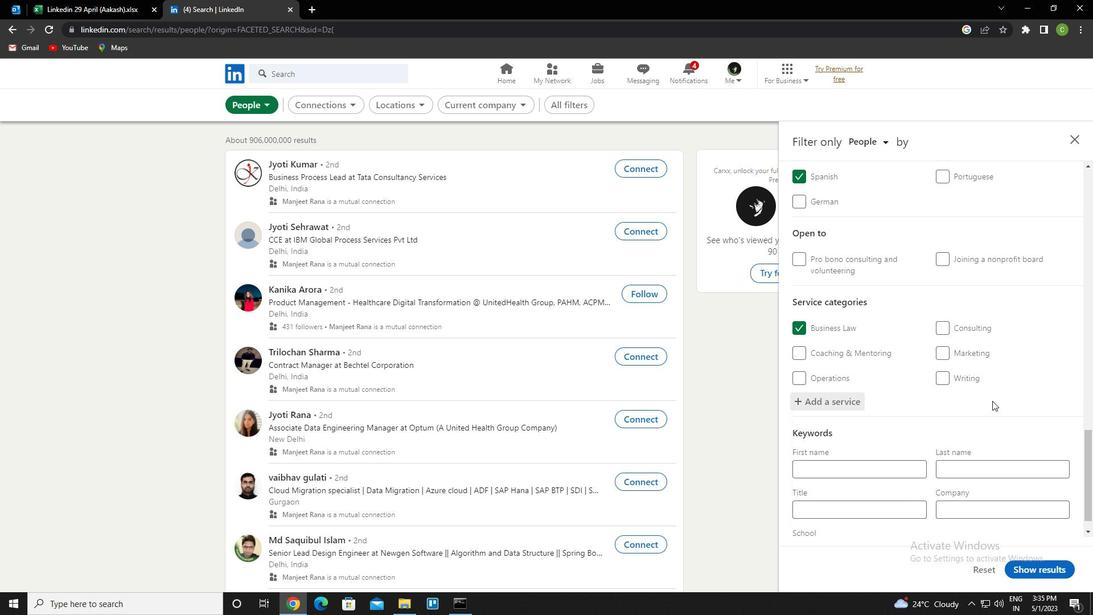 
Action: Mouse scrolled (992, 403) with delta (0, 0)
Screenshot: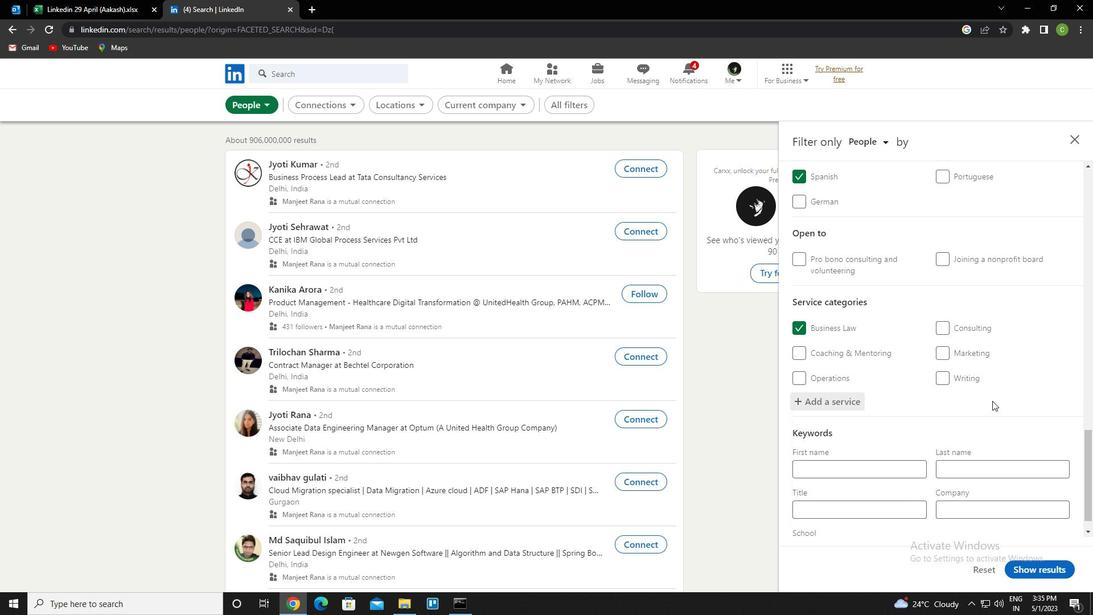 
Action: Mouse scrolled (992, 403) with delta (0, 0)
Screenshot: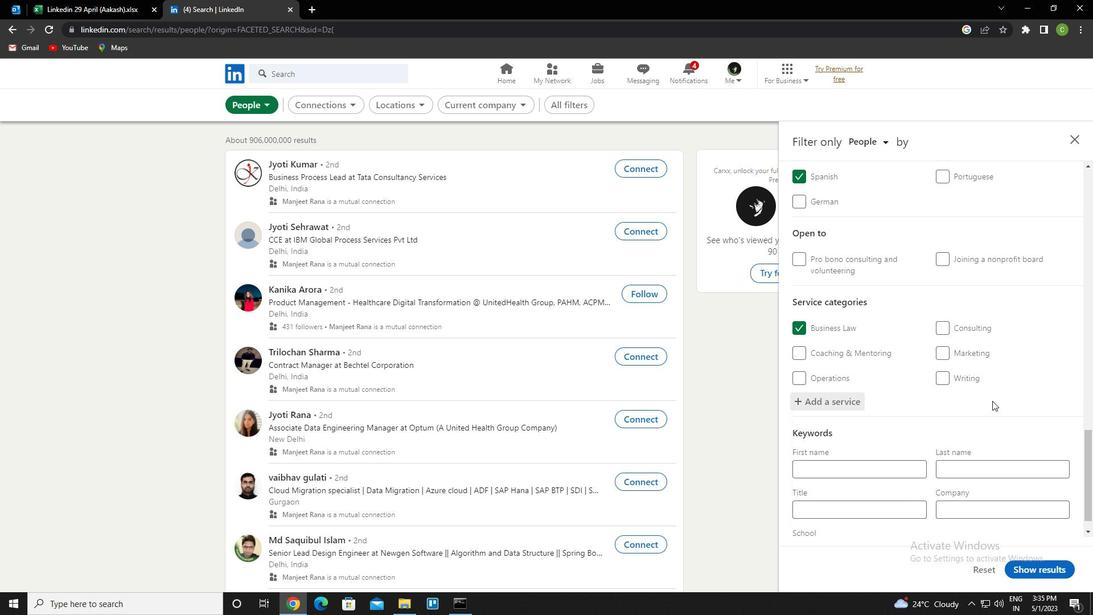
Action: Mouse scrolled (992, 403) with delta (0, 0)
Screenshot: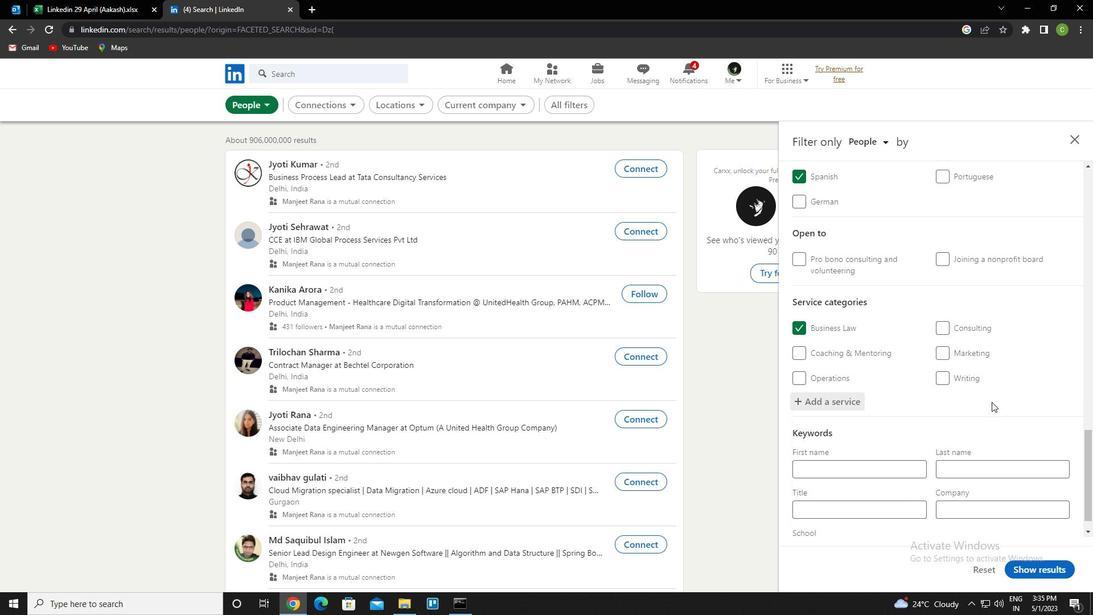 
Action: Mouse scrolled (992, 403) with delta (0, 0)
Screenshot: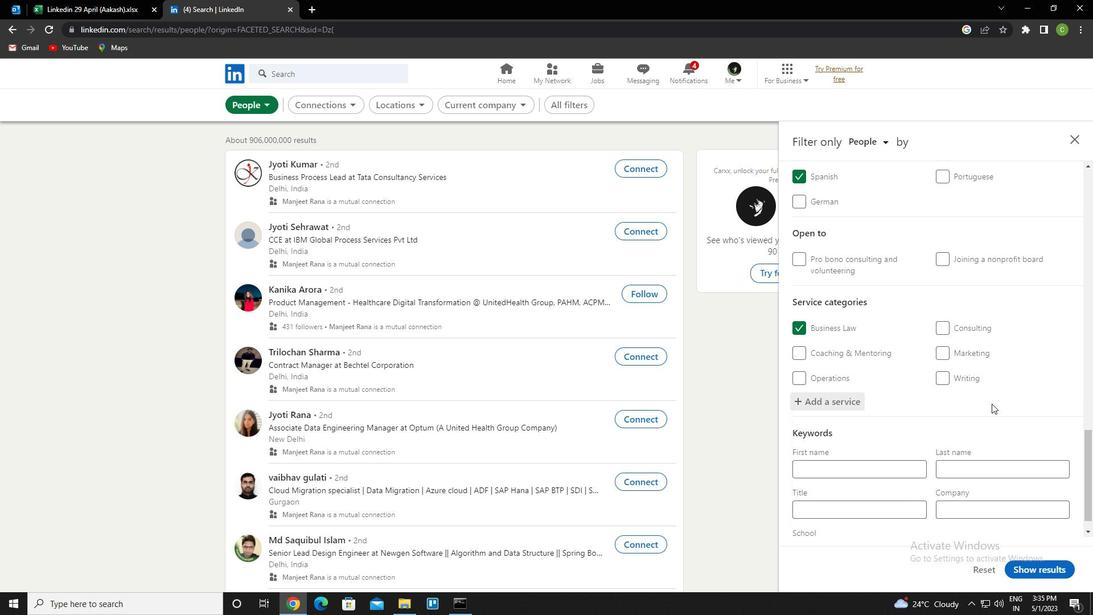 
Action: Mouse scrolled (992, 403) with delta (0, 0)
Screenshot: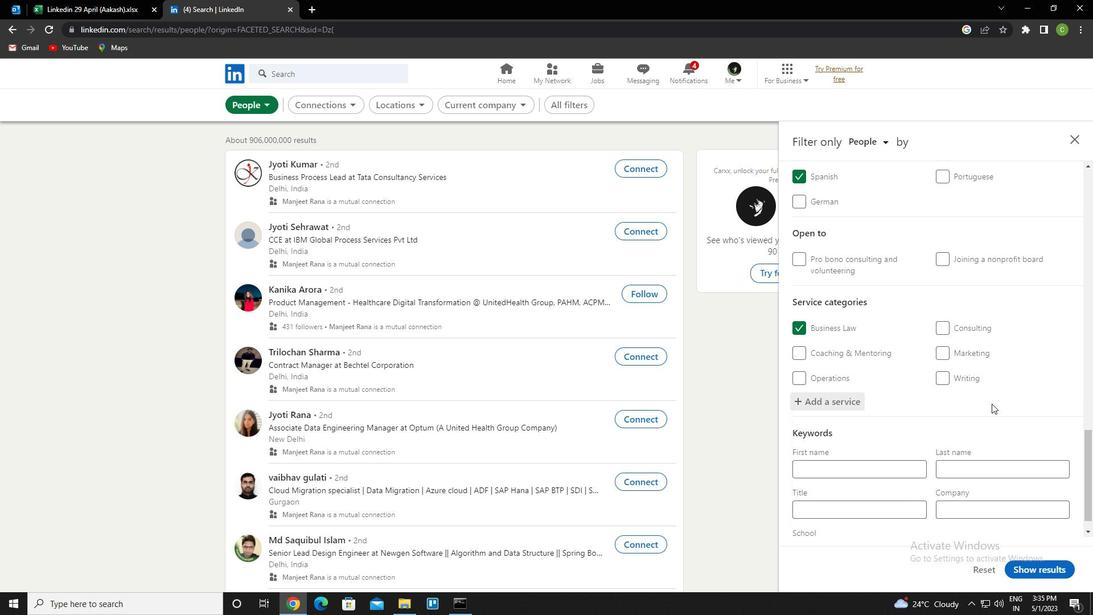 
Action: Mouse scrolled (992, 403) with delta (0, 0)
Screenshot: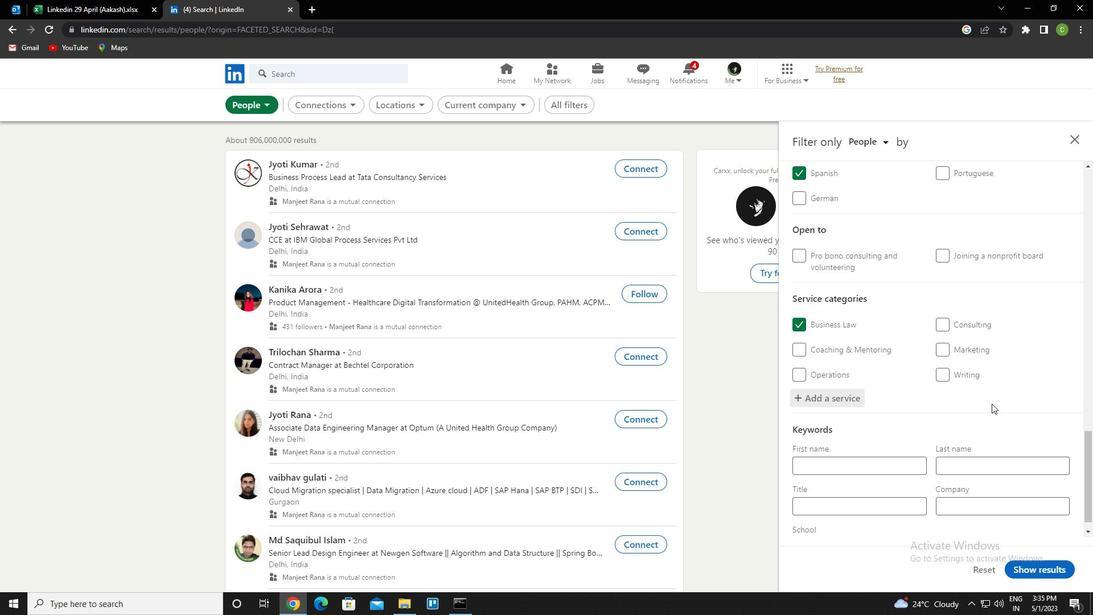 
Action: Mouse moved to (992, 403)
Screenshot: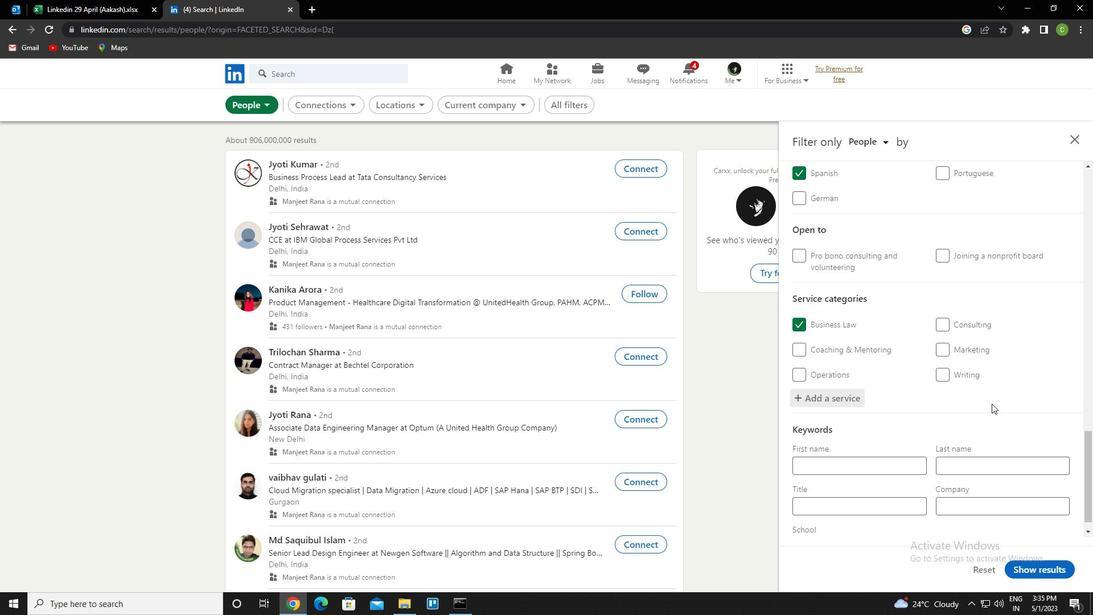 
Action: Mouse scrolled (992, 403) with delta (0, 0)
Screenshot: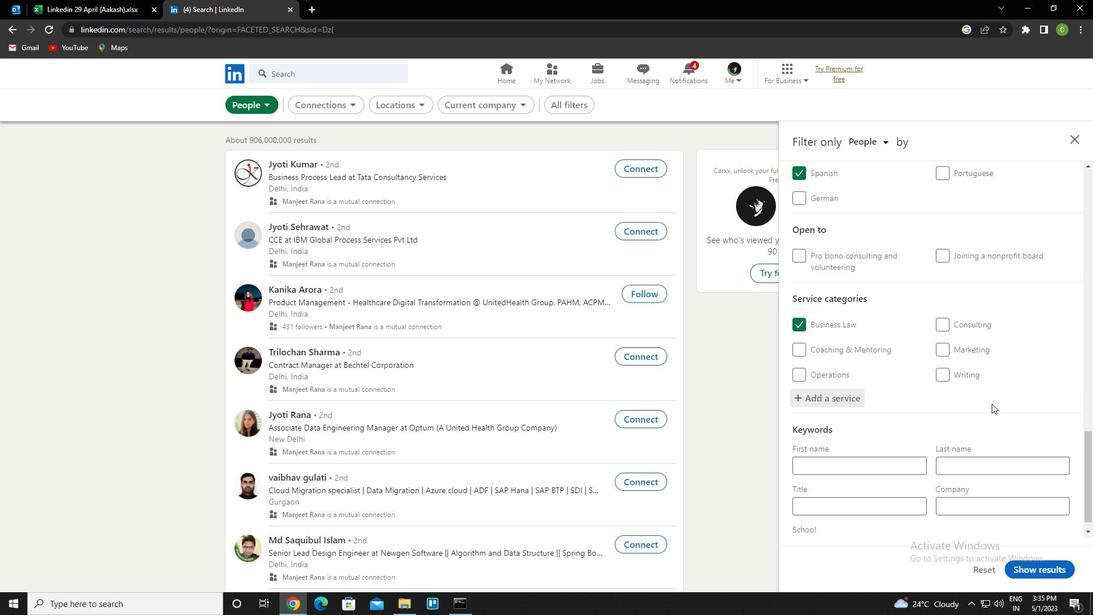 
Action: Mouse moved to (882, 485)
Screenshot: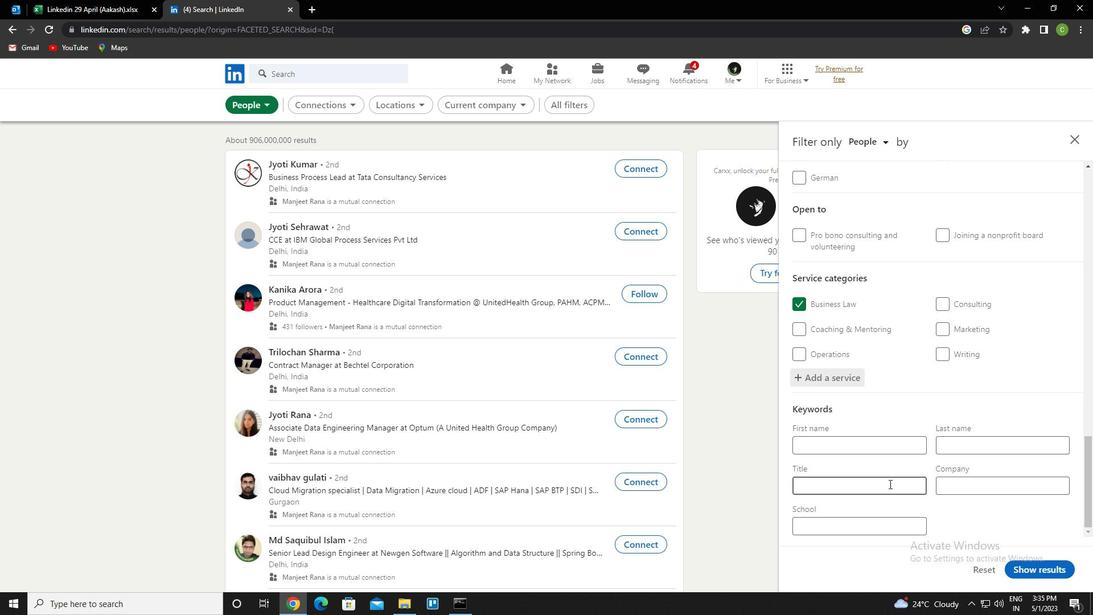 
Action: Mouse pressed left at (882, 485)
Screenshot: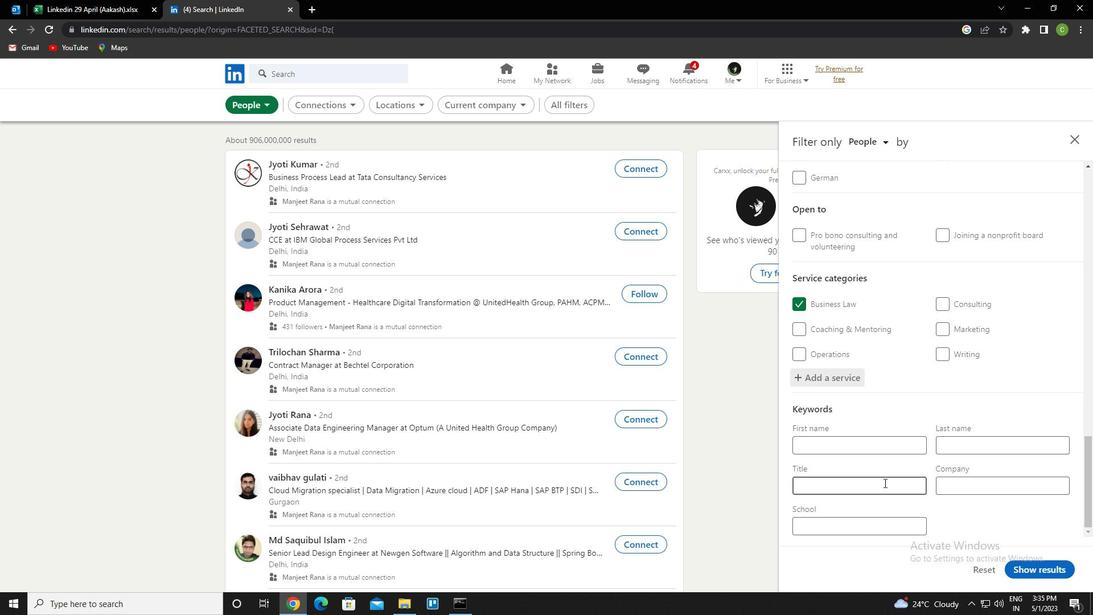 
Action: Key pressed <Key.caps_lock>c<Key.caps_lock>ontent<Key.space><Key.caps_lock>s<Key.caps_lock>trategist
Screenshot: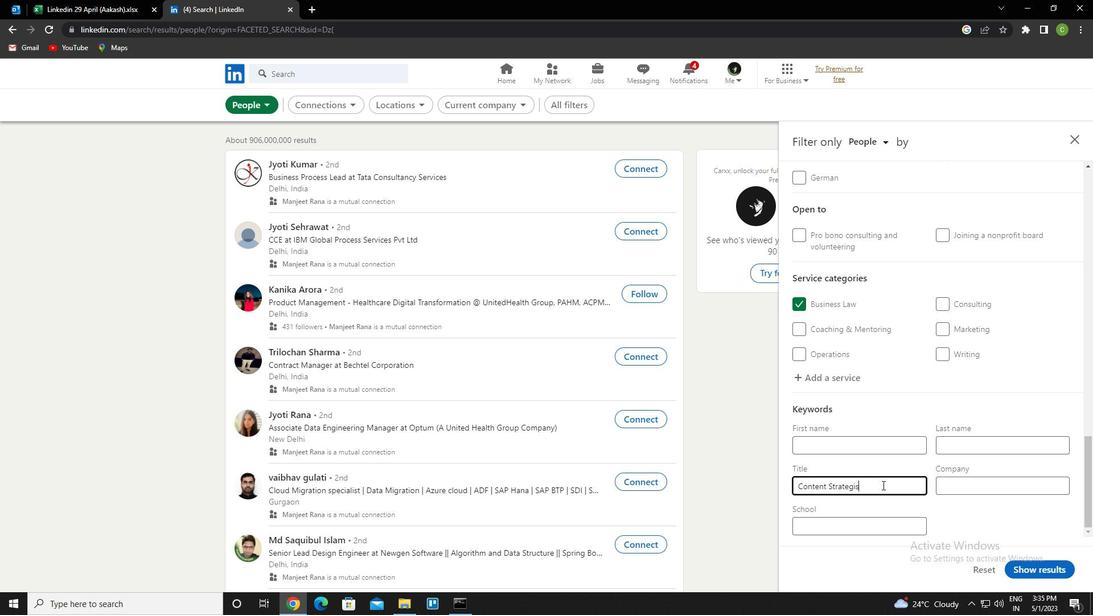 
Action: Mouse moved to (1031, 574)
Screenshot: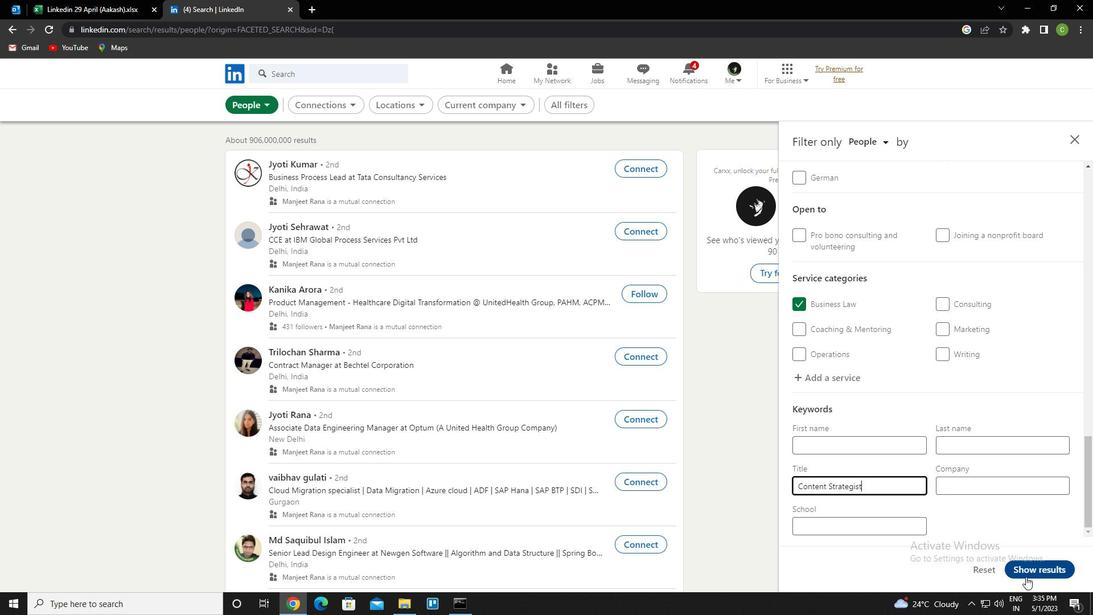 
Action: Mouse pressed left at (1031, 574)
Screenshot: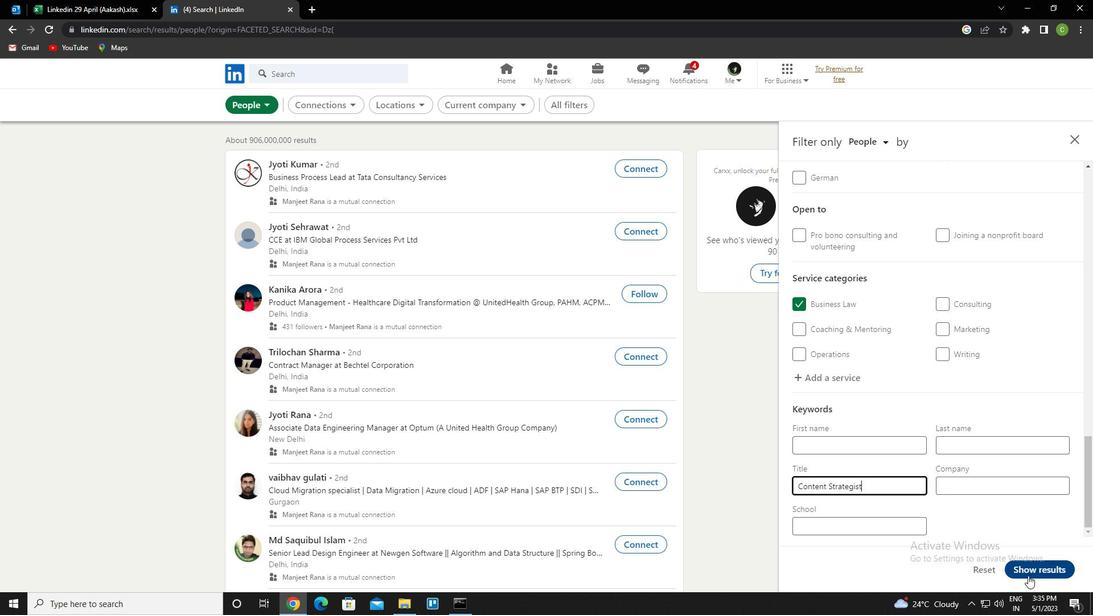 
Action: Mouse moved to (449, 599)
Screenshot: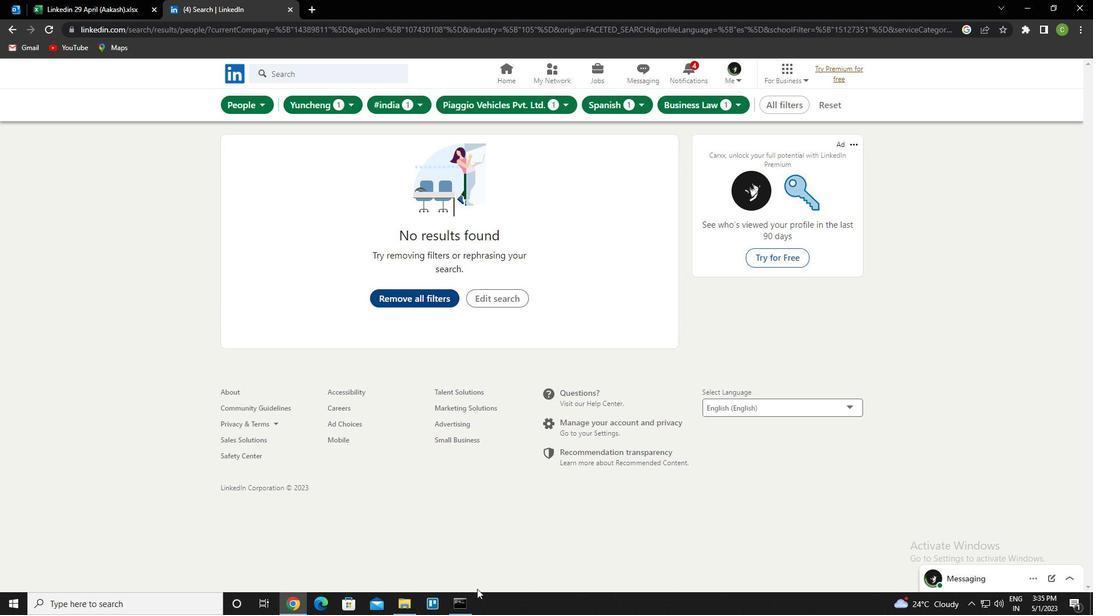 
